Task: Find connections with filter location Anlu with filter topic #Coachingwith filter profile language Spanish with filter current company StartupLanes with filter school Jadavpur University, Kolkata with filter industry Emergency and Relief Services with filter service category Administrative with filter keywords title Shelf Stocker
Action: Mouse moved to (688, 124)
Screenshot: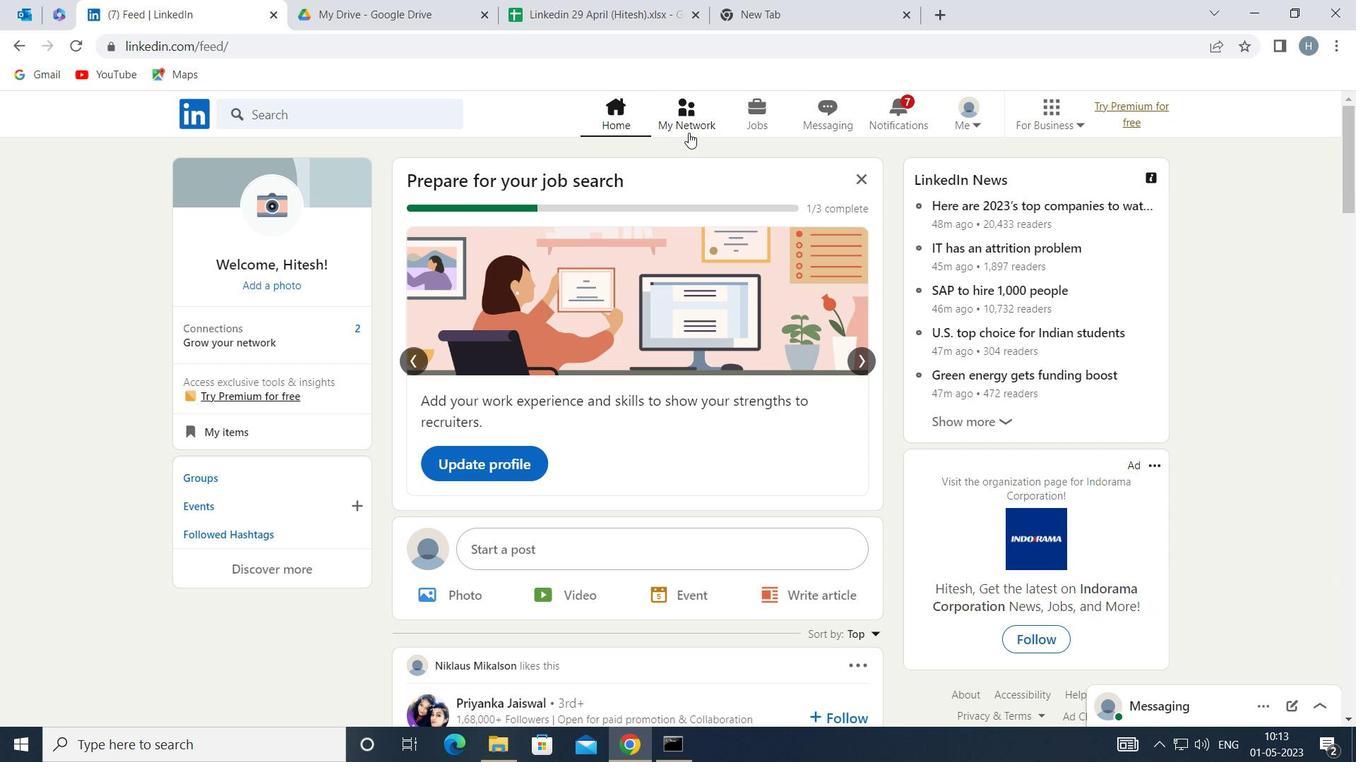 
Action: Mouse pressed left at (688, 124)
Screenshot: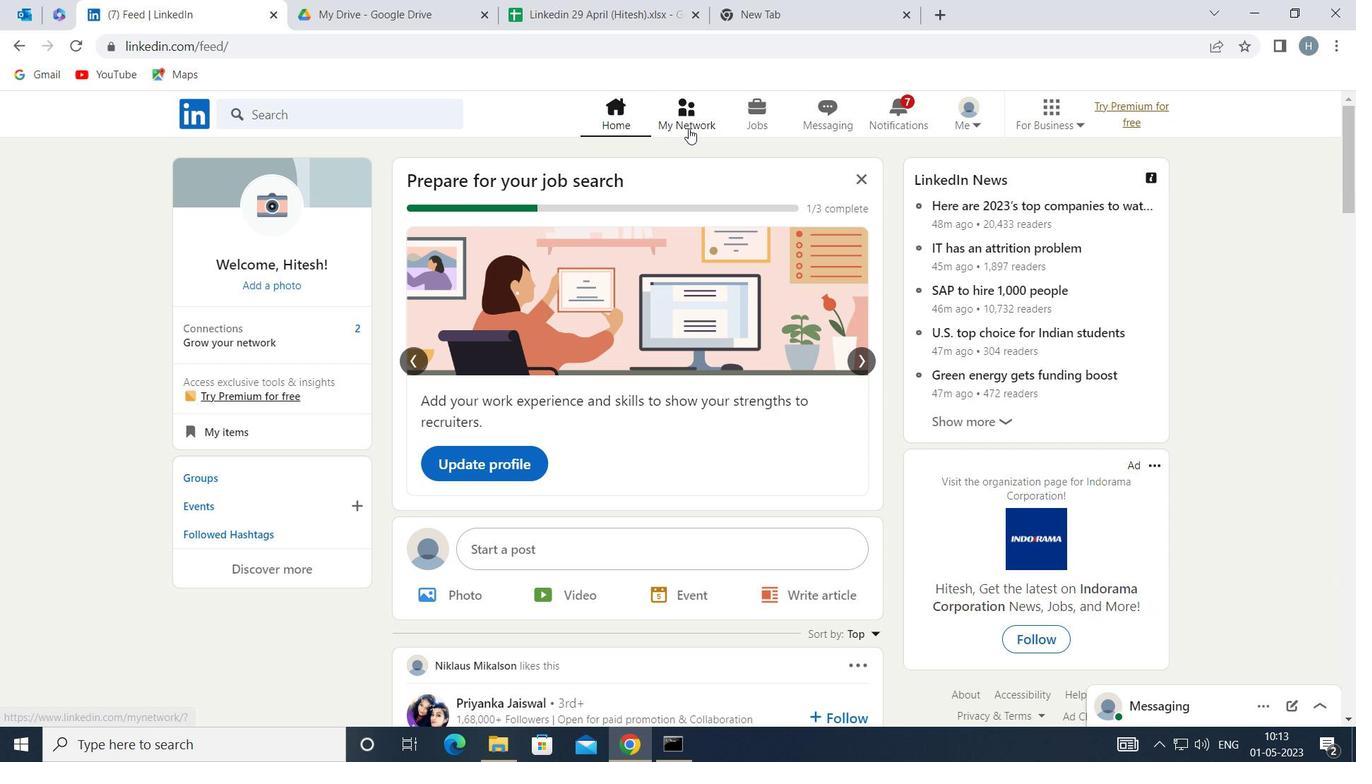 
Action: Mouse moved to (385, 214)
Screenshot: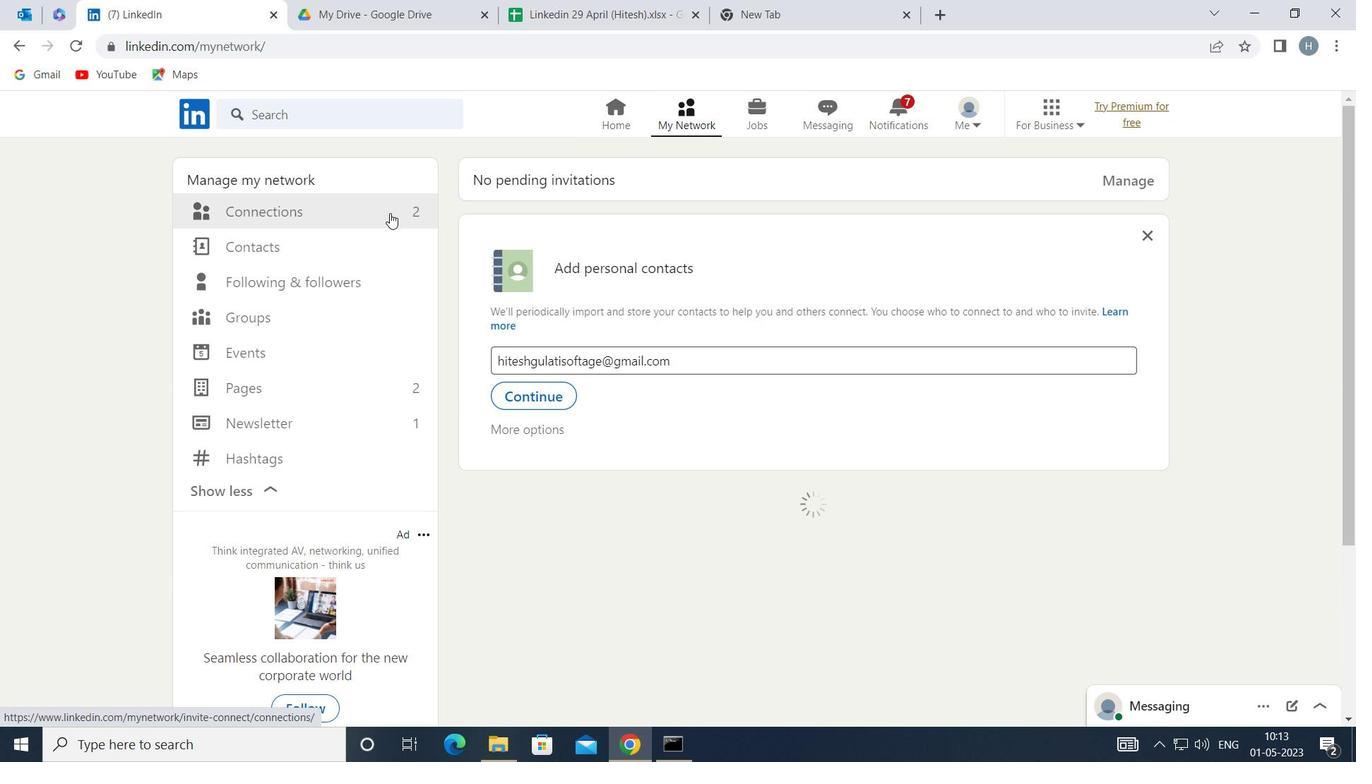 
Action: Mouse pressed left at (385, 214)
Screenshot: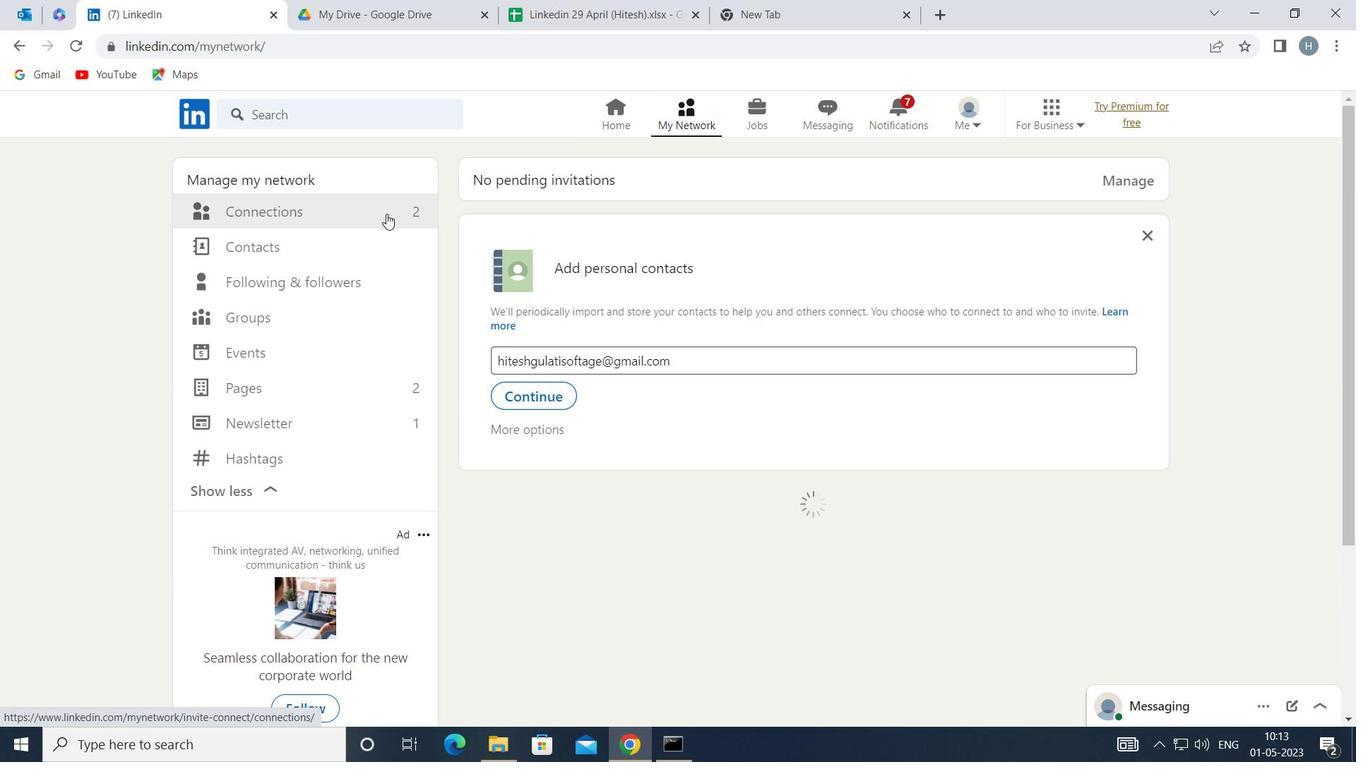 
Action: Mouse moved to (788, 209)
Screenshot: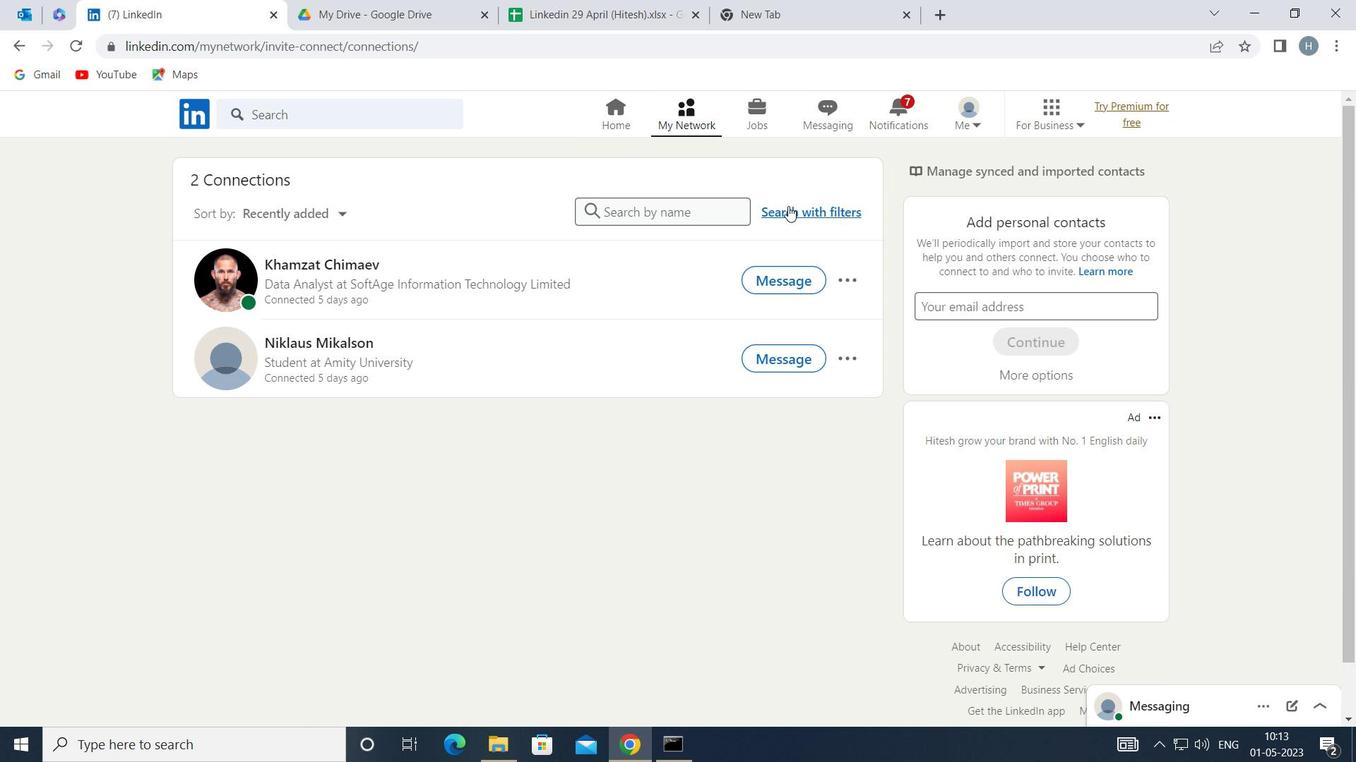 
Action: Mouse pressed left at (788, 209)
Screenshot: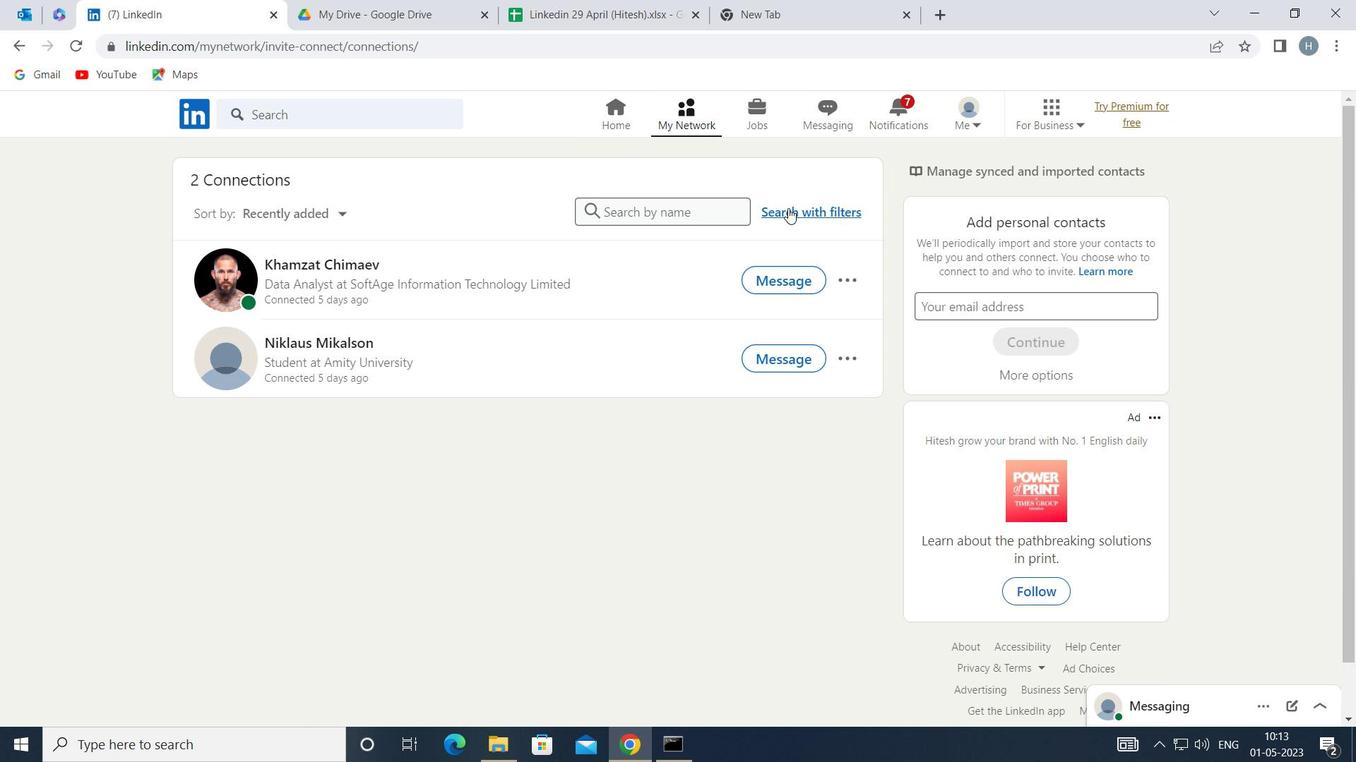 
Action: Mouse moved to (736, 168)
Screenshot: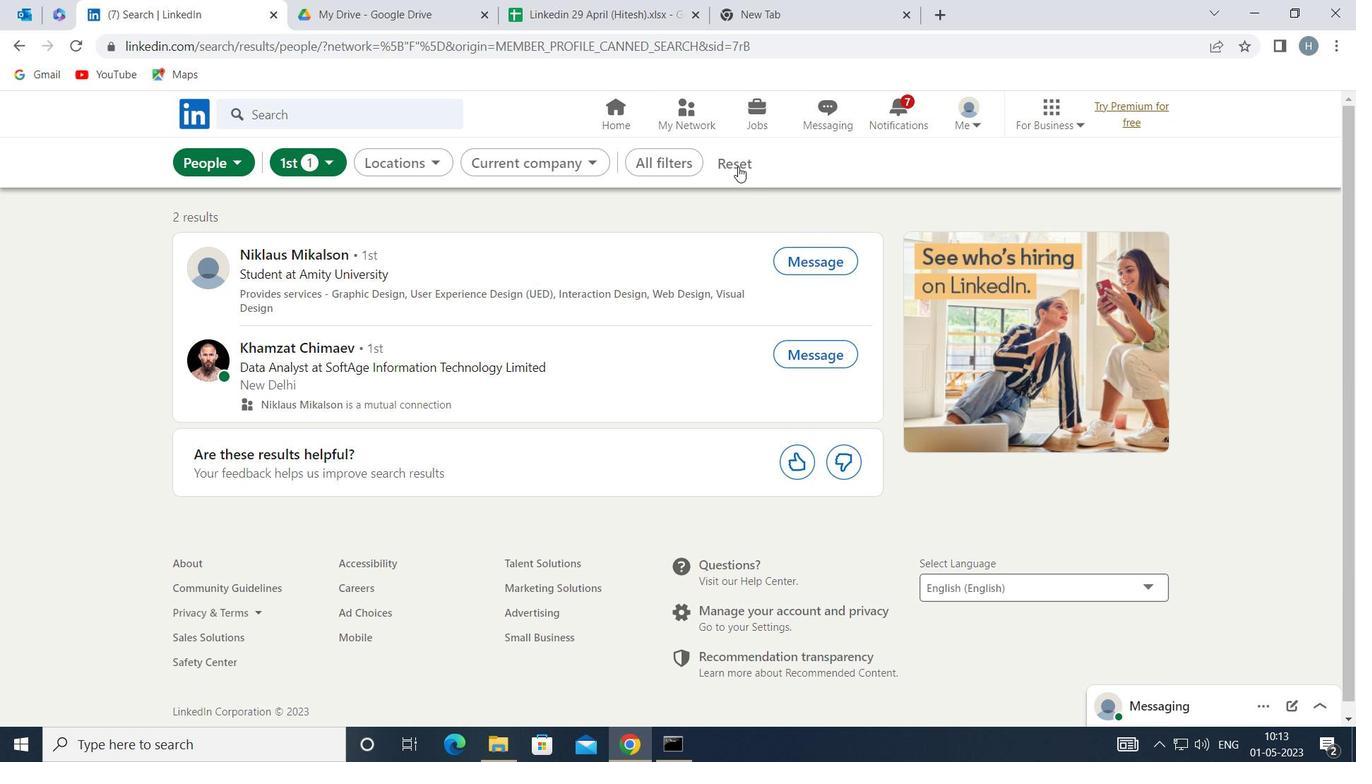 
Action: Mouse pressed left at (736, 168)
Screenshot: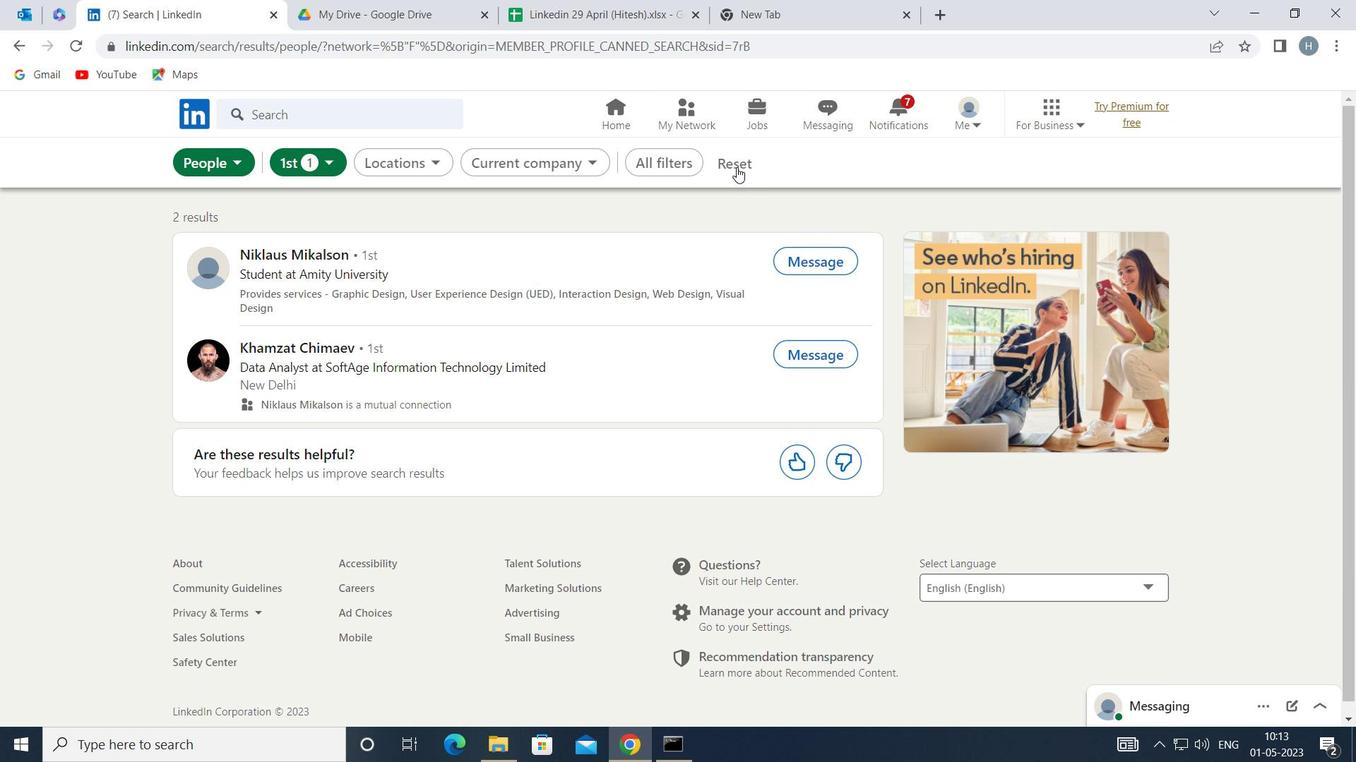 
Action: Mouse moved to (725, 158)
Screenshot: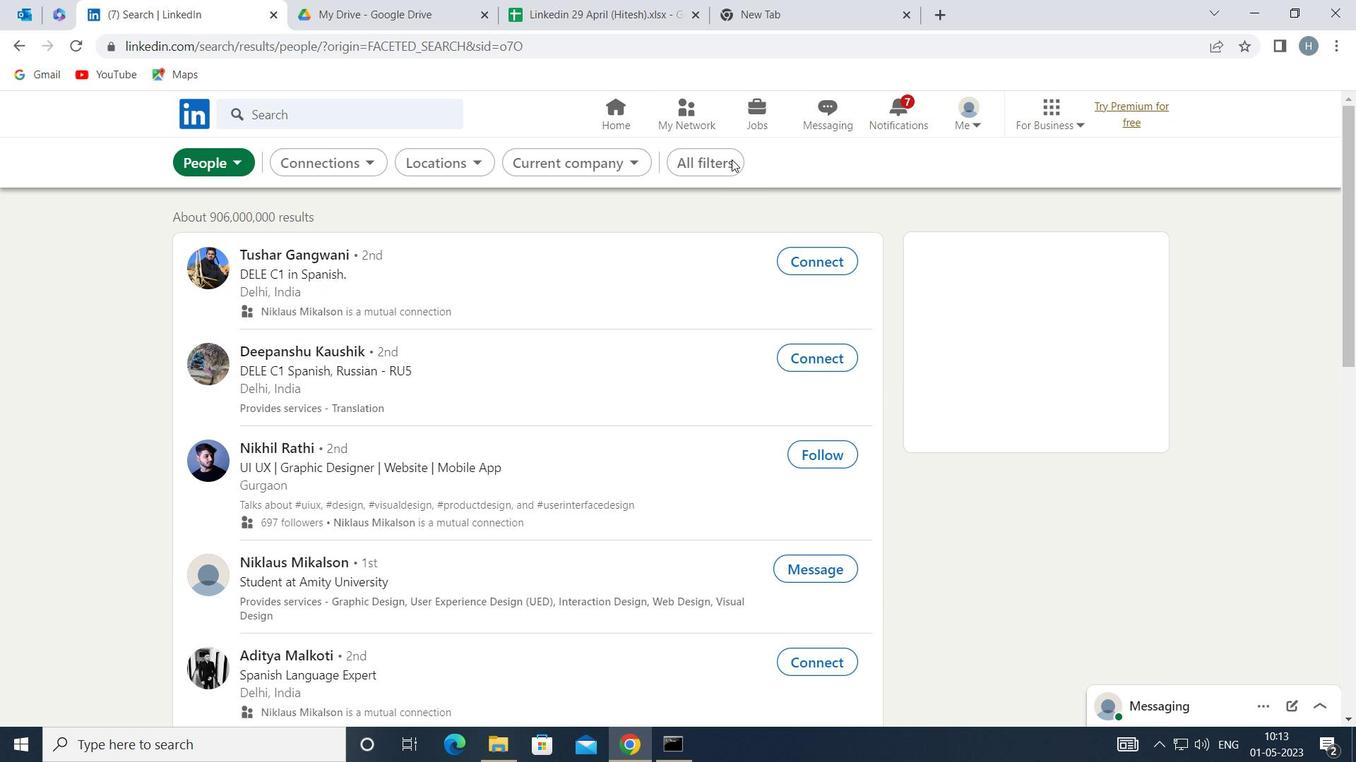 
Action: Mouse pressed left at (725, 158)
Screenshot: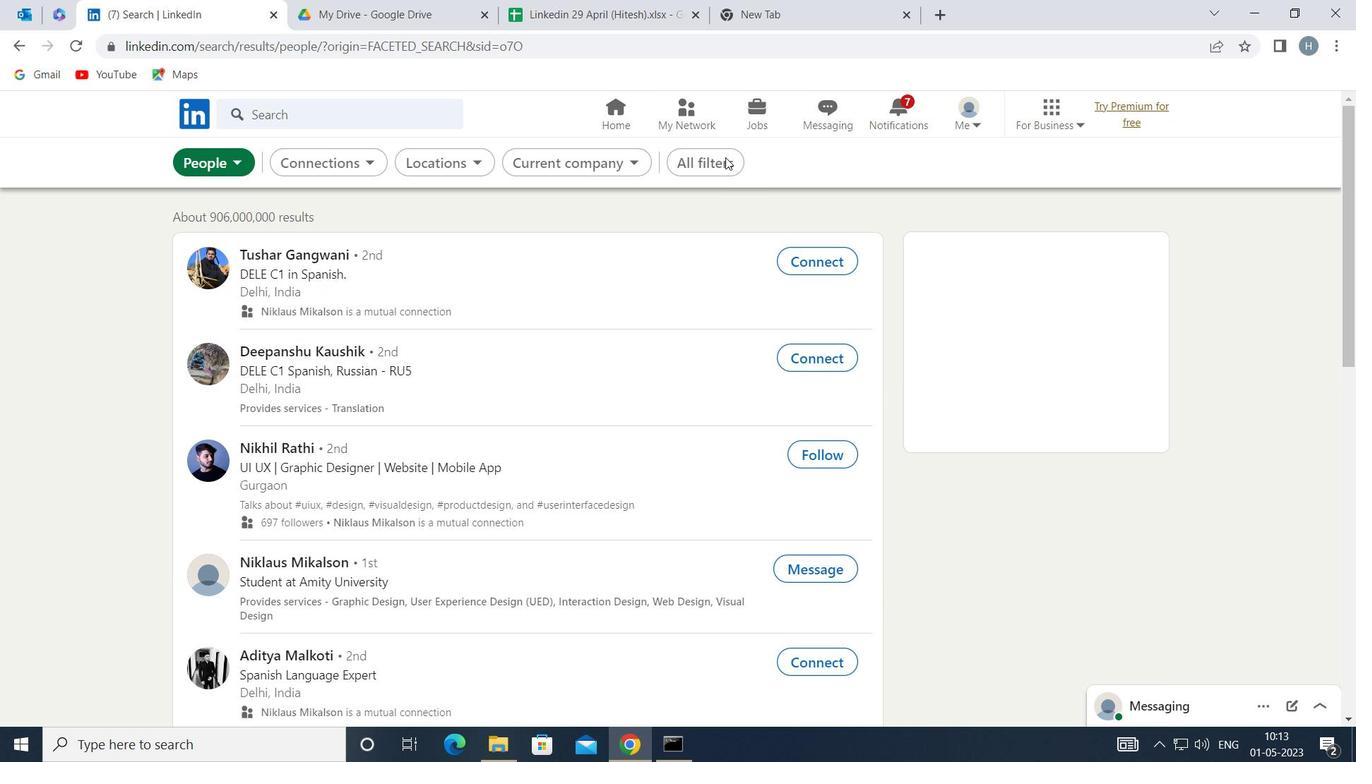
Action: Mouse moved to (1023, 338)
Screenshot: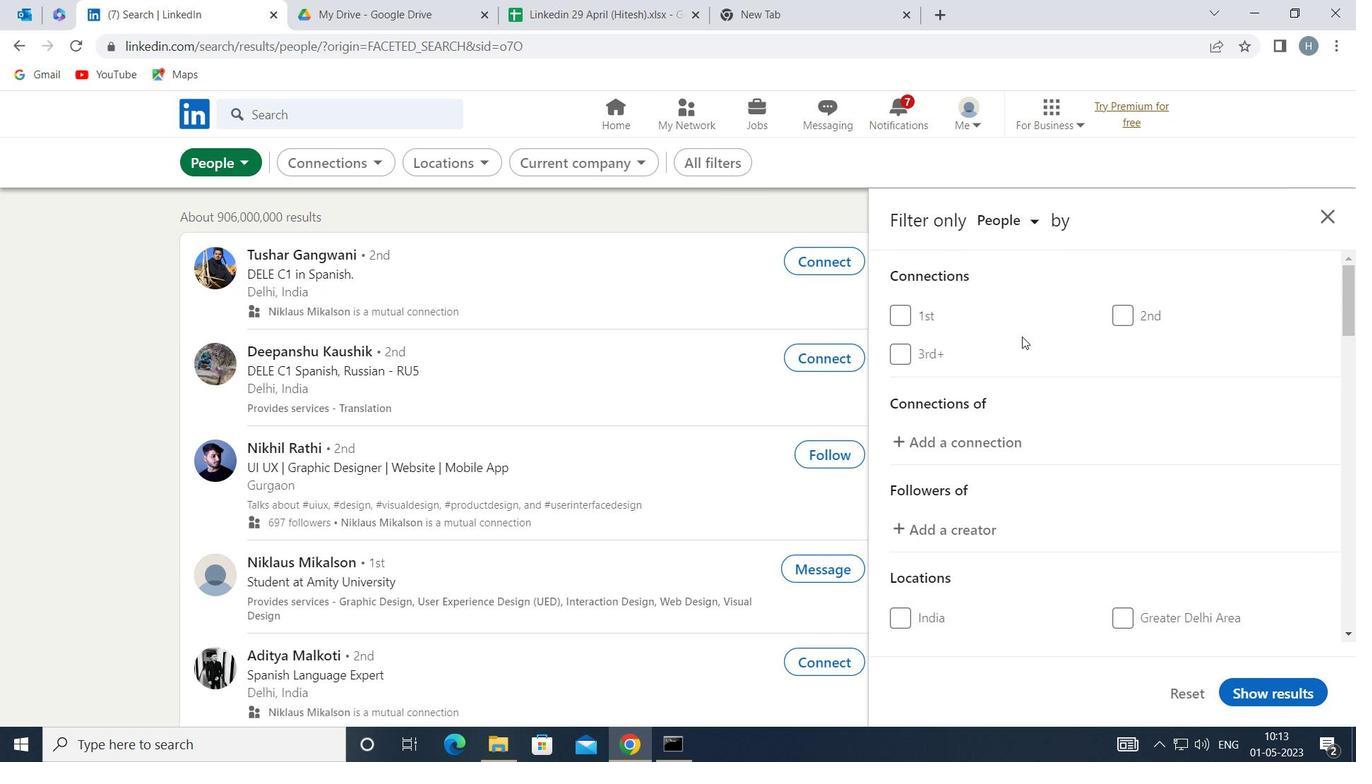 
Action: Mouse scrolled (1023, 337) with delta (0, 0)
Screenshot: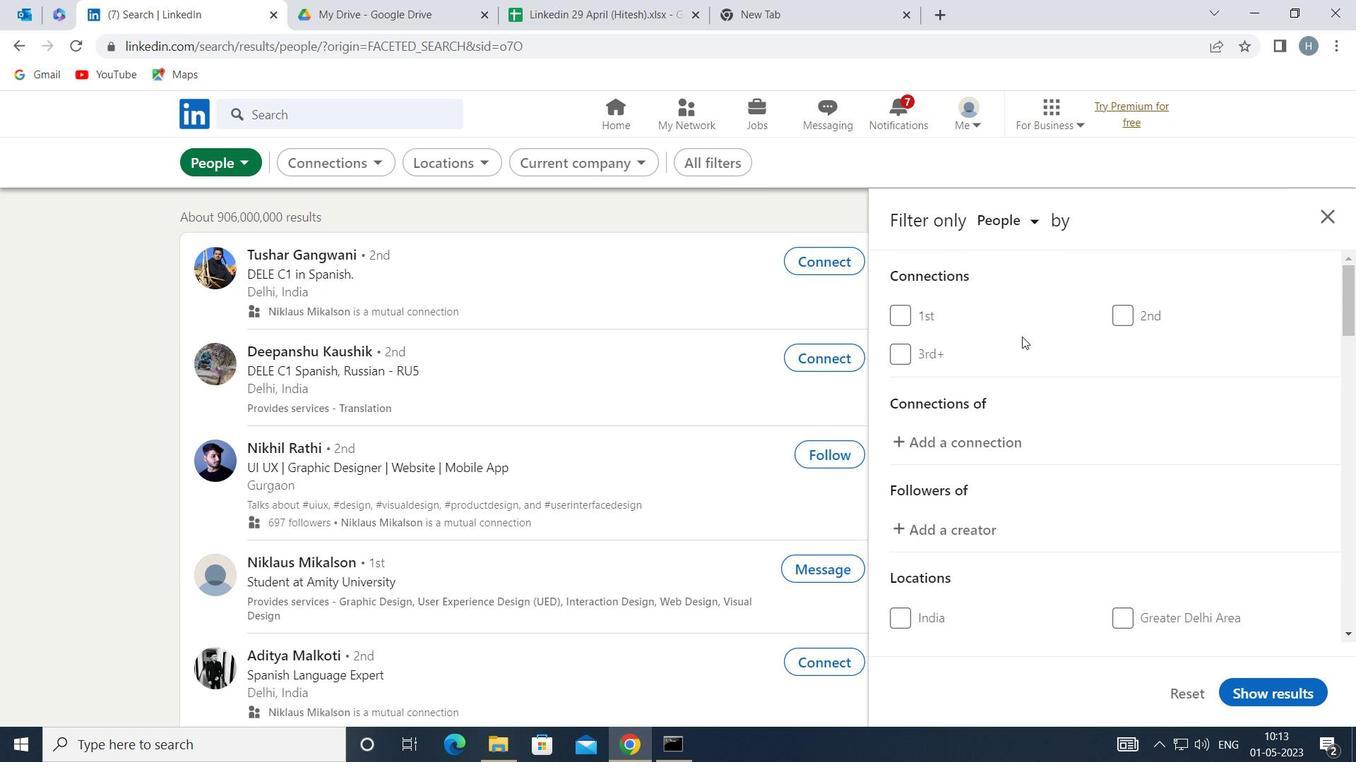 
Action: Mouse moved to (1023, 346)
Screenshot: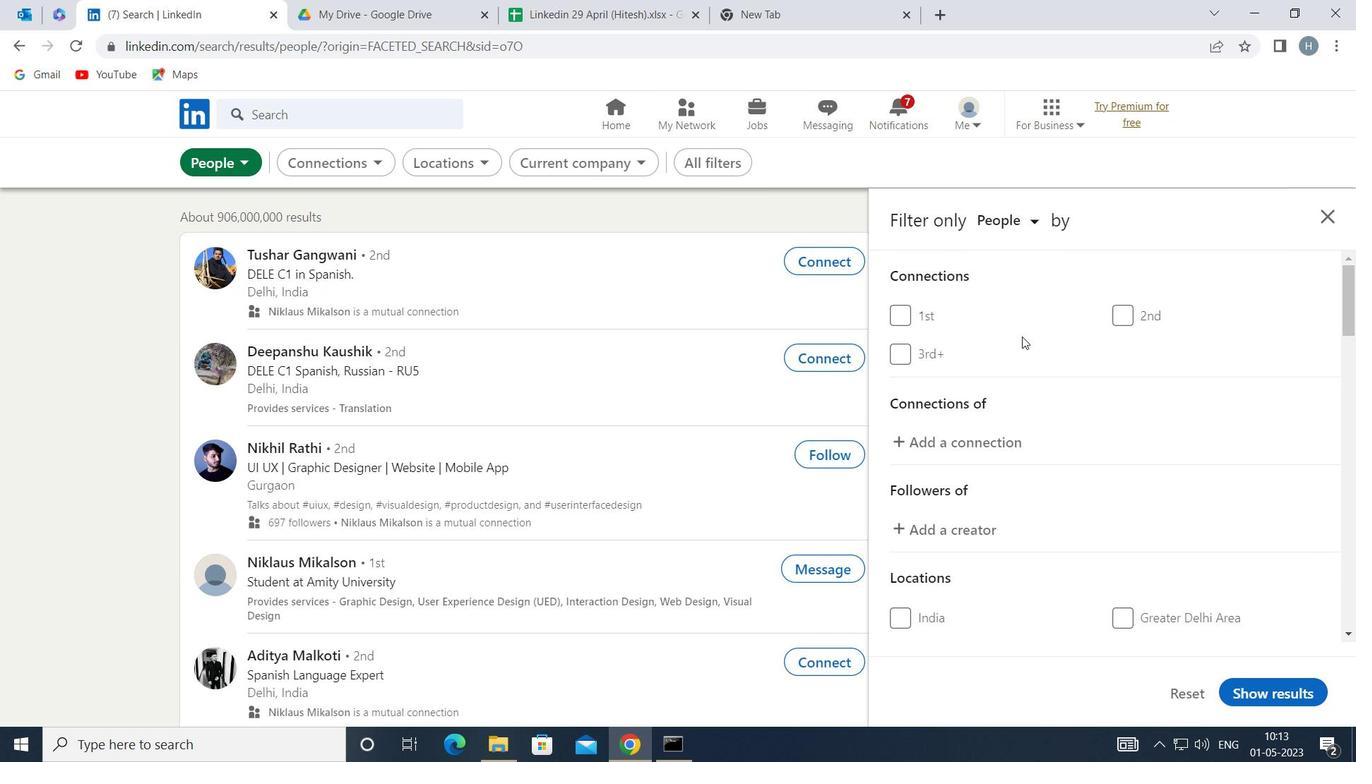 
Action: Mouse scrolled (1023, 345) with delta (0, 0)
Screenshot: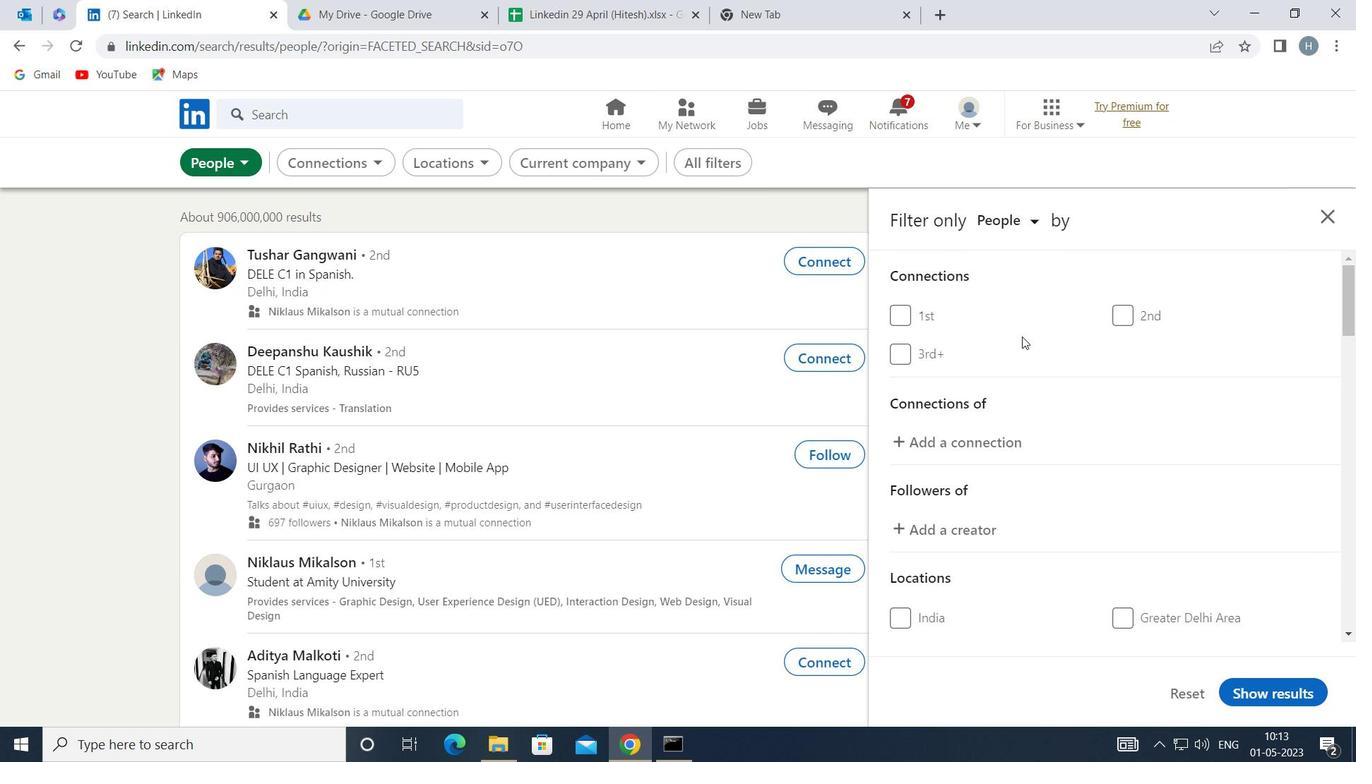 
Action: Mouse moved to (1024, 348)
Screenshot: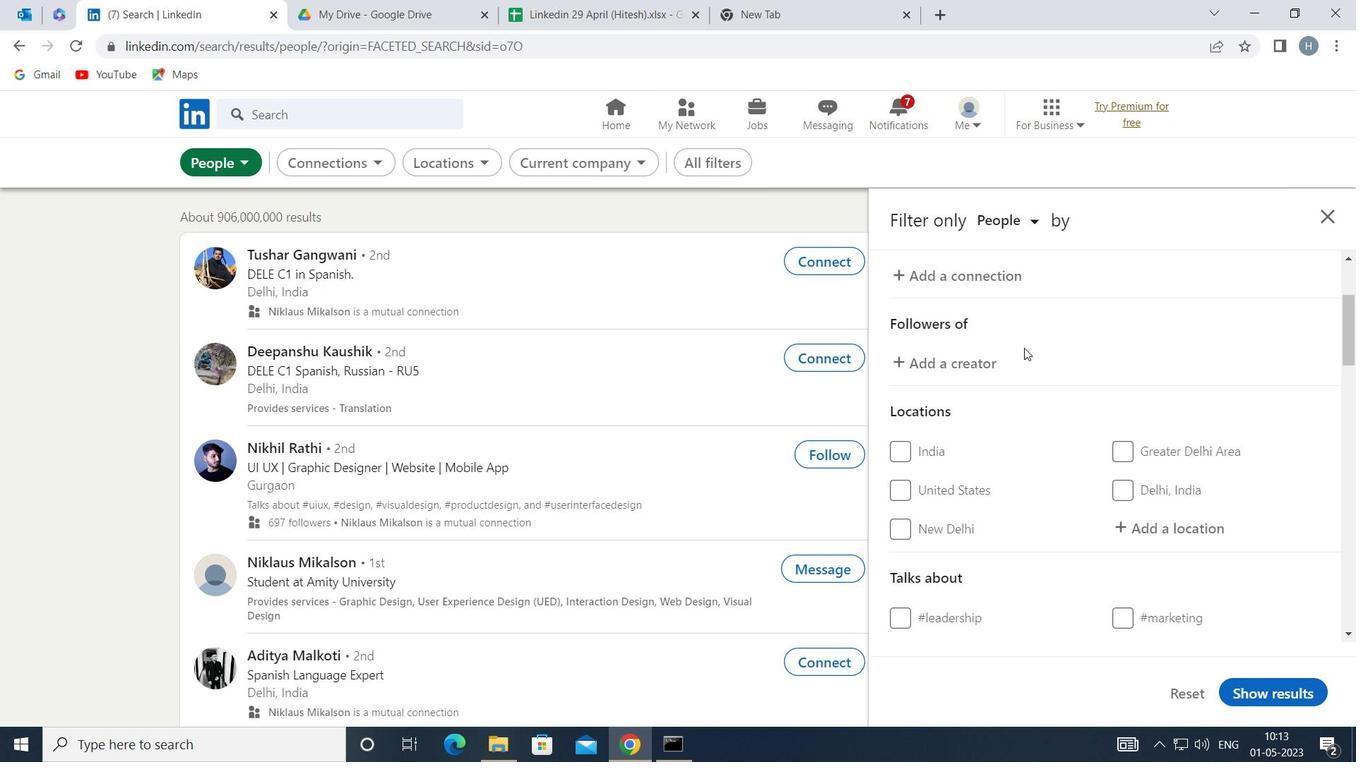 
Action: Mouse scrolled (1024, 348) with delta (0, 0)
Screenshot: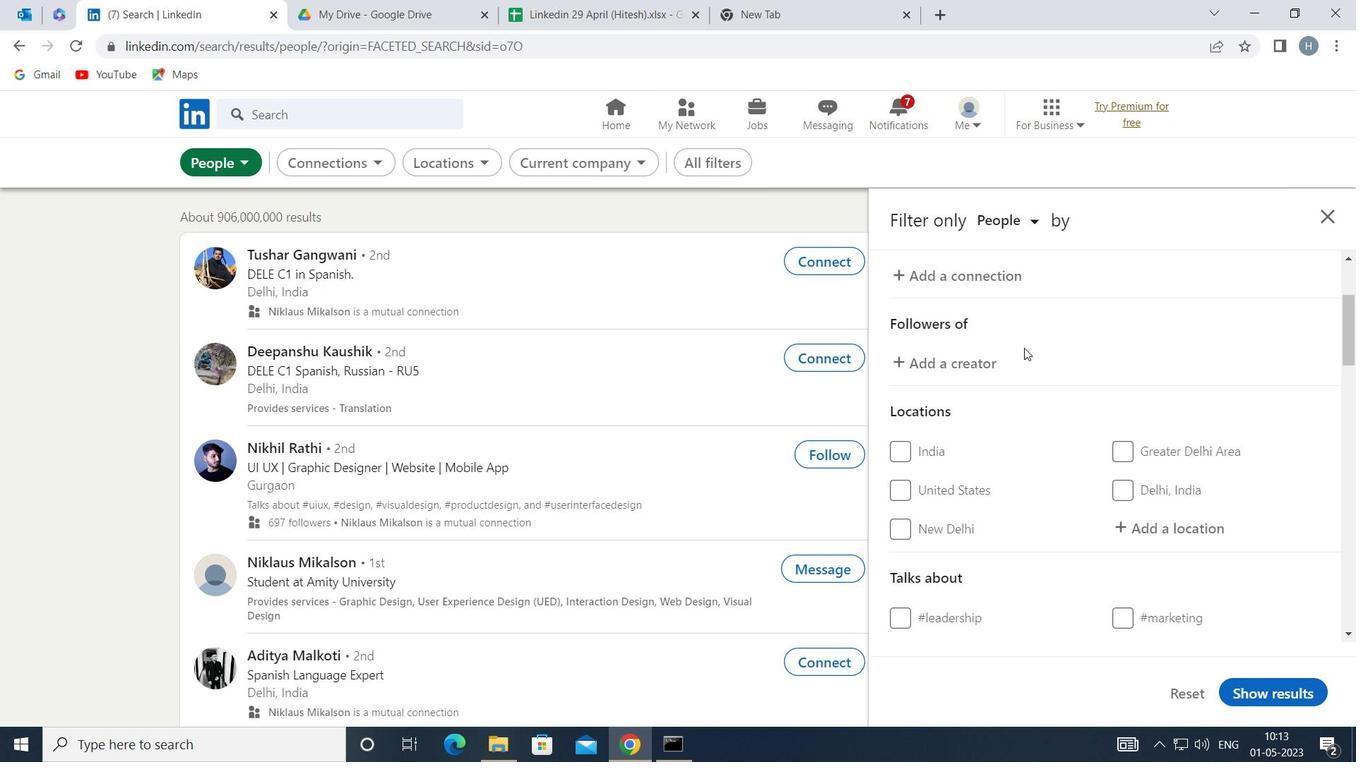 
Action: Mouse moved to (1178, 430)
Screenshot: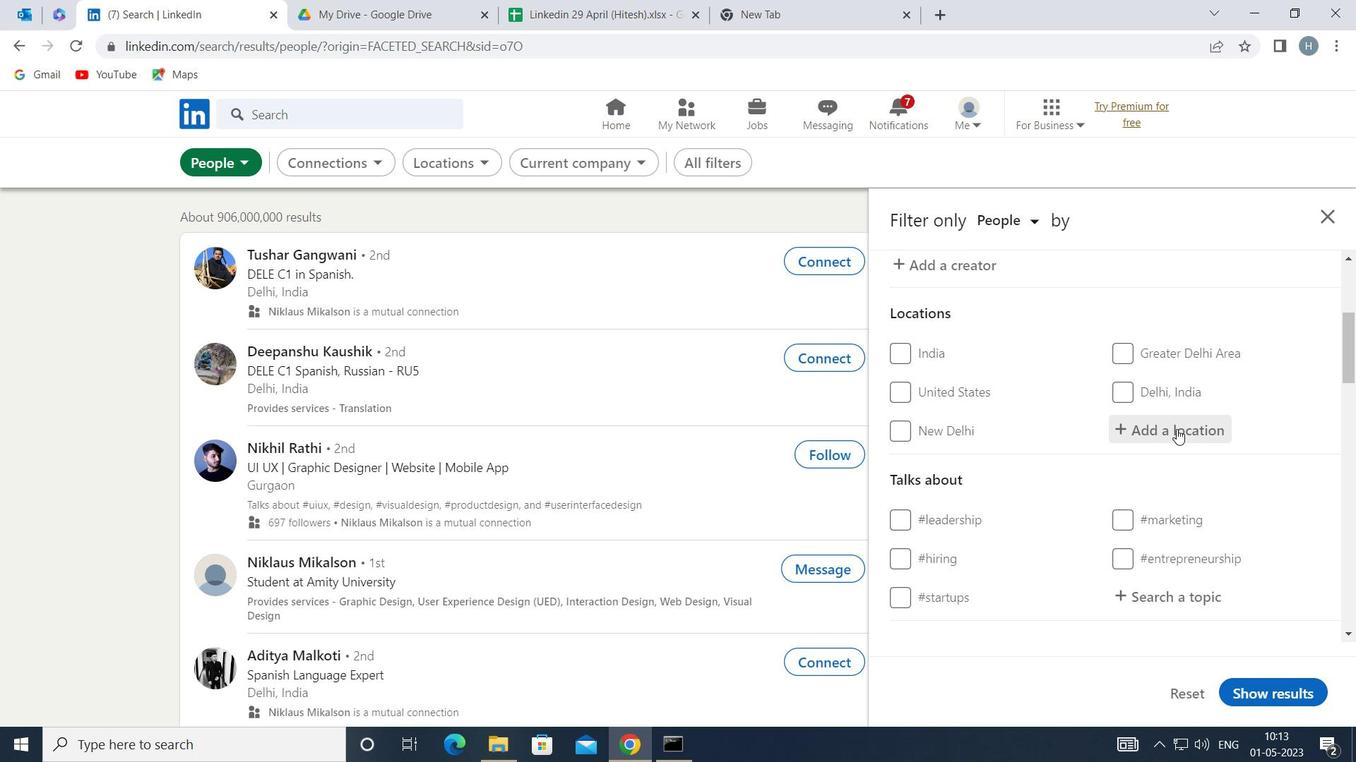 
Action: Mouse pressed left at (1178, 430)
Screenshot: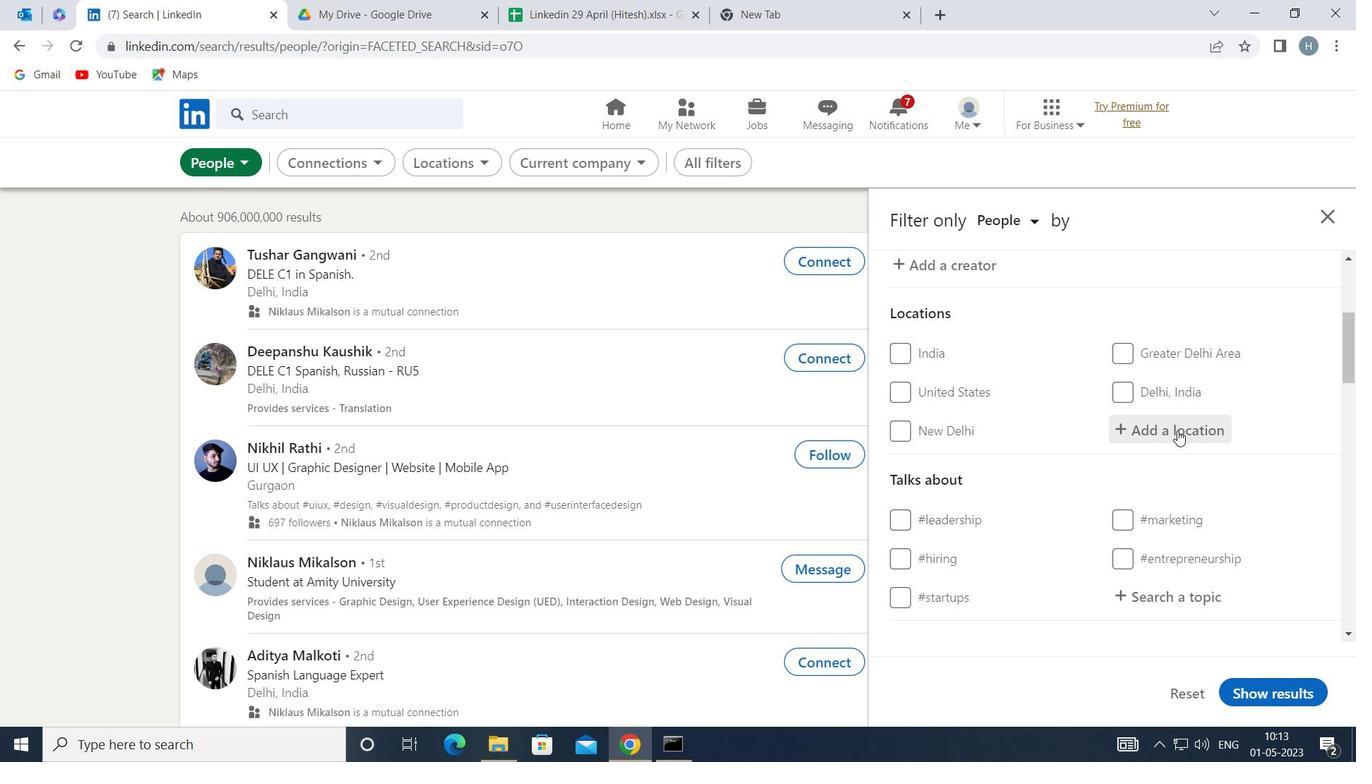 
Action: Key pressed <Key.shift>ANLU
Screenshot: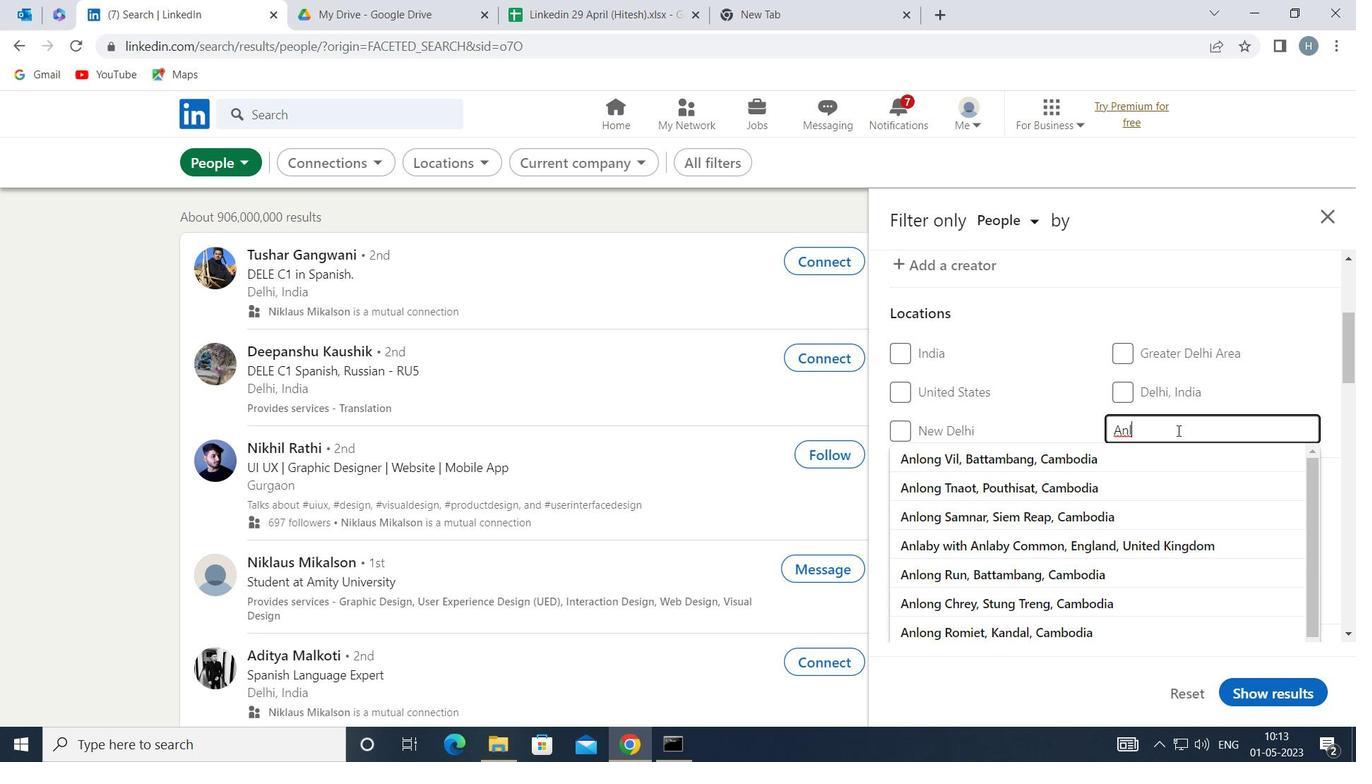 
Action: Mouse moved to (1186, 482)
Screenshot: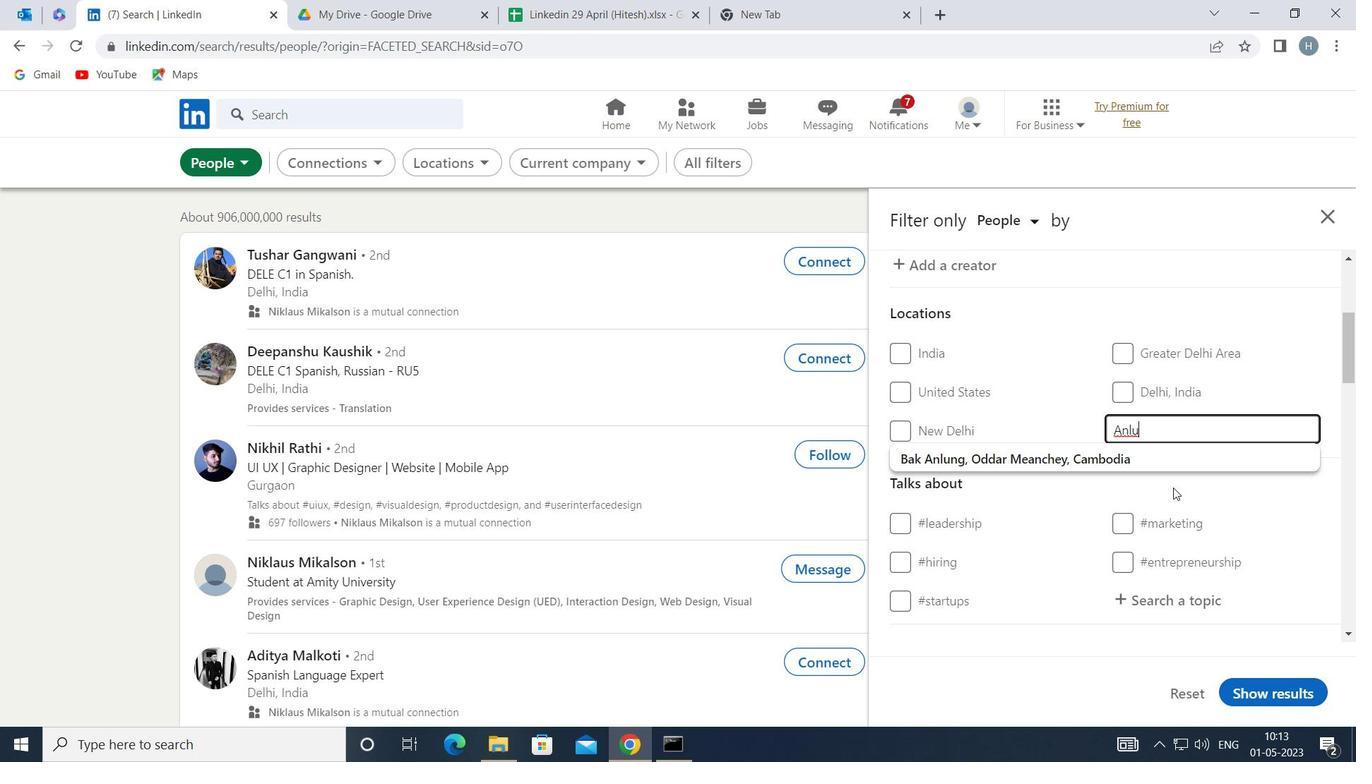 
Action: Key pressed <Key.enter>
Screenshot: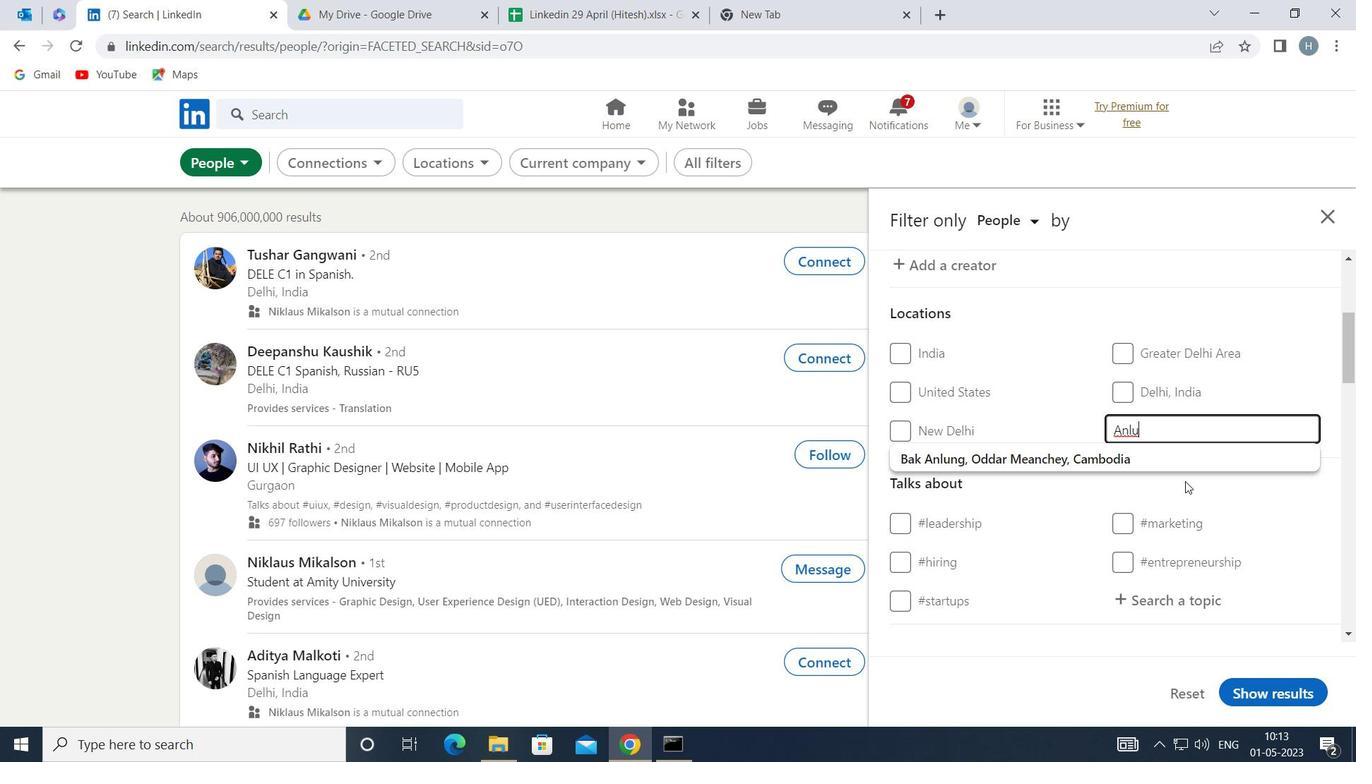 
Action: Mouse moved to (1161, 501)
Screenshot: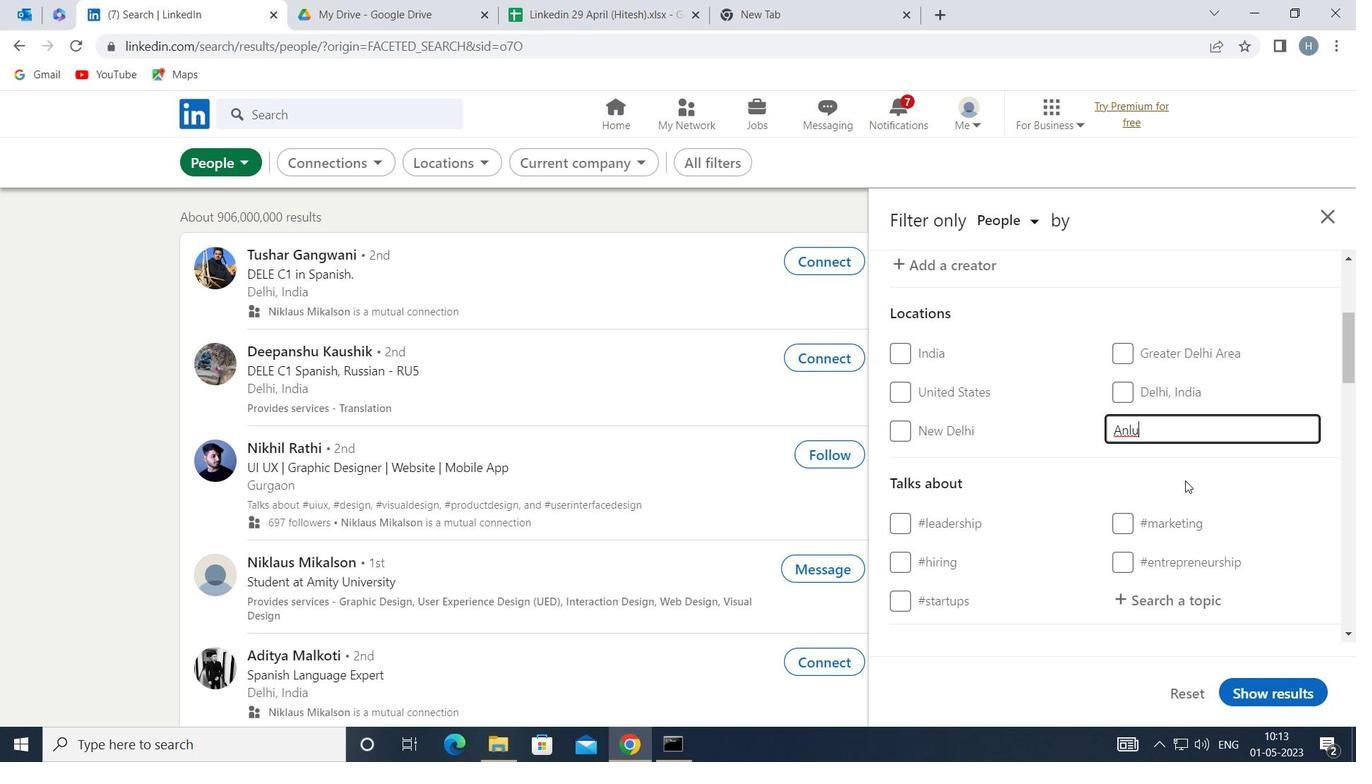 
Action: Mouse scrolled (1161, 500) with delta (0, 0)
Screenshot: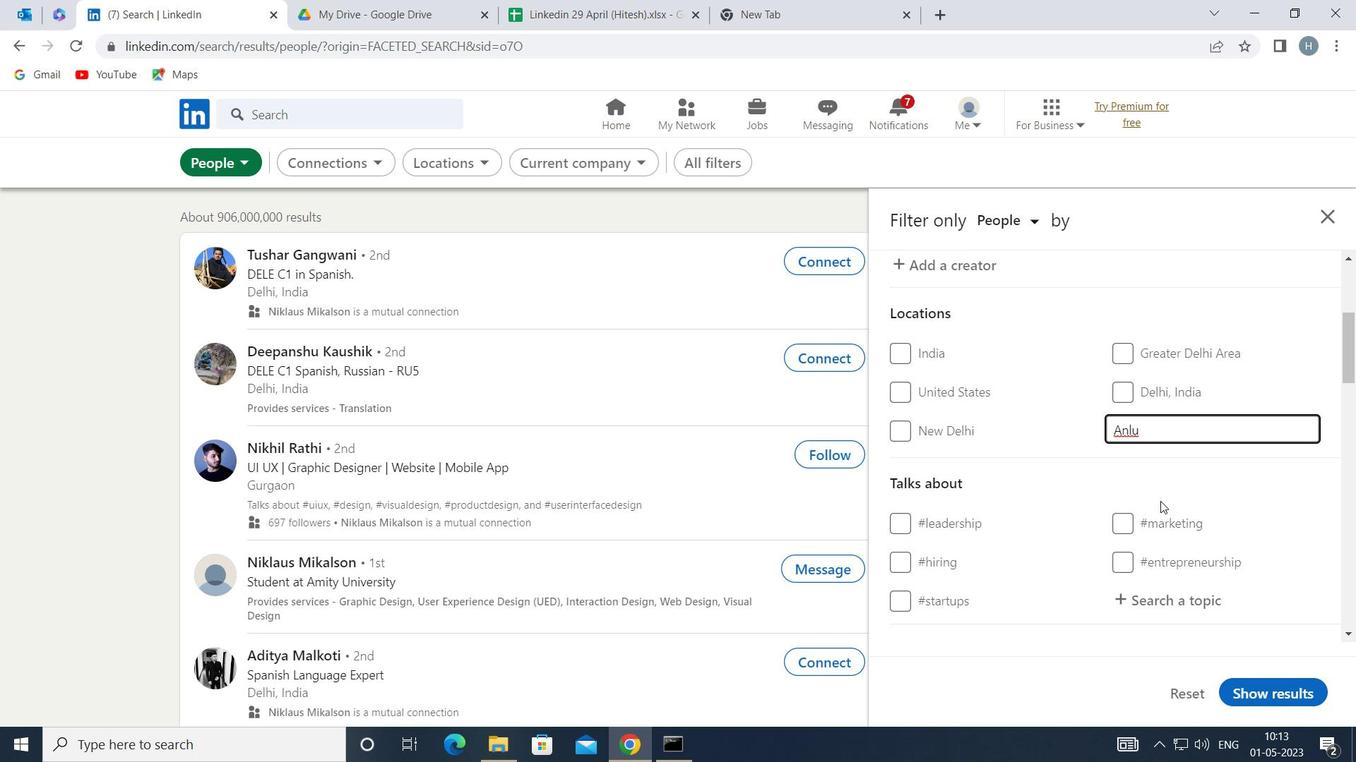 
Action: Mouse scrolled (1161, 500) with delta (0, 0)
Screenshot: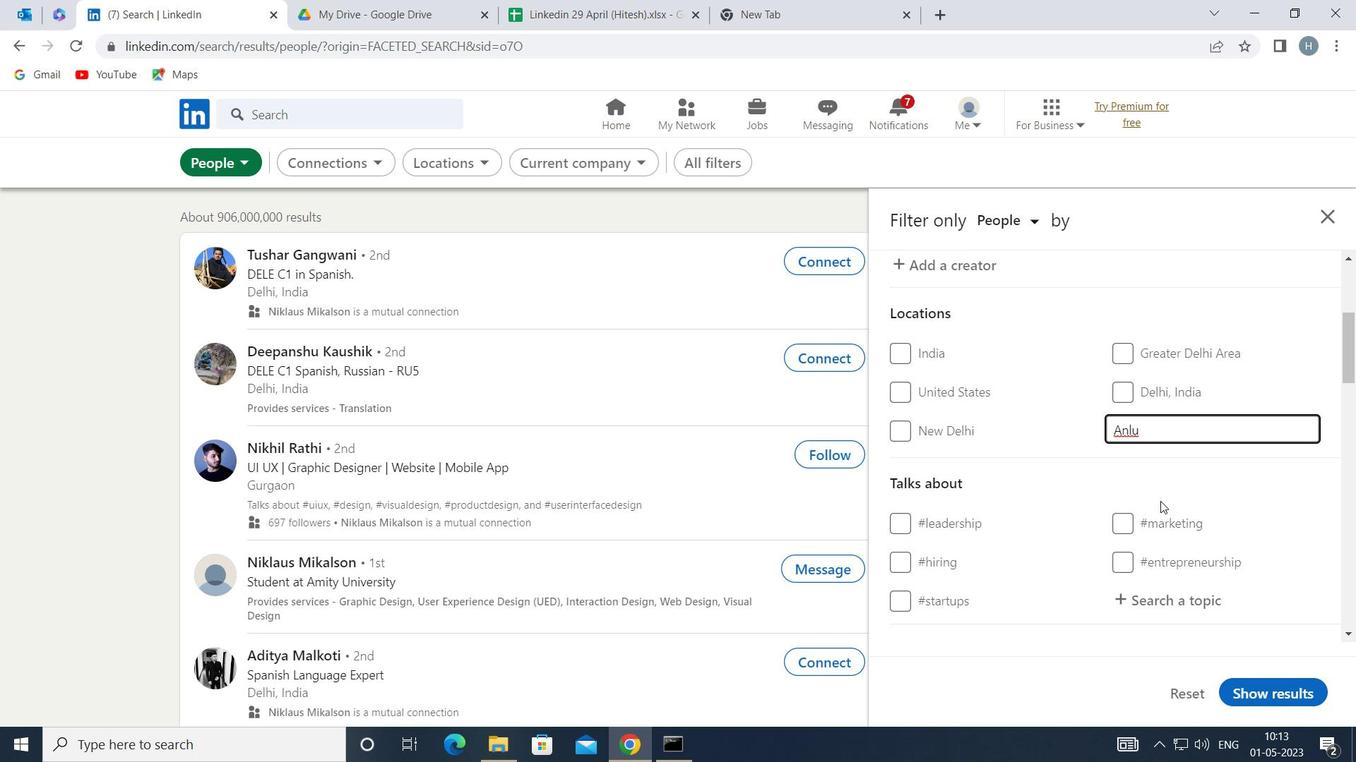 
Action: Mouse moved to (1182, 418)
Screenshot: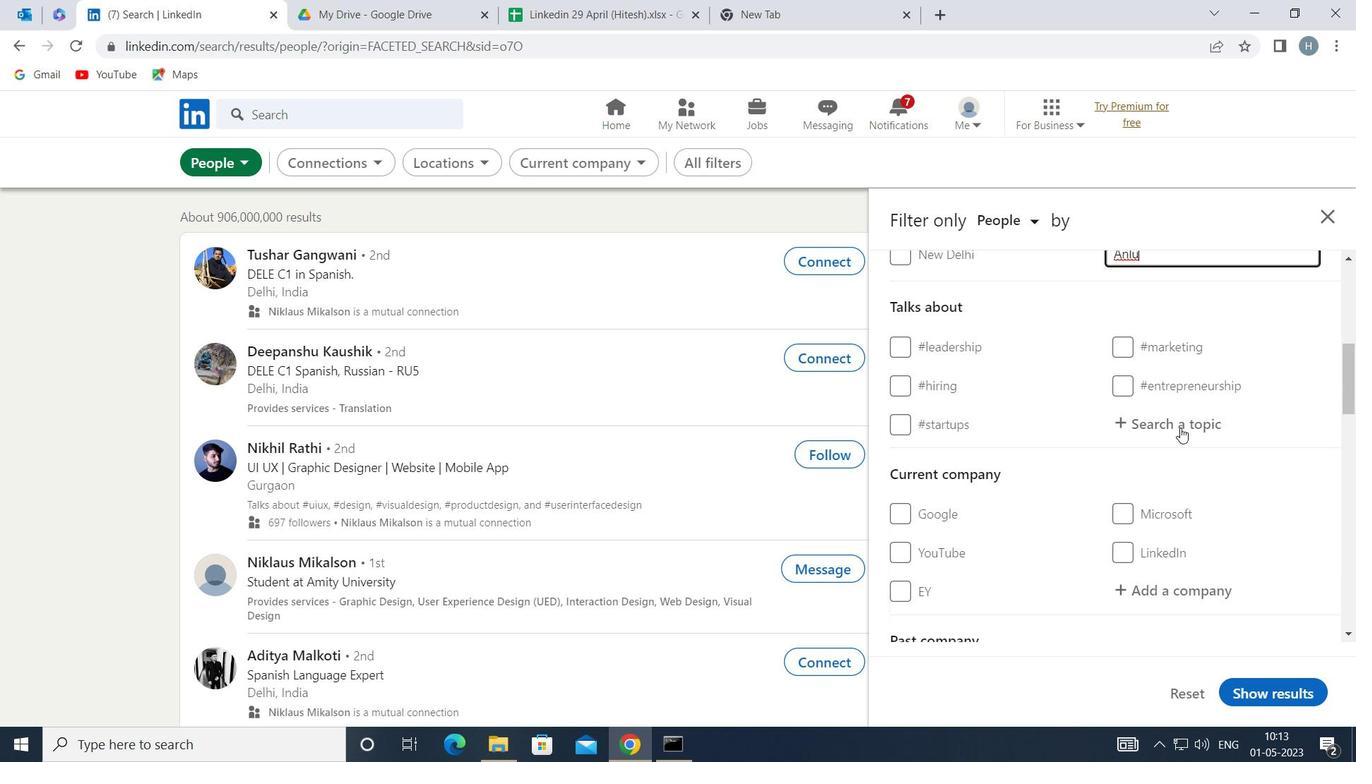 
Action: Mouse pressed left at (1182, 418)
Screenshot: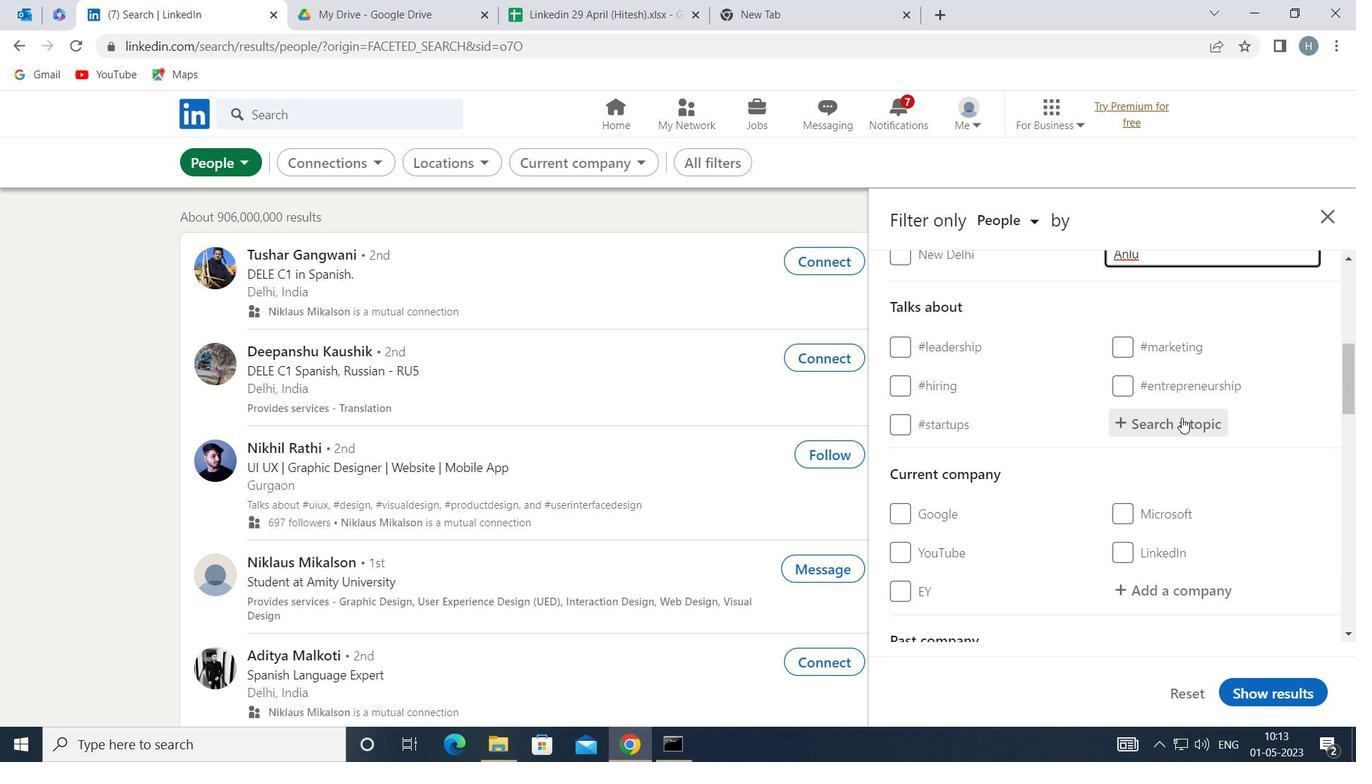 
Action: Key pressed <Key.shift>COACHIN
Screenshot: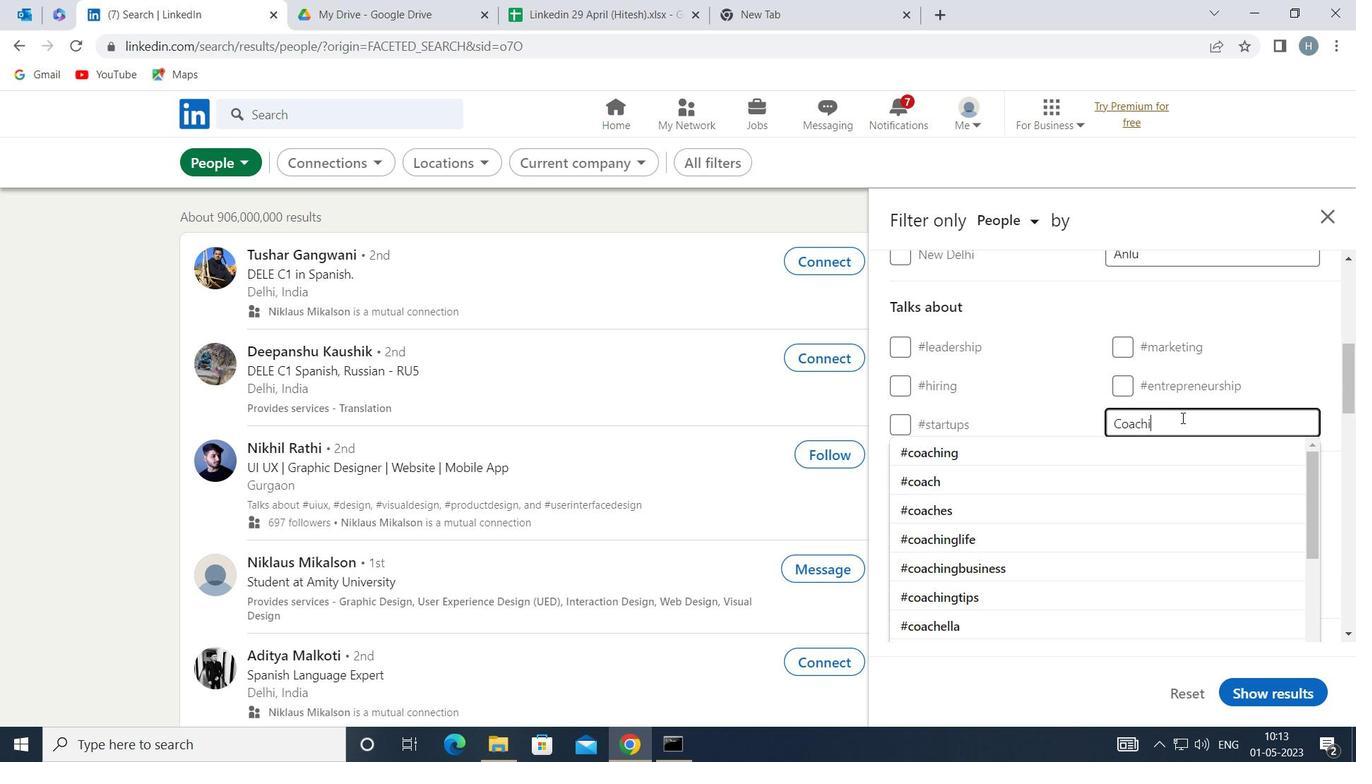 
Action: Mouse moved to (1088, 451)
Screenshot: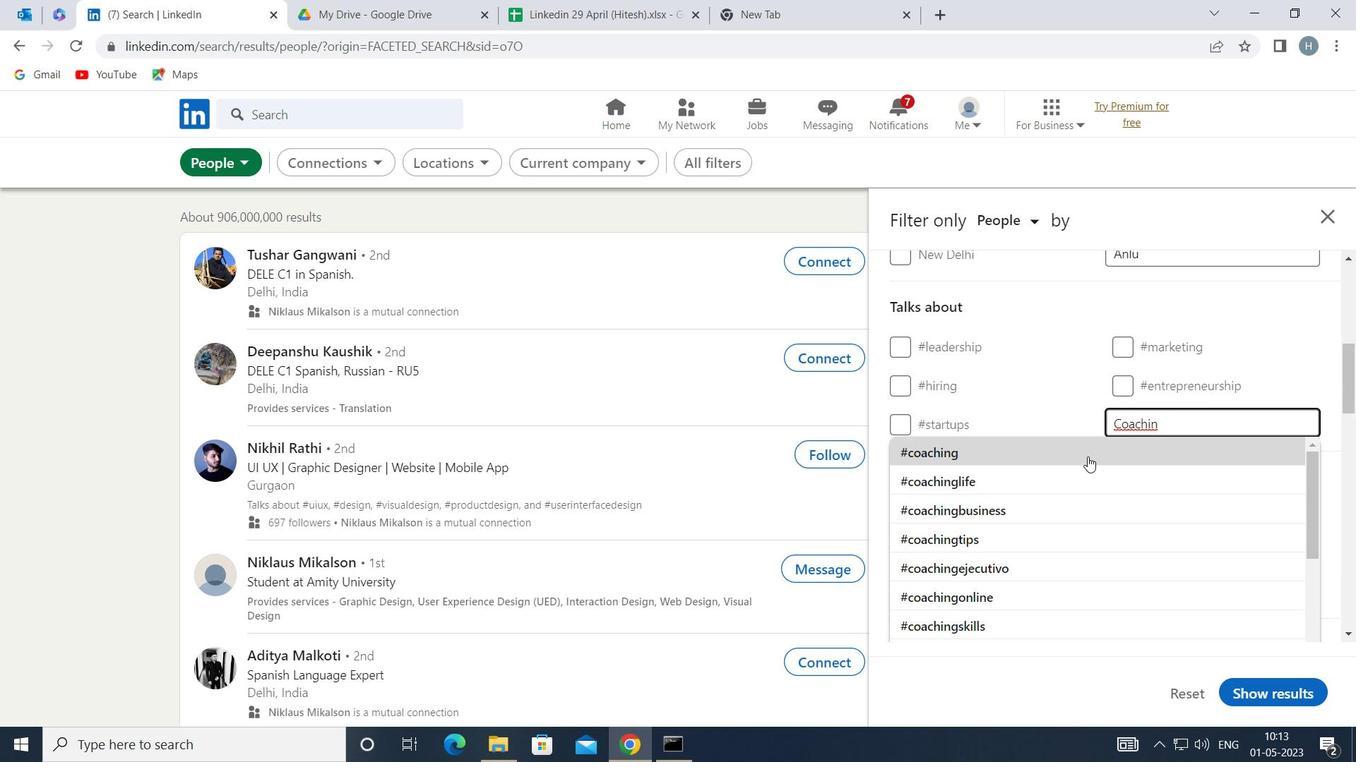
Action: Mouse pressed left at (1088, 451)
Screenshot: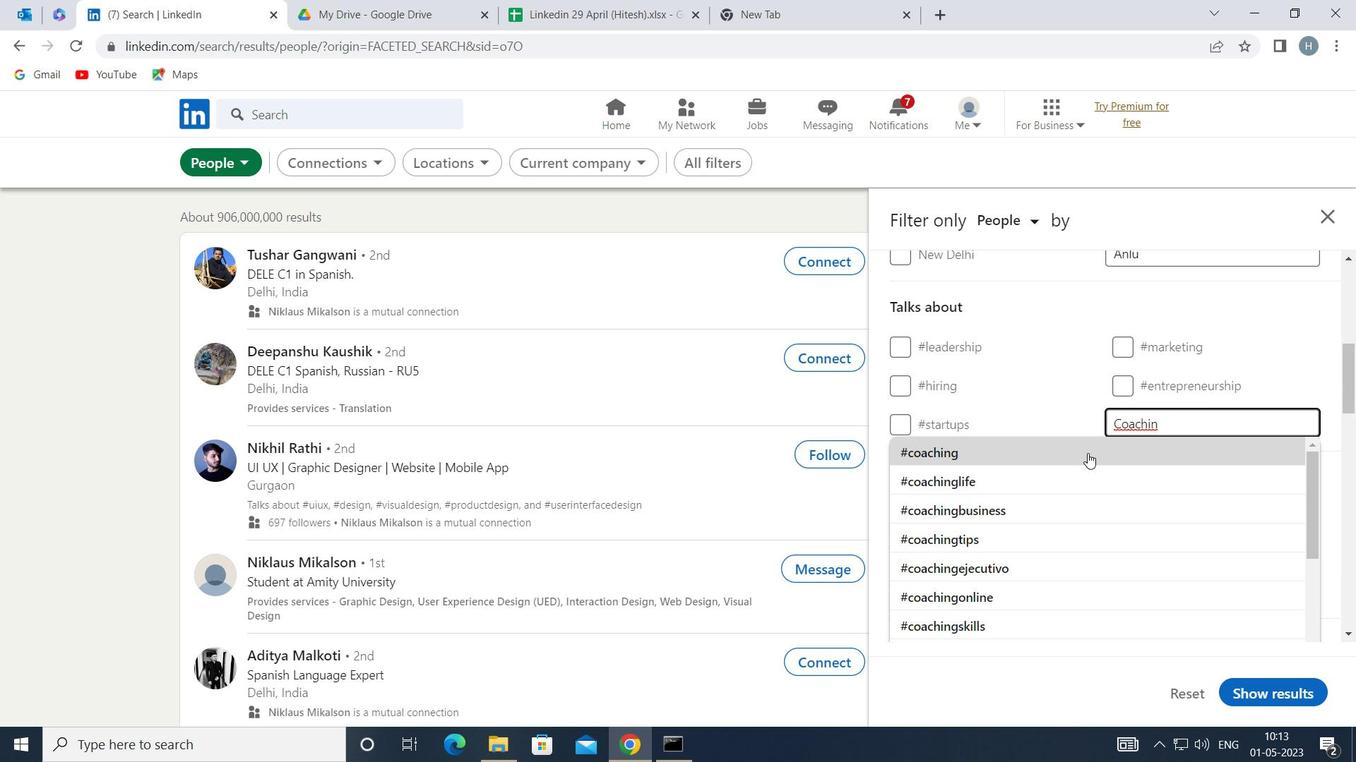 
Action: Mouse scrolled (1088, 450) with delta (0, 0)
Screenshot: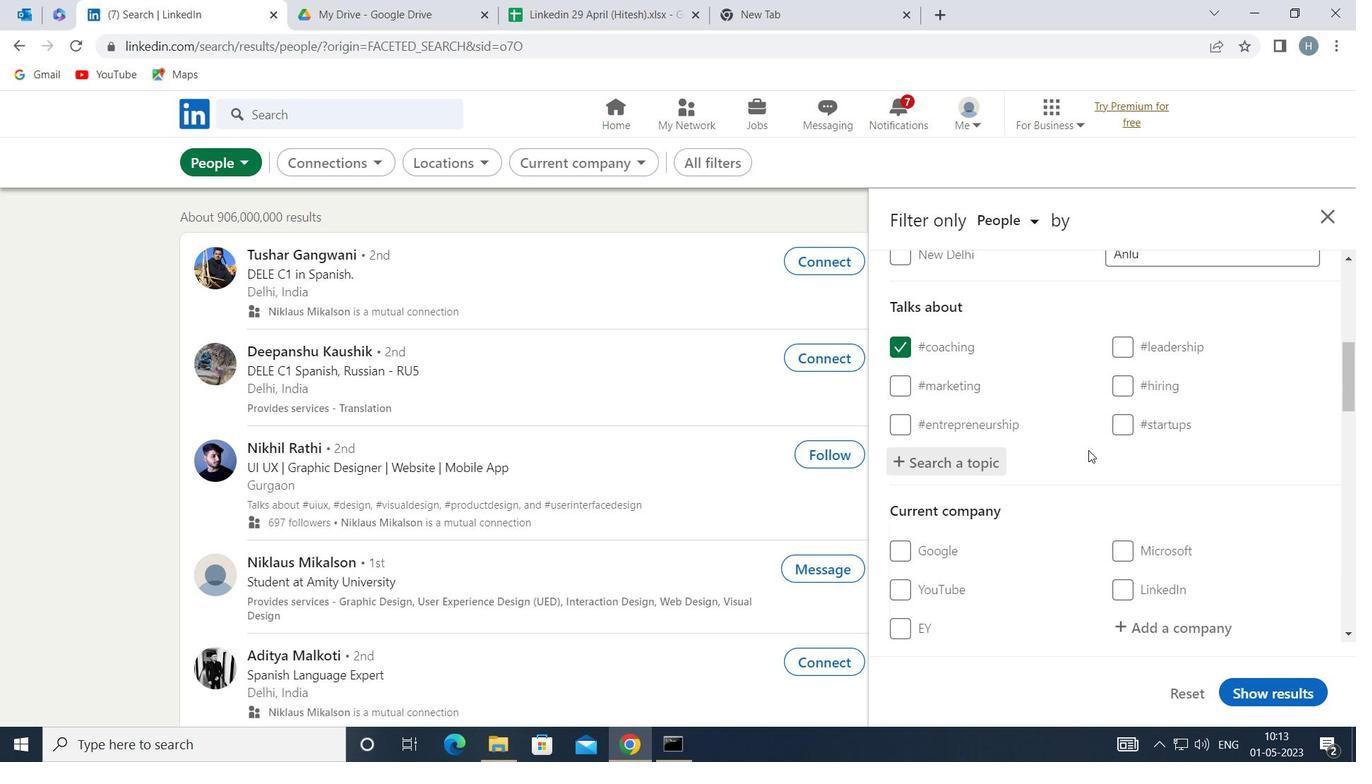 
Action: Mouse scrolled (1088, 450) with delta (0, 0)
Screenshot: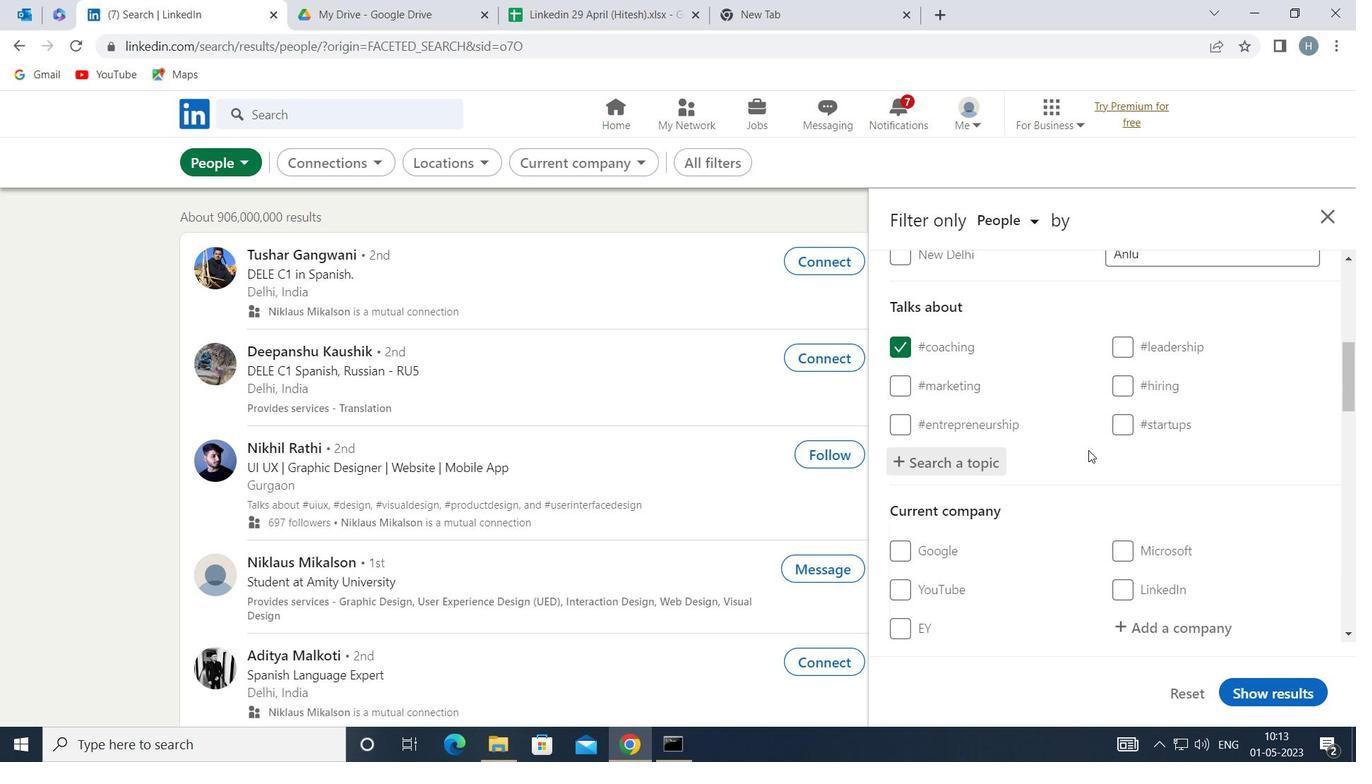 
Action: Mouse scrolled (1088, 450) with delta (0, 0)
Screenshot: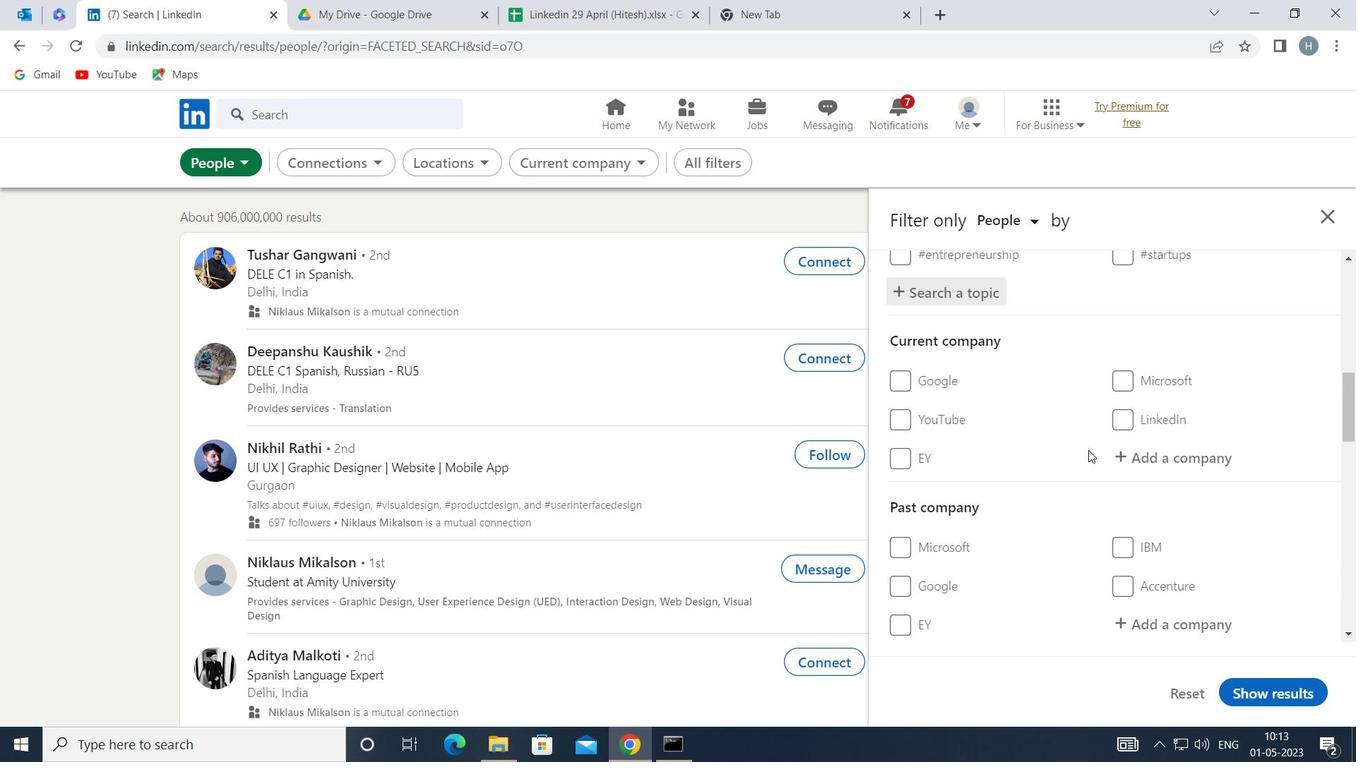 
Action: Mouse scrolled (1088, 450) with delta (0, 0)
Screenshot: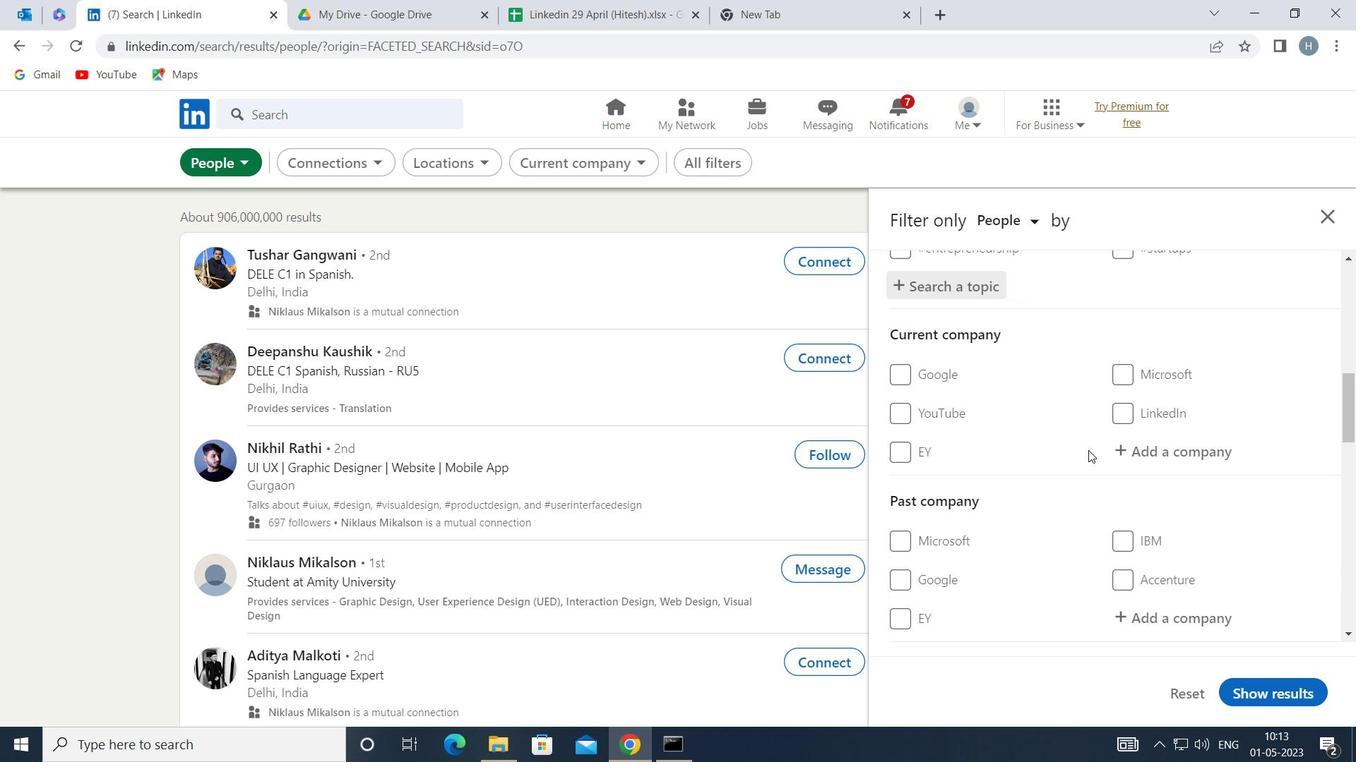 
Action: Mouse moved to (1087, 449)
Screenshot: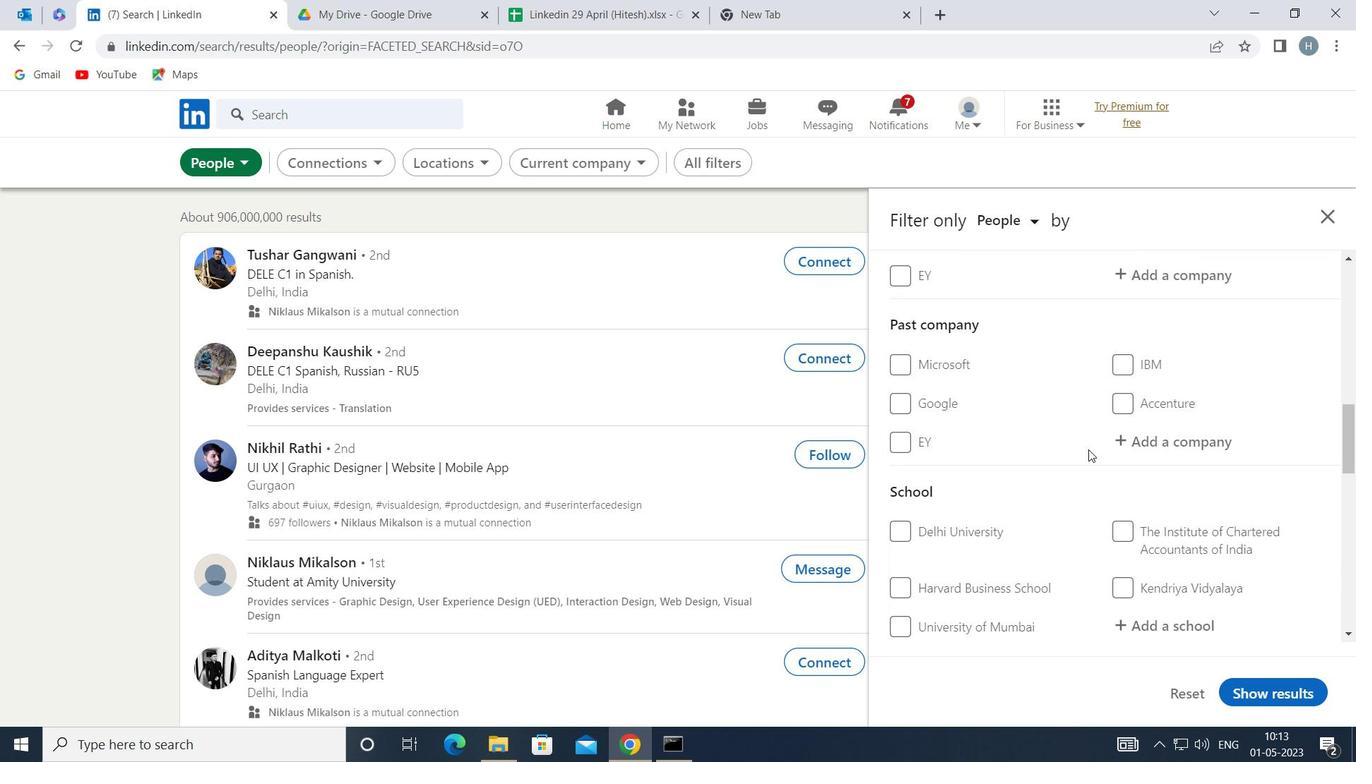 
Action: Mouse scrolled (1087, 449) with delta (0, 0)
Screenshot: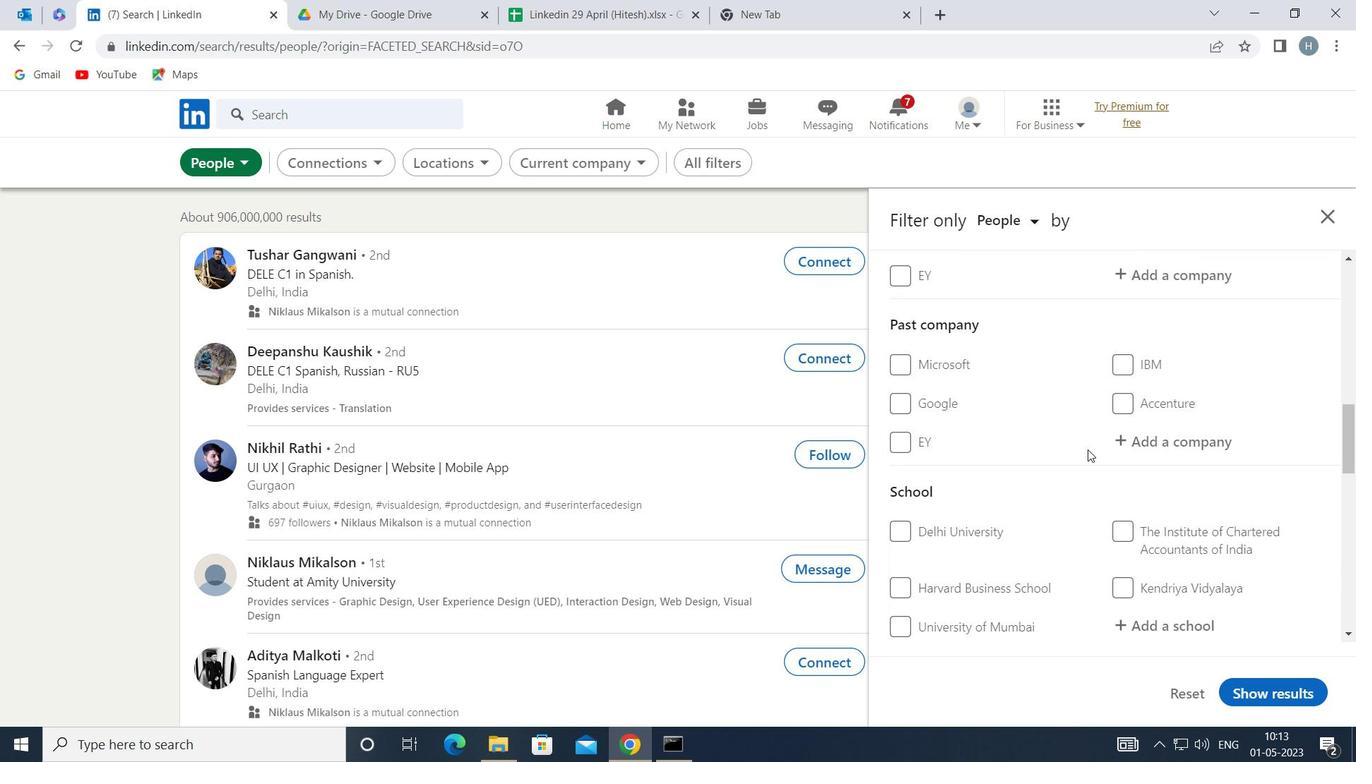 
Action: Mouse moved to (1087, 449)
Screenshot: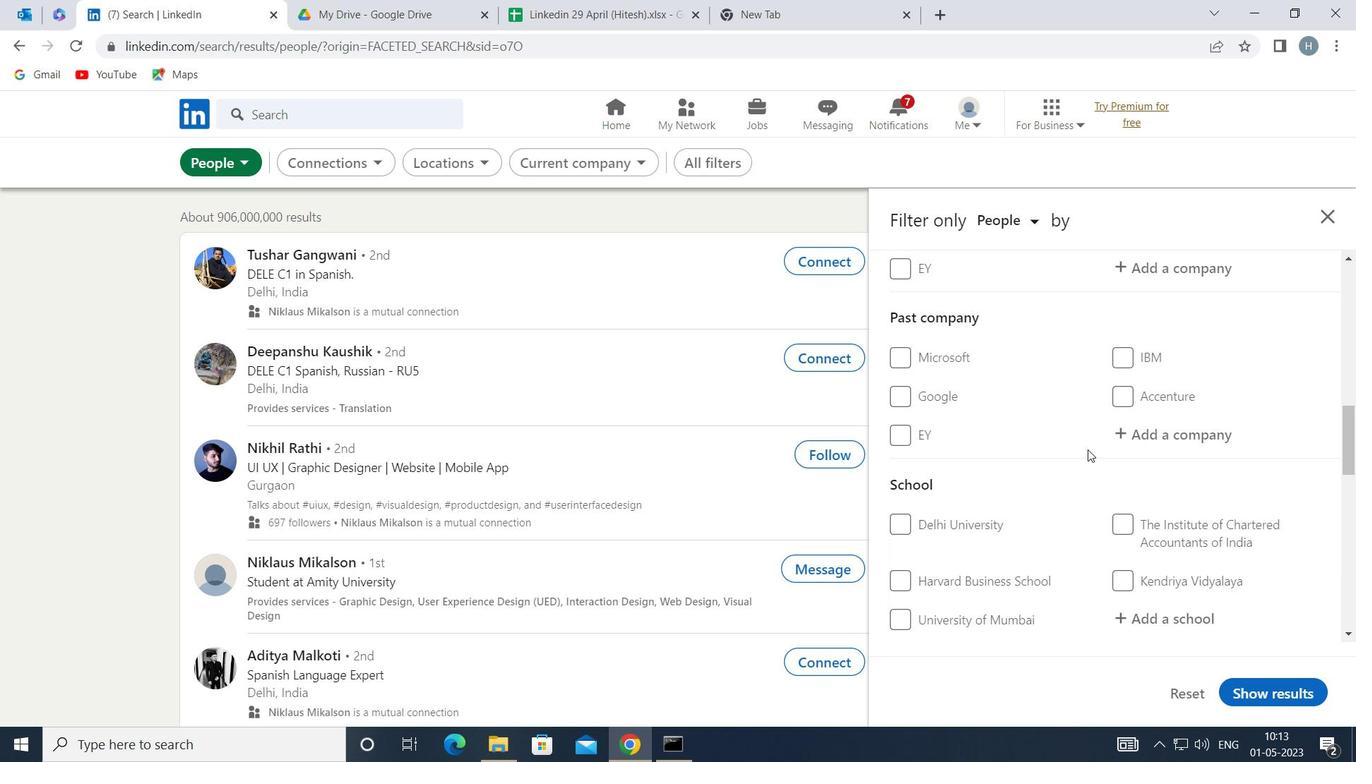 
Action: Mouse scrolled (1087, 448) with delta (0, 0)
Screenshot: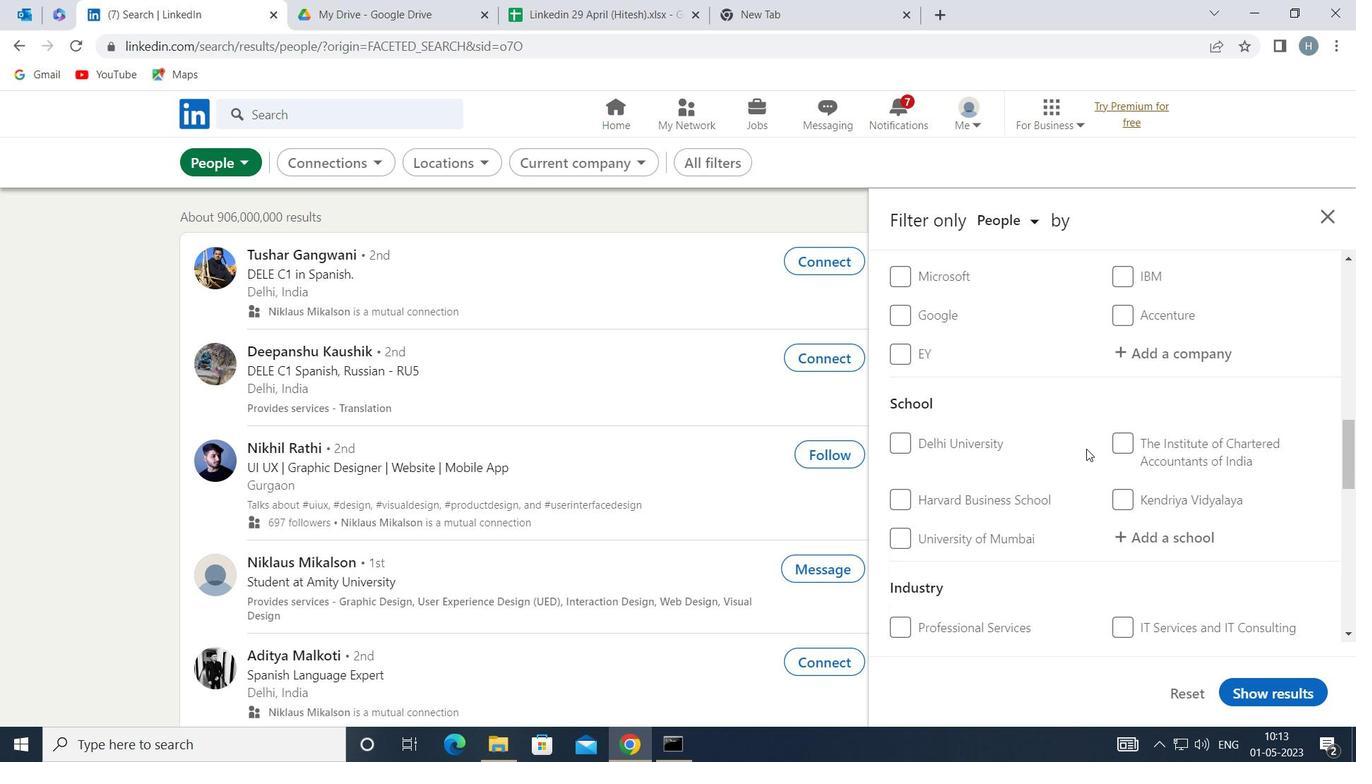 
Action: Mouse moved to (1083, 452)
Screenshot: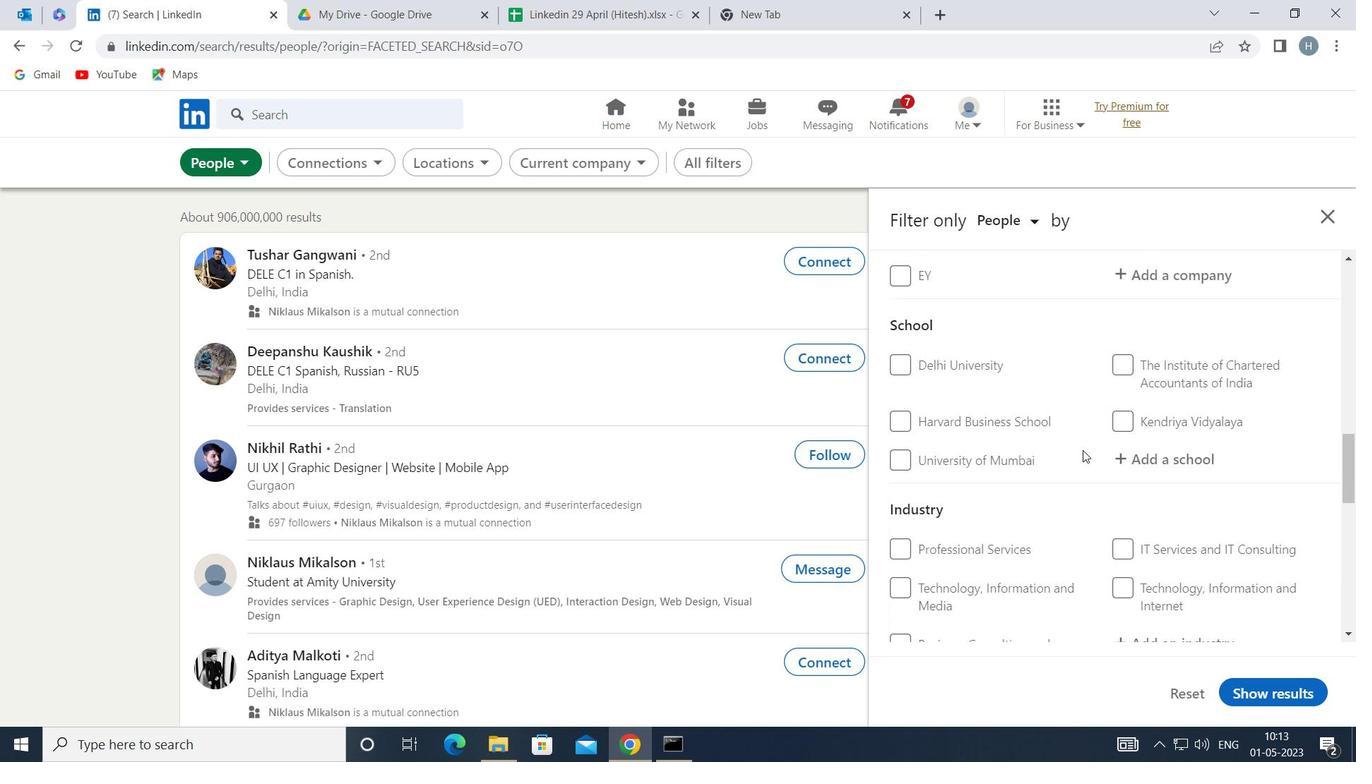 
Action: Mouse scrolled (1083, 451) with delta (0, 0)
Screenshot: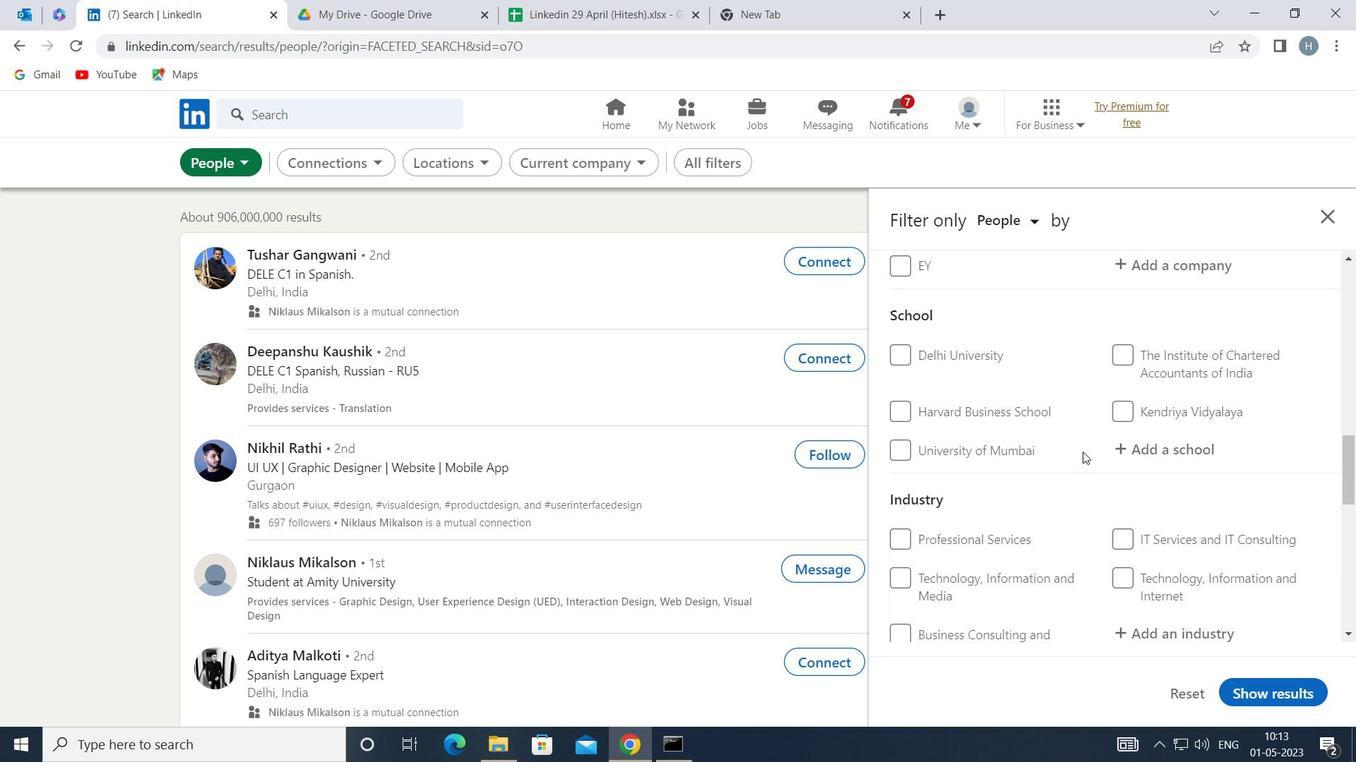 
Action: Mouse scrolled (1083, 451) with delta (0, 0)
Screenshot: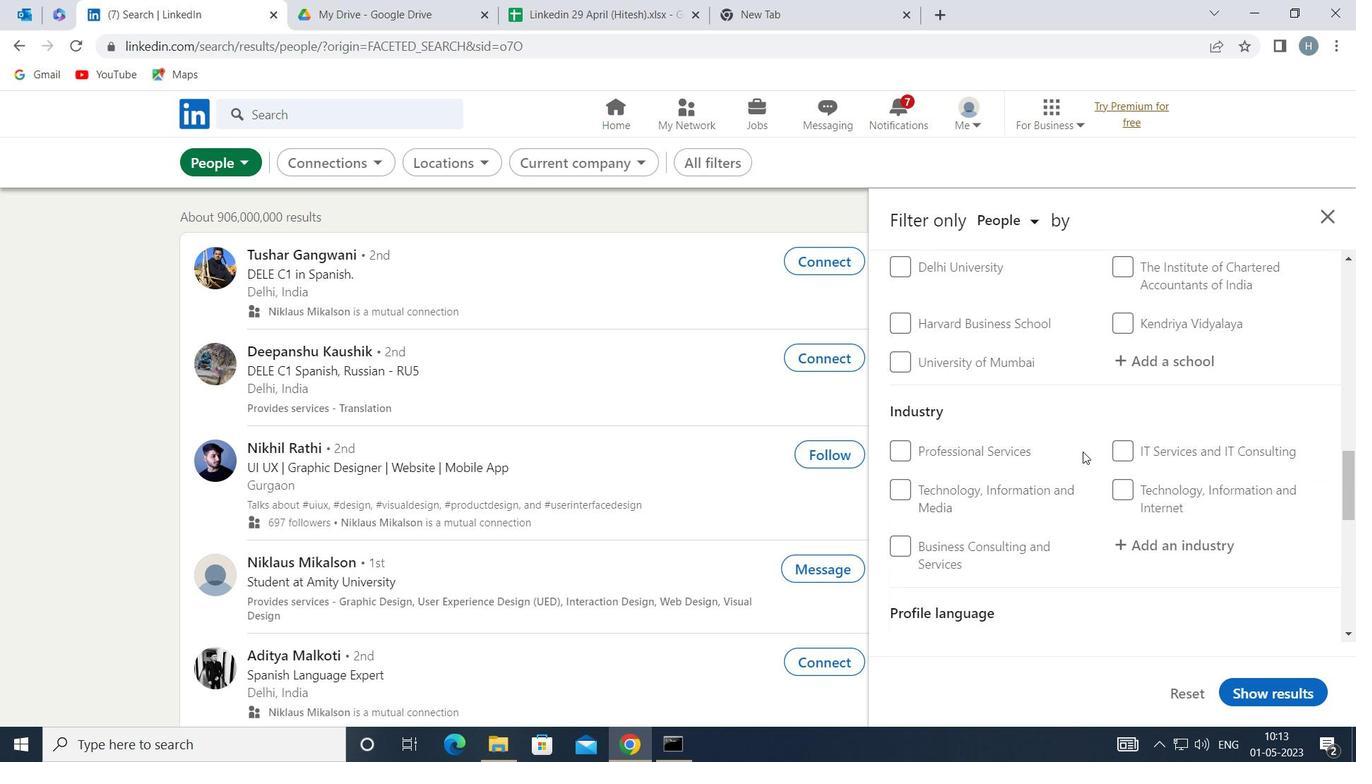 
Action: Mouse scrolled (1083, 451) with delta (0, 0)
Screenshot: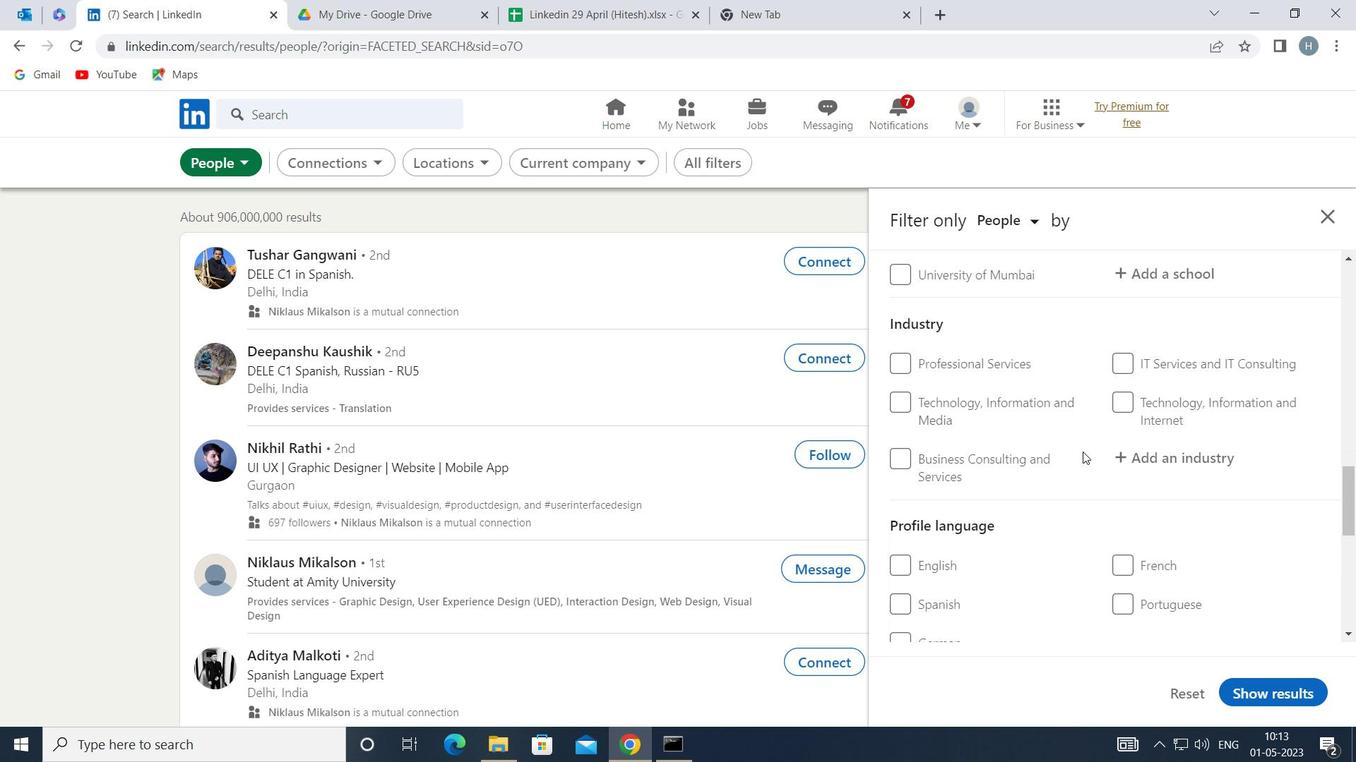 
Action: Mouse moved to (919, 511)
Screenshot: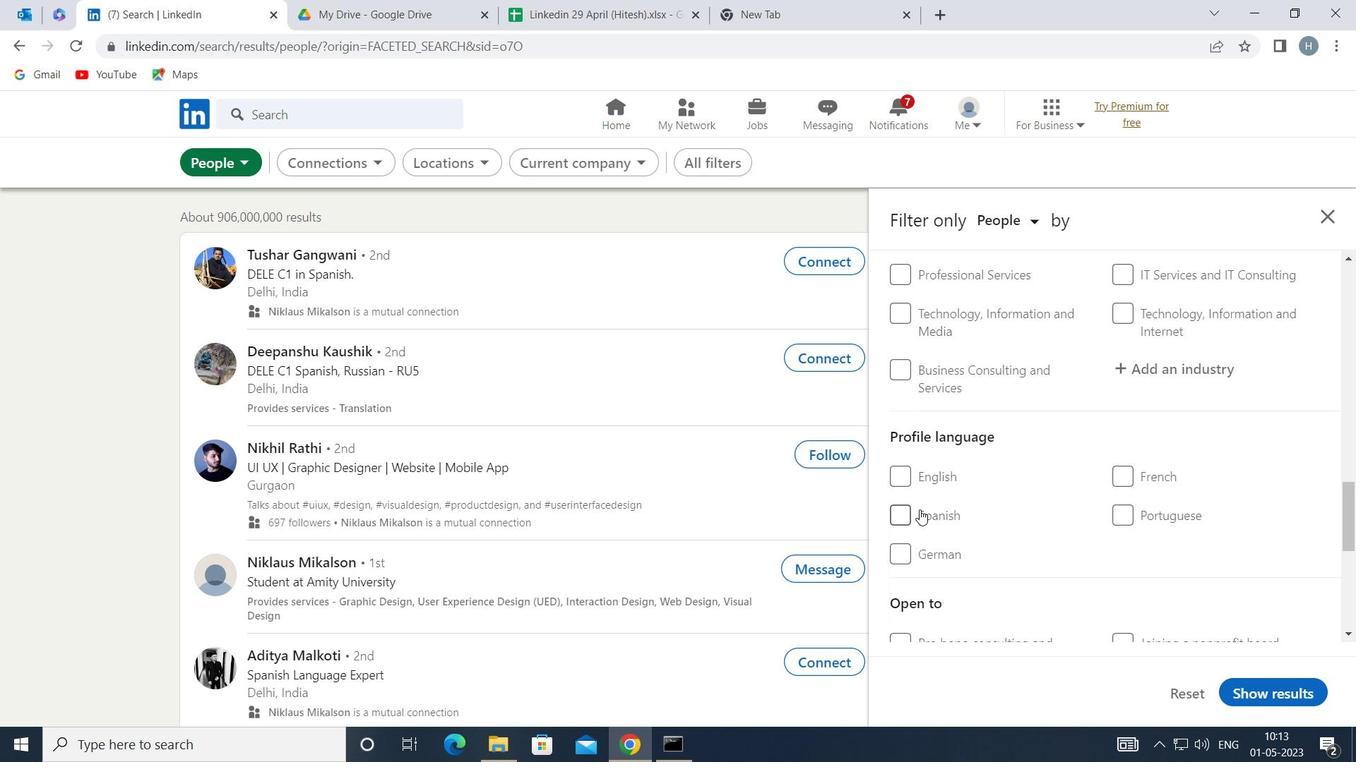 
Action: Mouse pressed left at (919, 511)
Screenshot: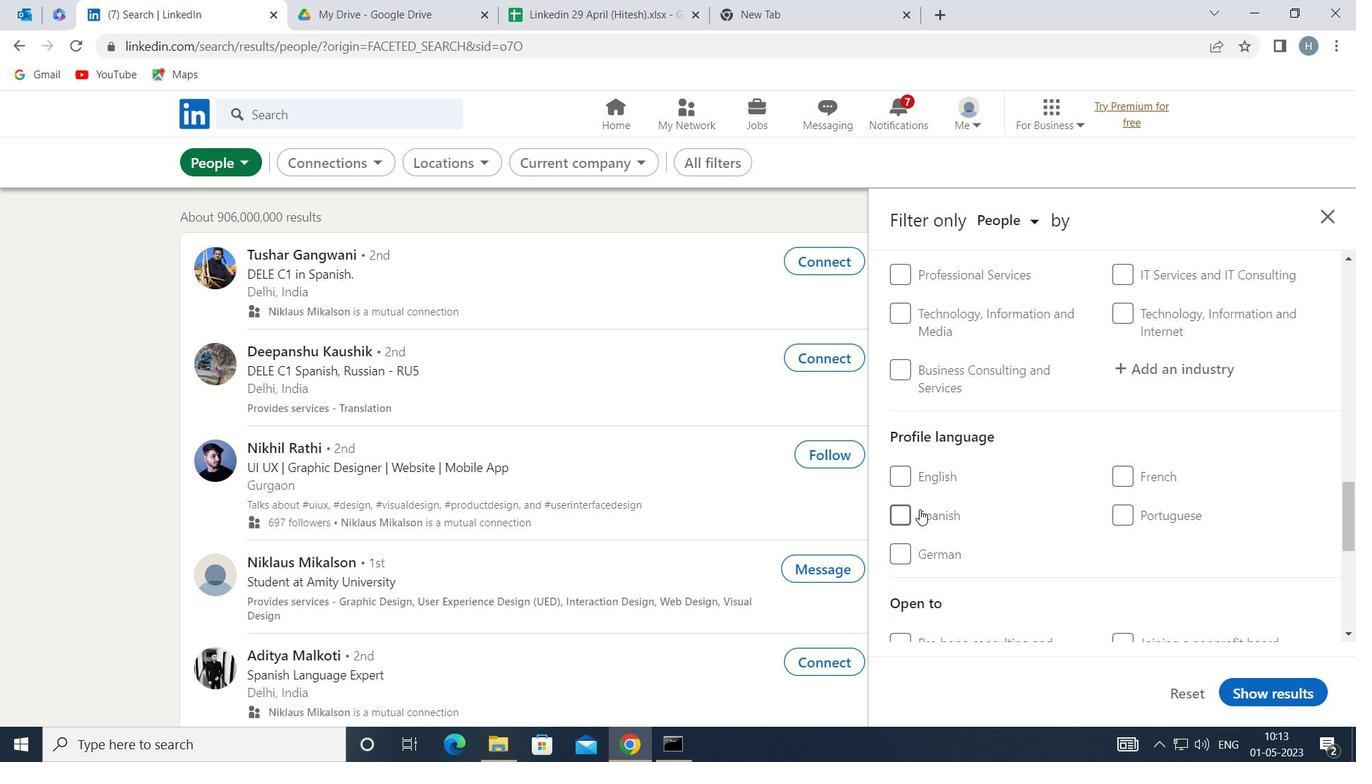 
Action: Mouse moved to (1003, 507)
Screenshot: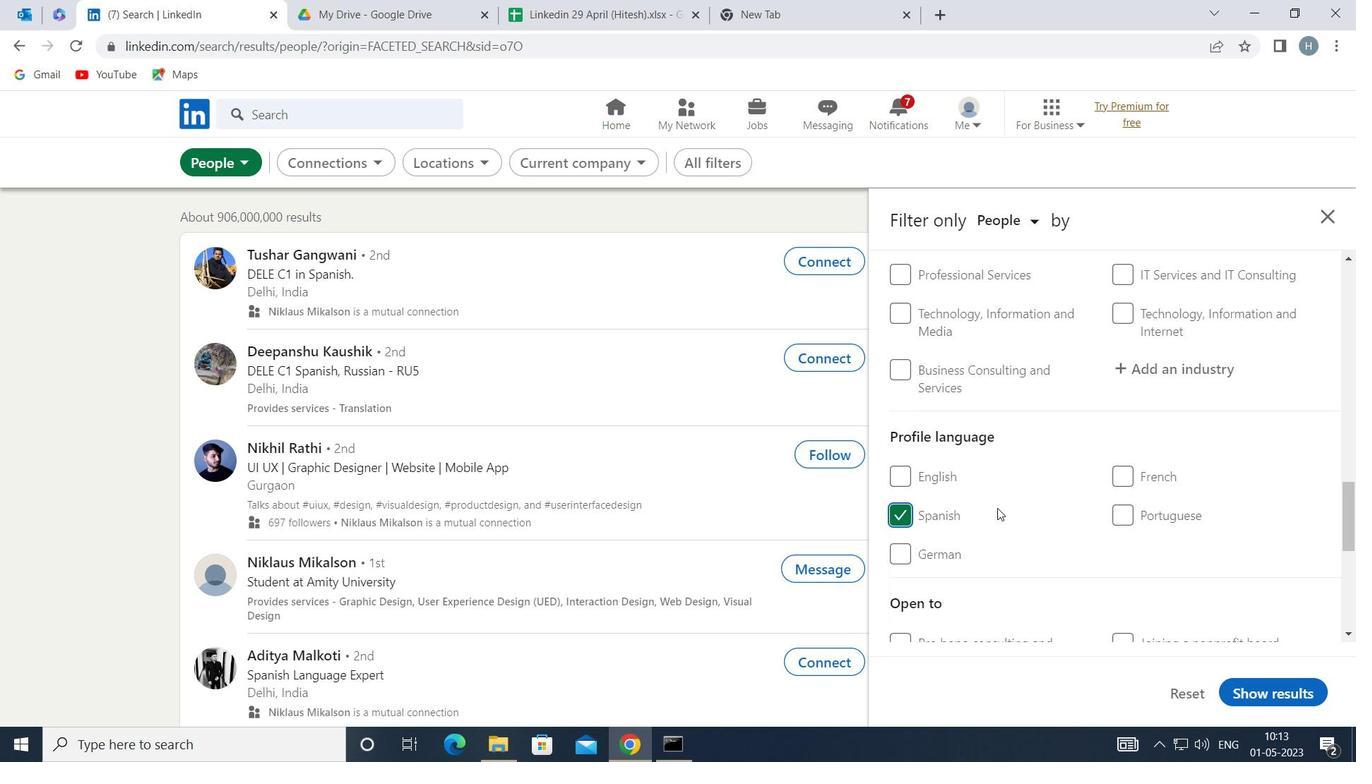 
Action: Mouse scrolled (1003, 508) with delta (0, 0)
Screenshot: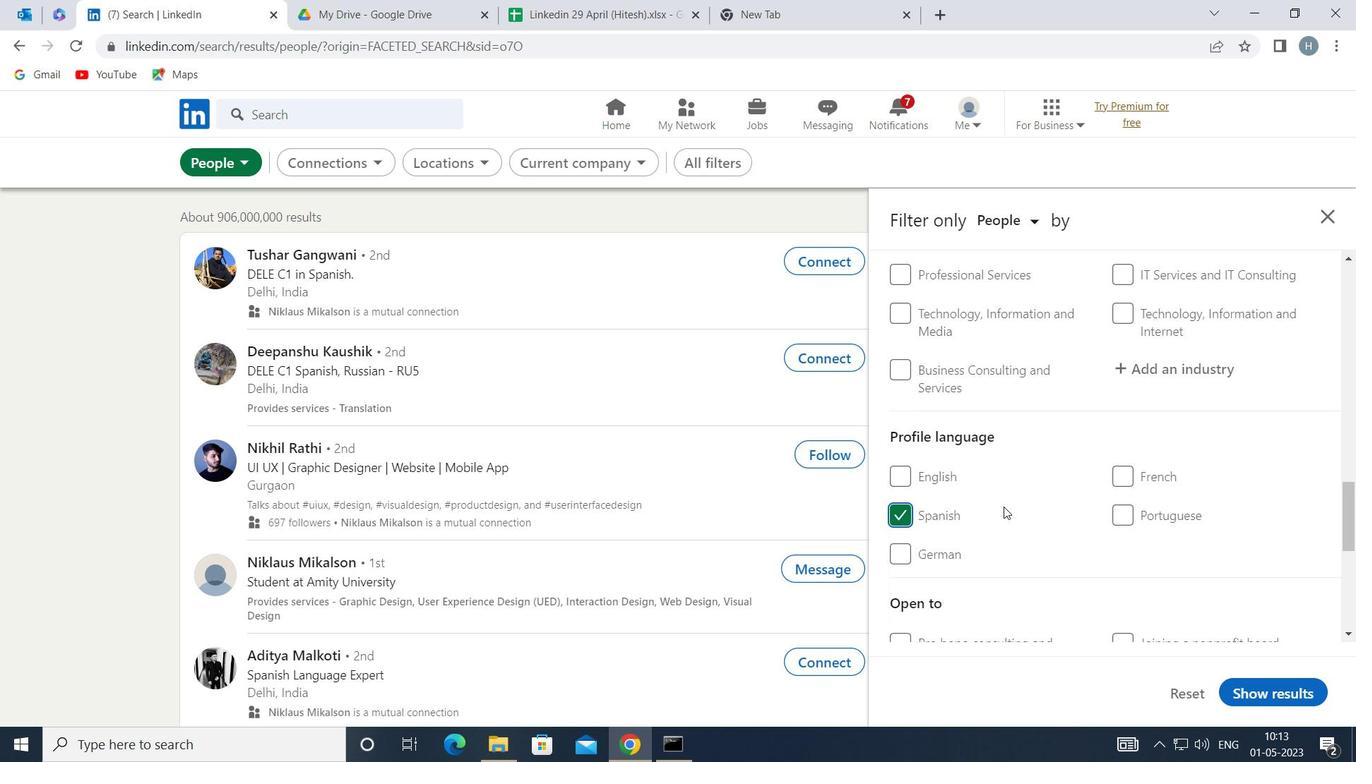 
Action: Mouse moved to (1009, 502)
Screenshot: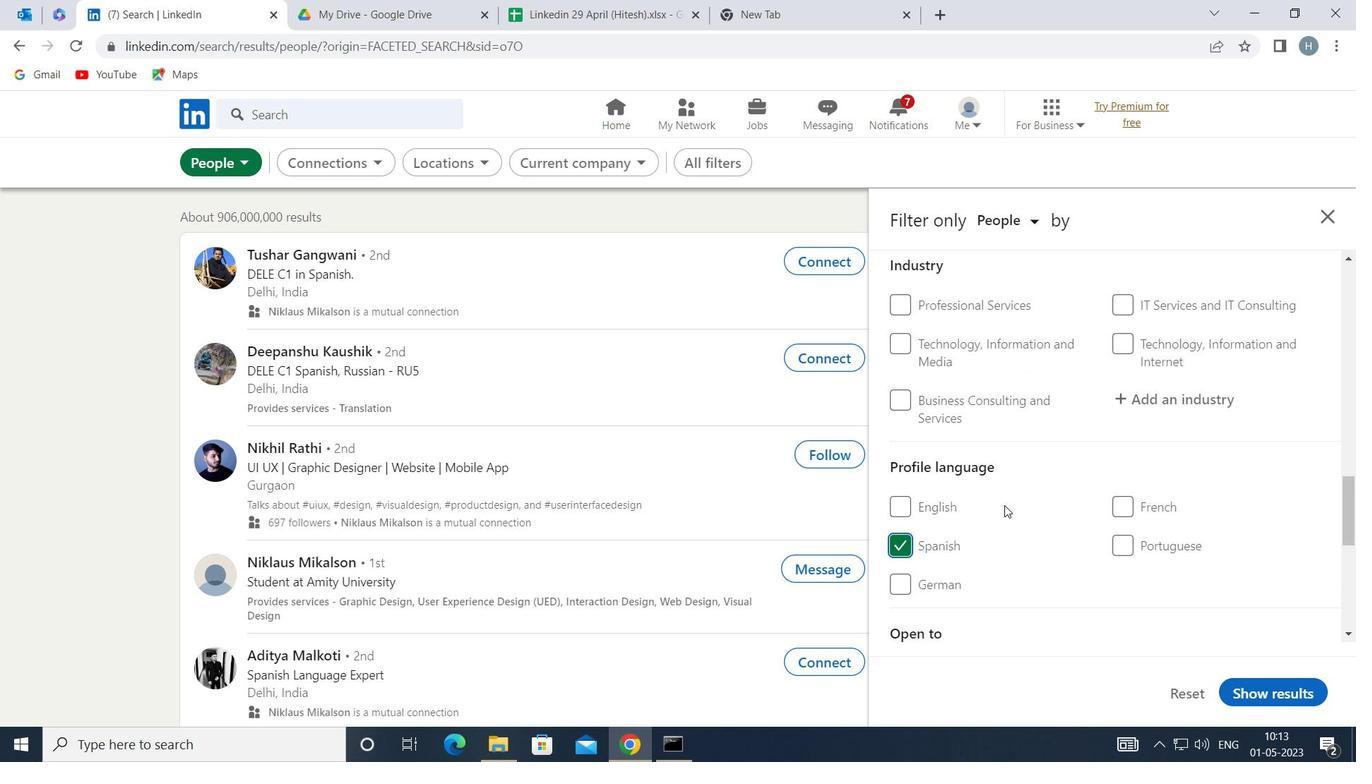 
Action: Mouse scrolled (1009, 502) with delta (0, 0)
Screenshot: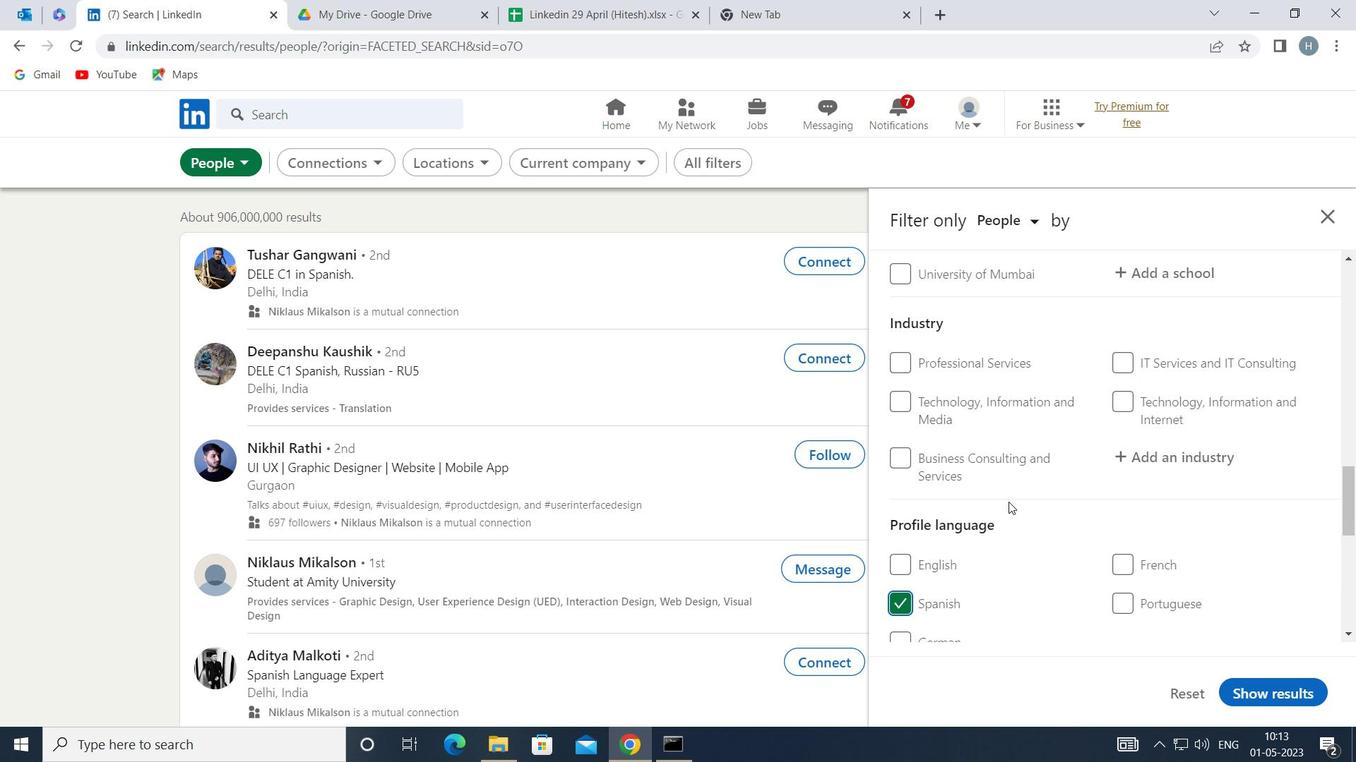 
Action: Mouse moved to (1010, 502)
Screenshot: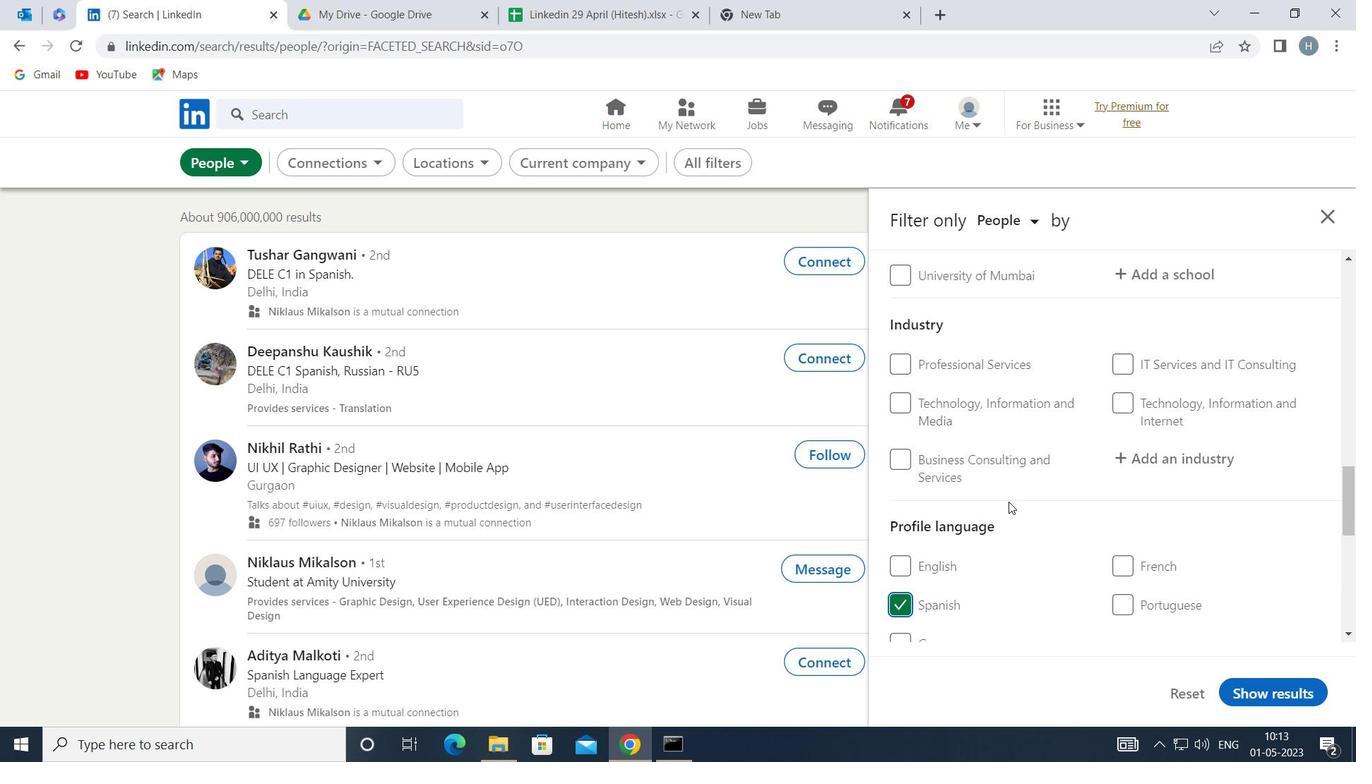 
Action: Mouse scrolled (1010, 502) with delta (0, 0)
Screenshot: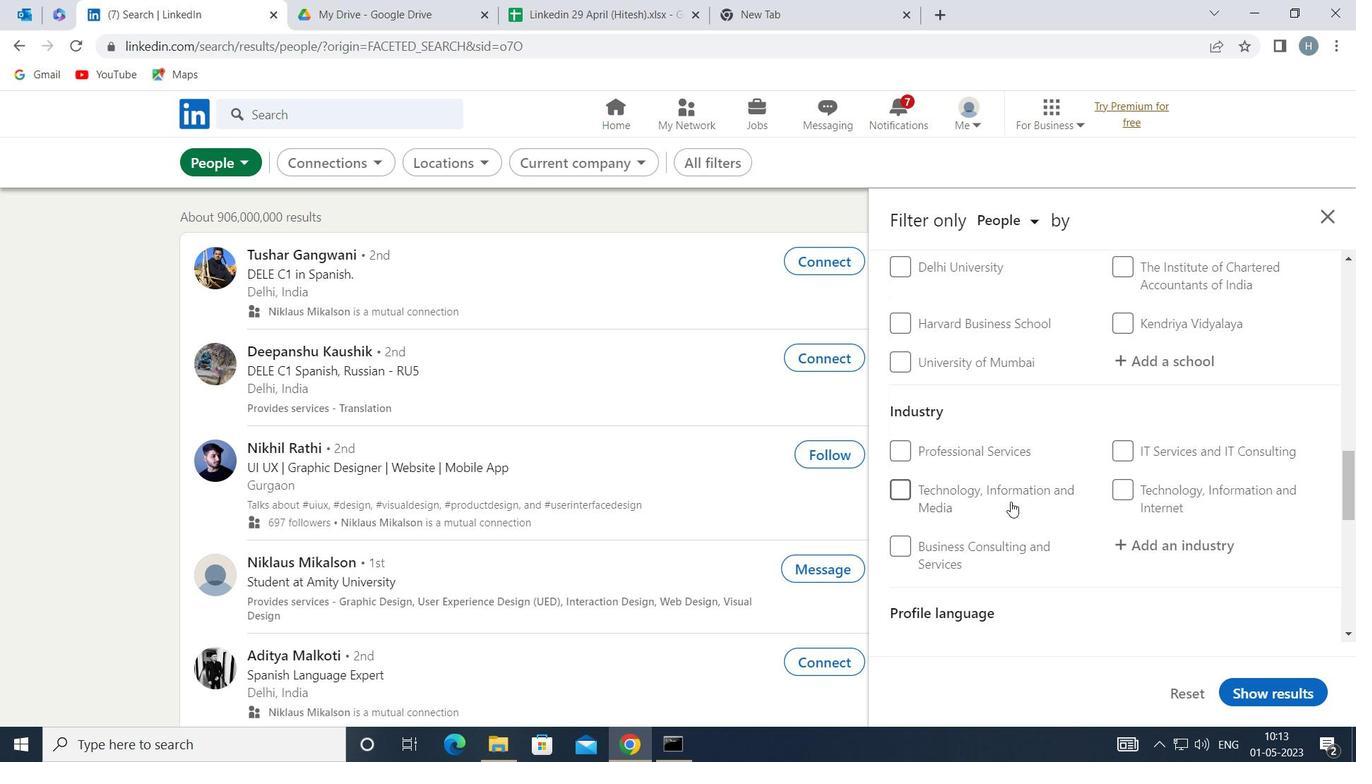 
Action: Mouse scrolled (1010, 502) with delta (0, 0)
Screenshot: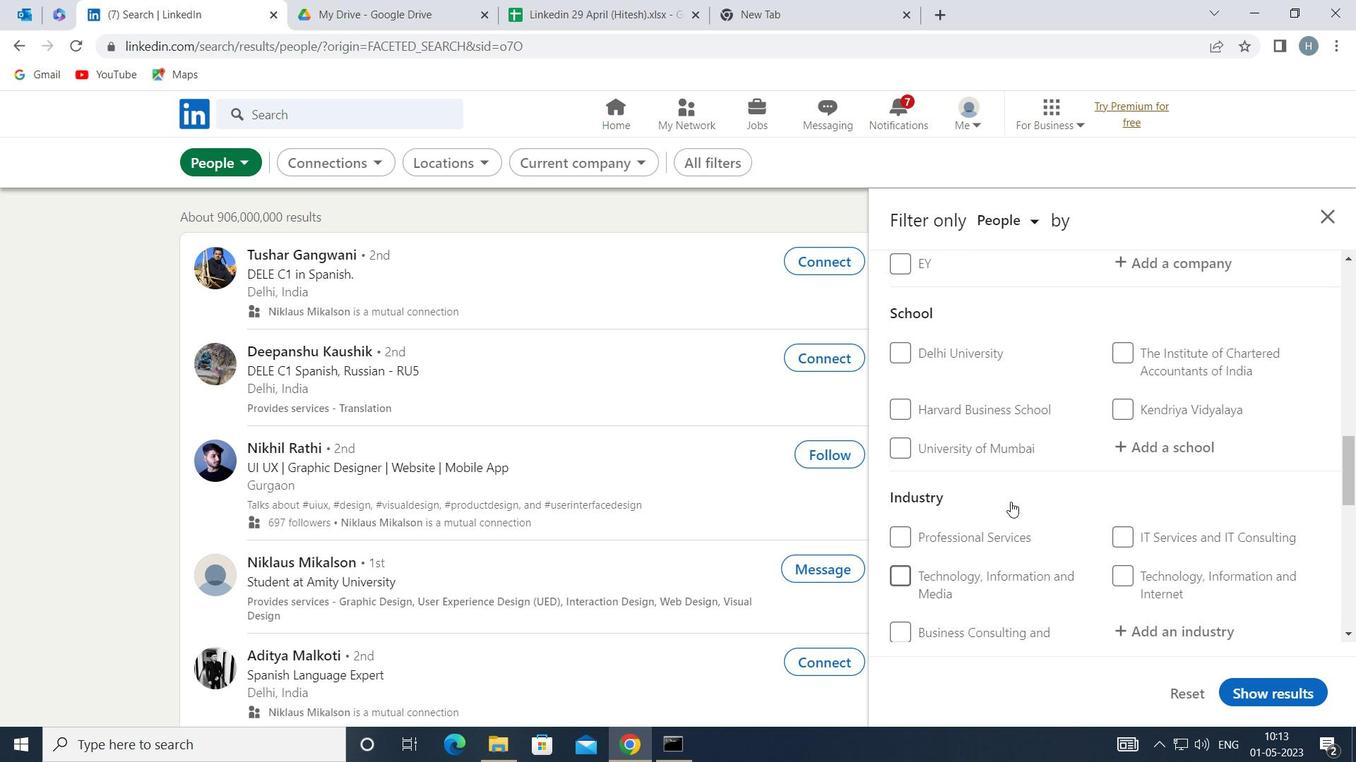 
Action: Mouse scrolled (1010, 502) with delta (0, 0)
Screenshot: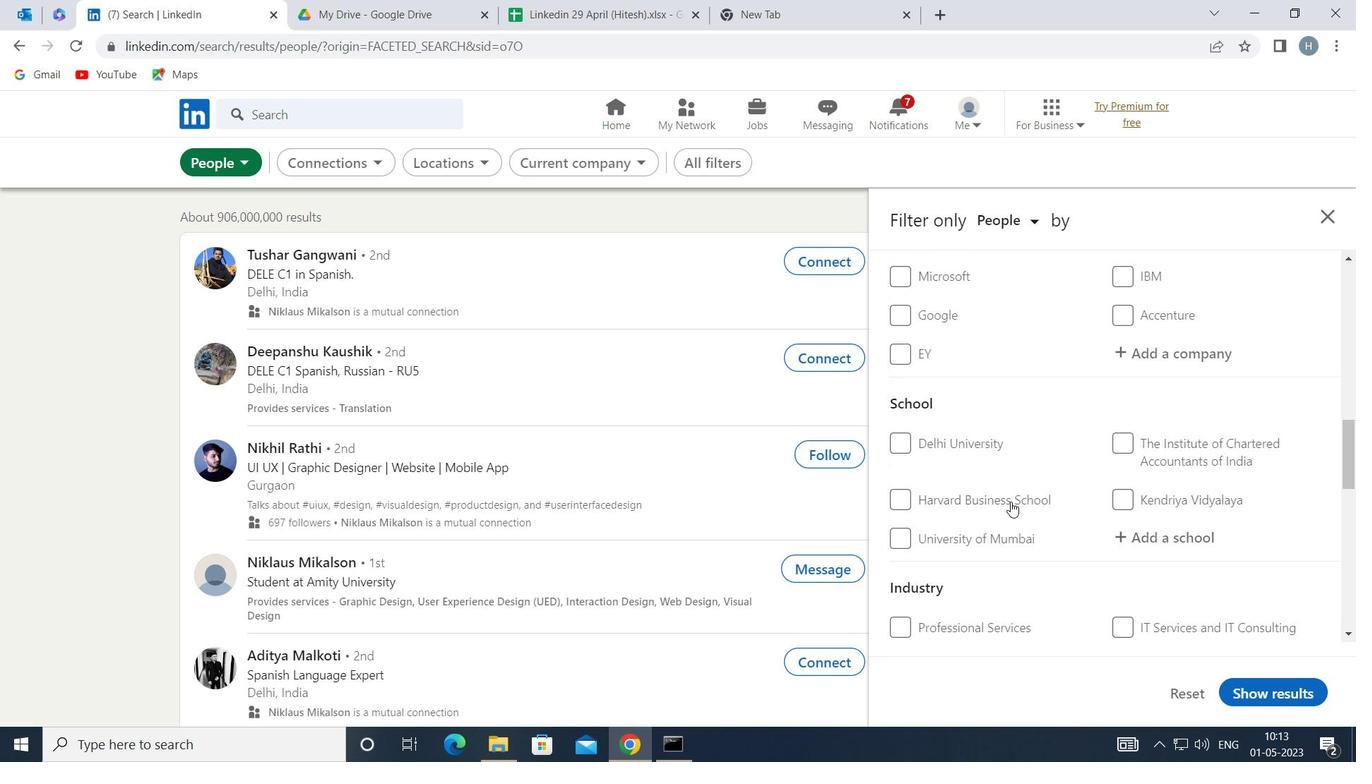 
Action: Mouse scrolled (1010, 502) with delta (0, 0)
Screenshot: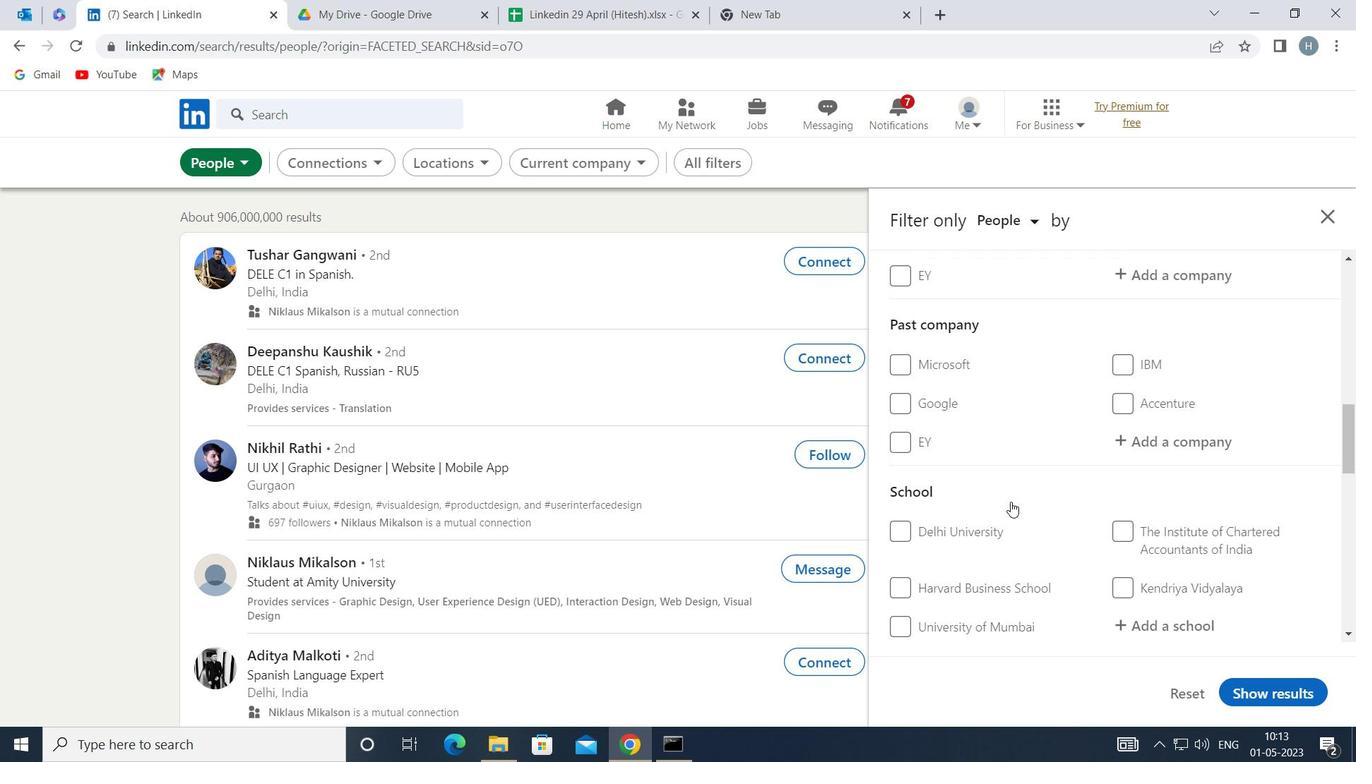 
Action: Mouse scrolled (1010, 502) with delta (0, 0)
Screenshot: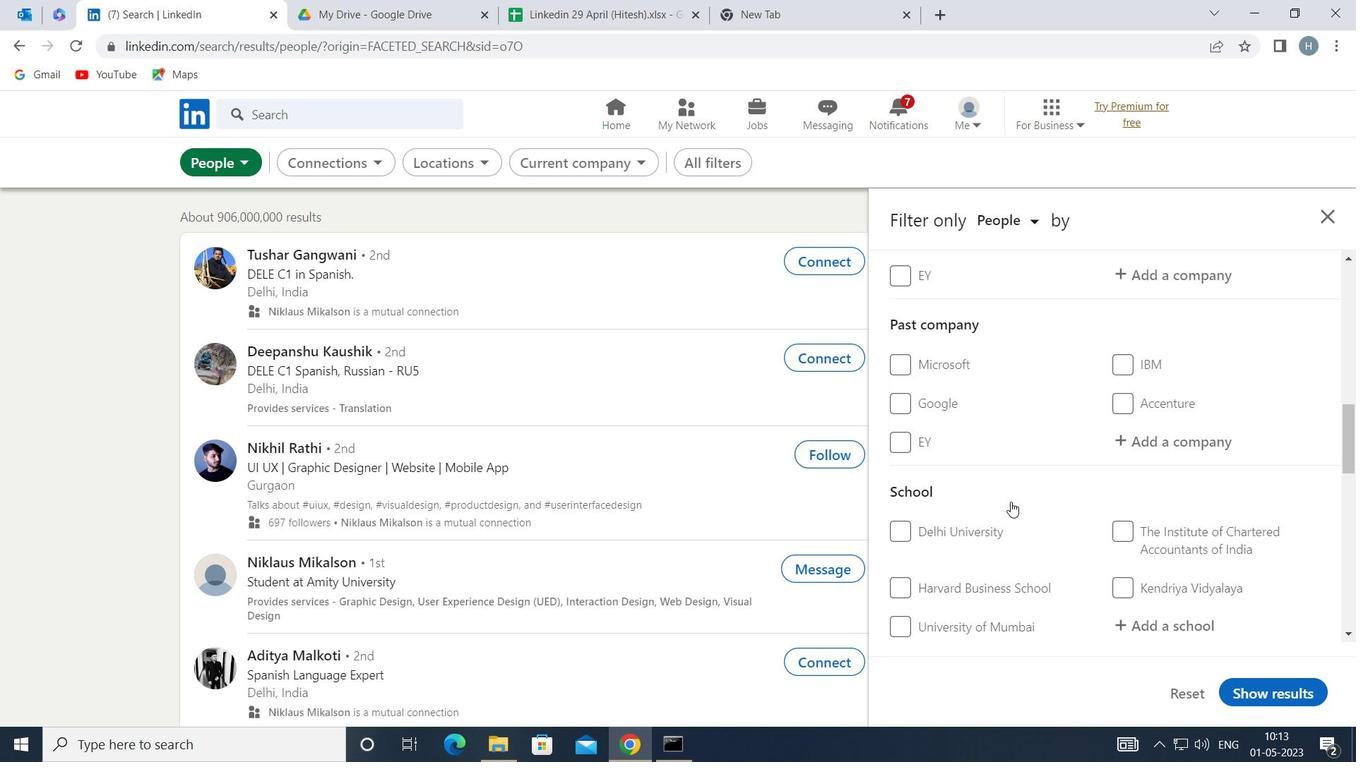 
Action: Mouse scrolled (1010, 502) with delta (0, 0)
Screenshot: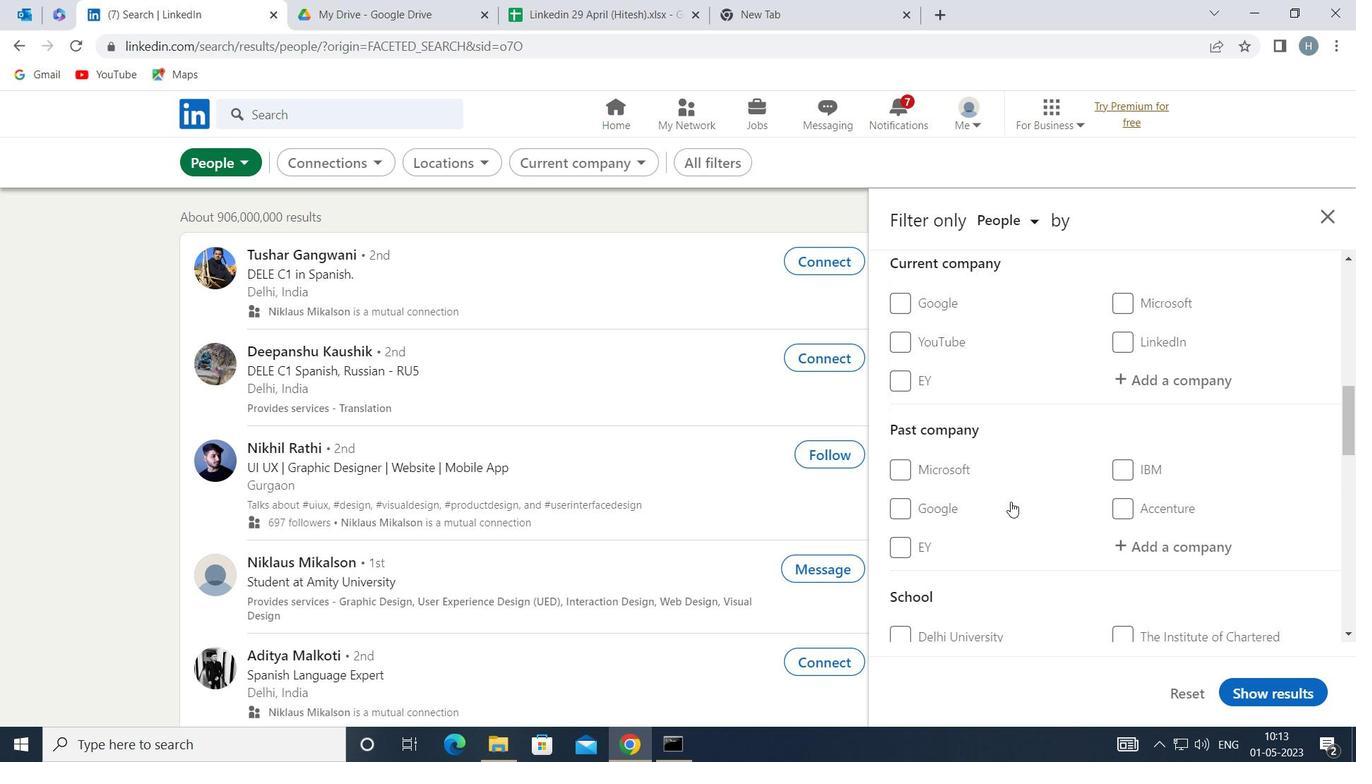 
Action: Mouse scrolled (1010, 502) with delta (0, 0)
Screenshot: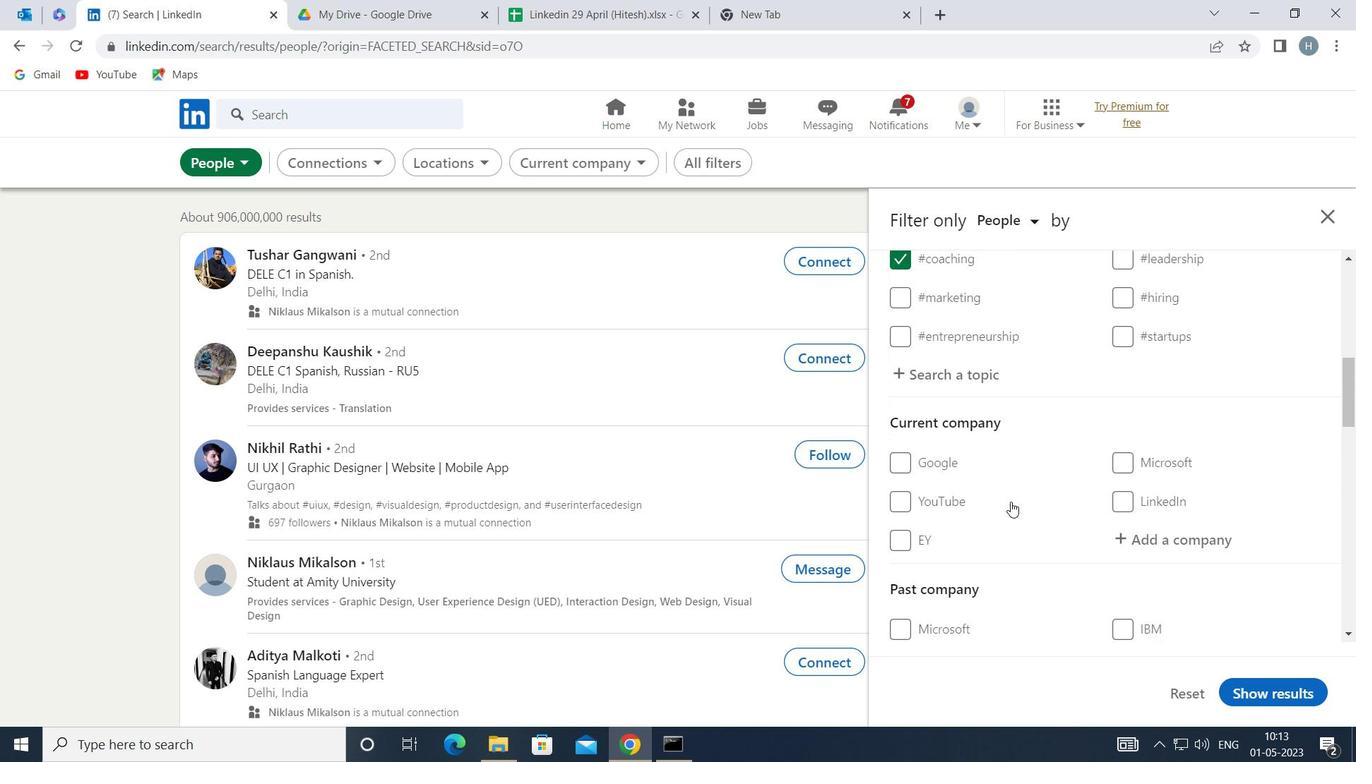 
Action: Mouse moved to (1035, 501)
Screenshot: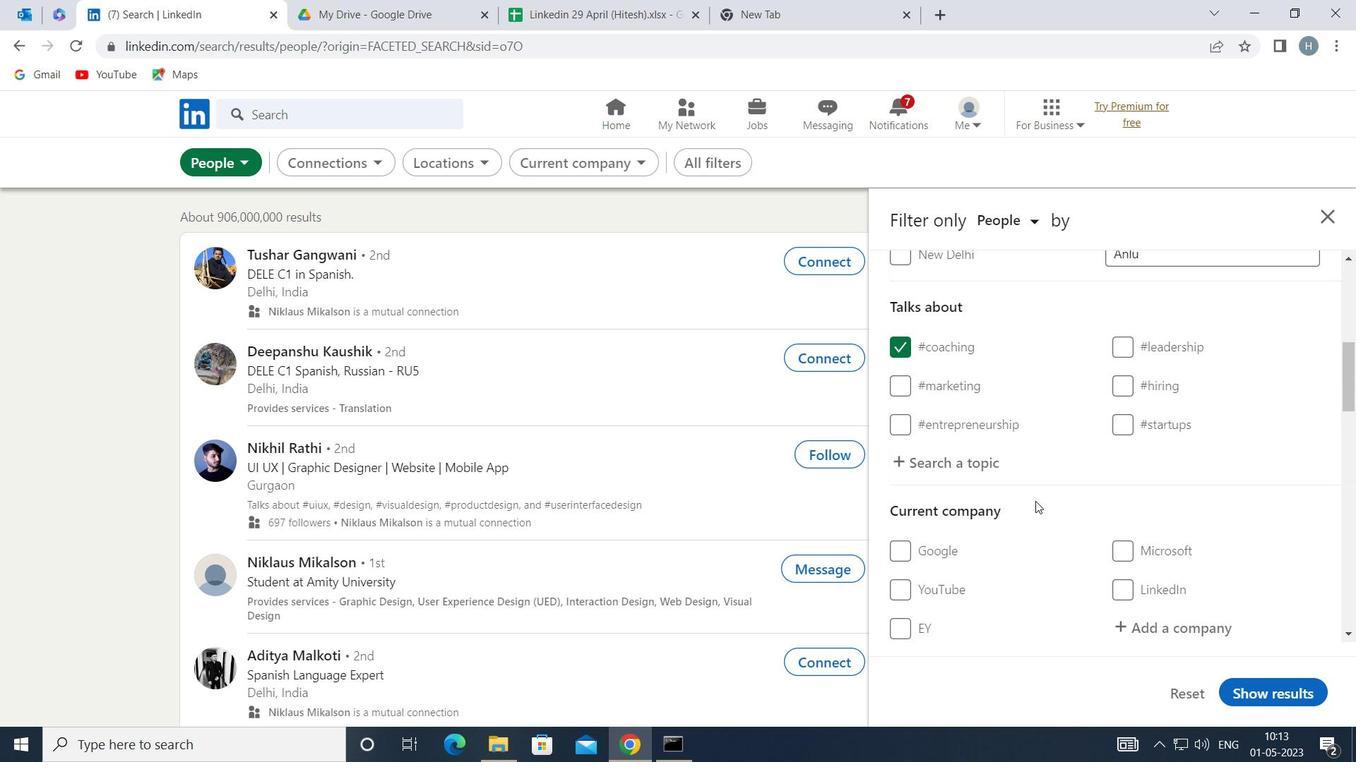
Action: Mouse scrolled (1035, 500) with delta (0, 0)
Screenshot: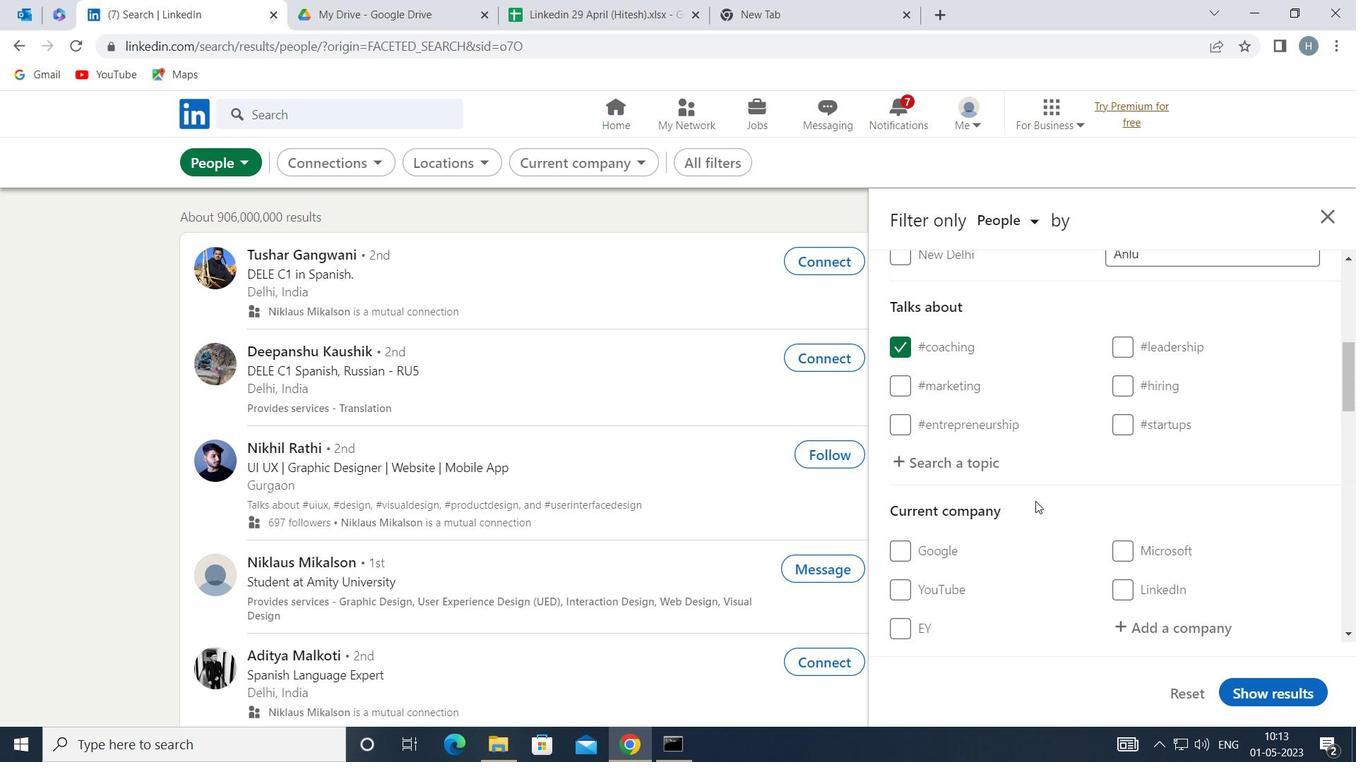 
Action: Mouse moved to (1146, 540)
Screenshot: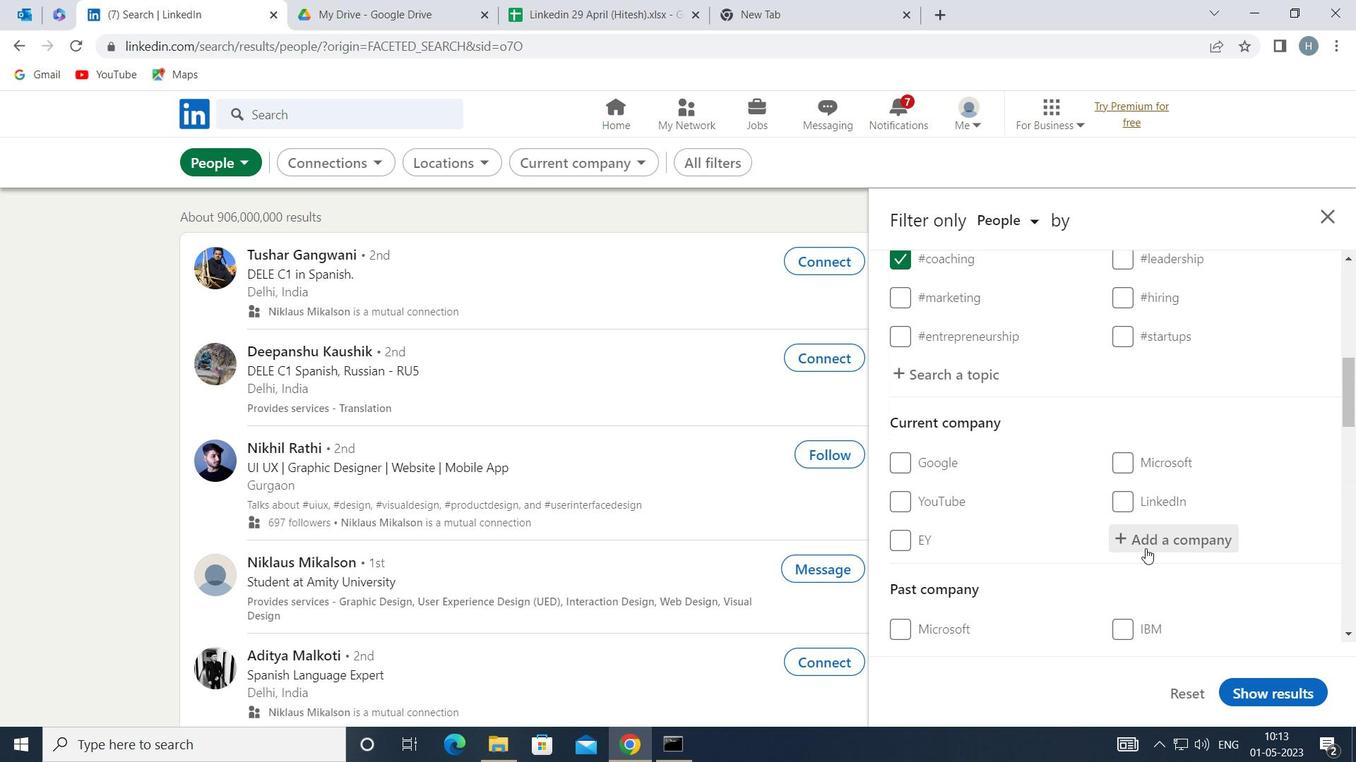 
Action: Mouse pressed left at (1146, 540)
Screenshot: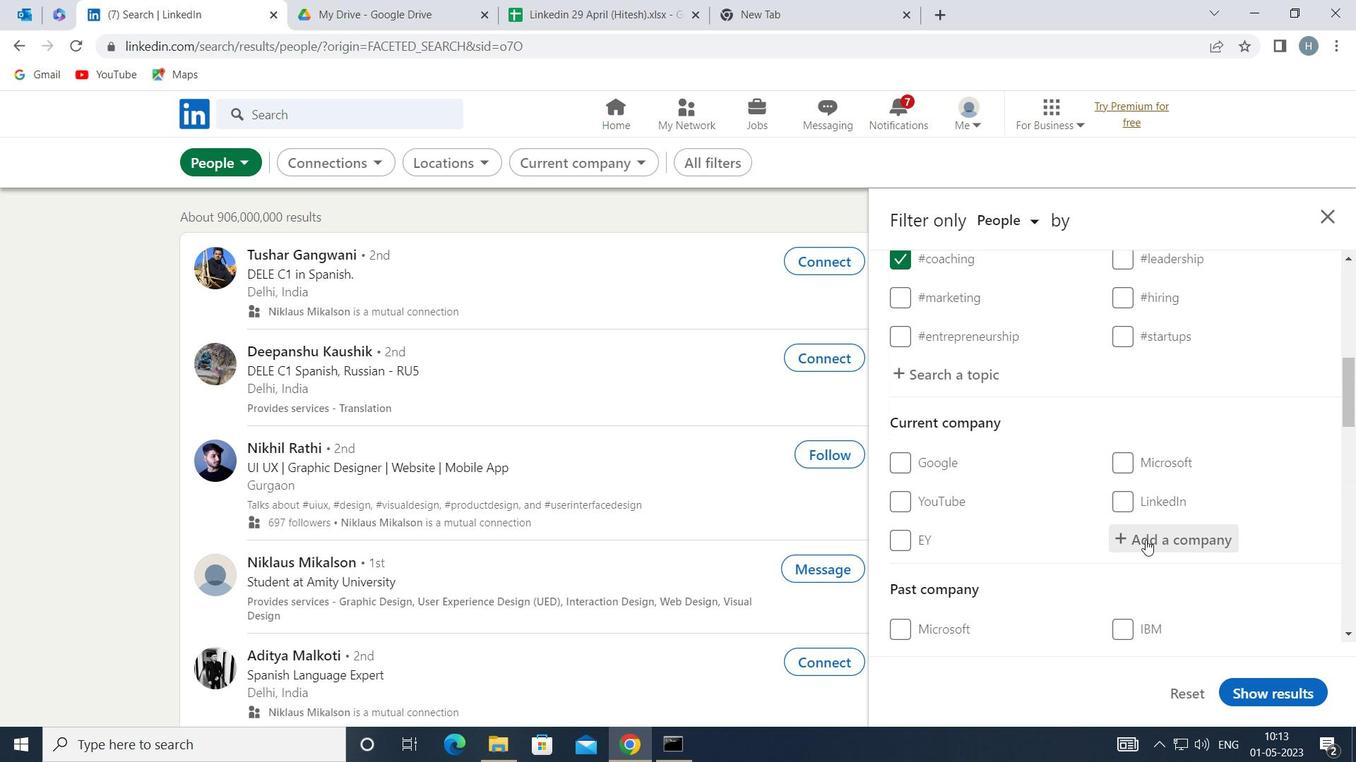
Action: Mouse moved to (1145, 537)
Screenshot: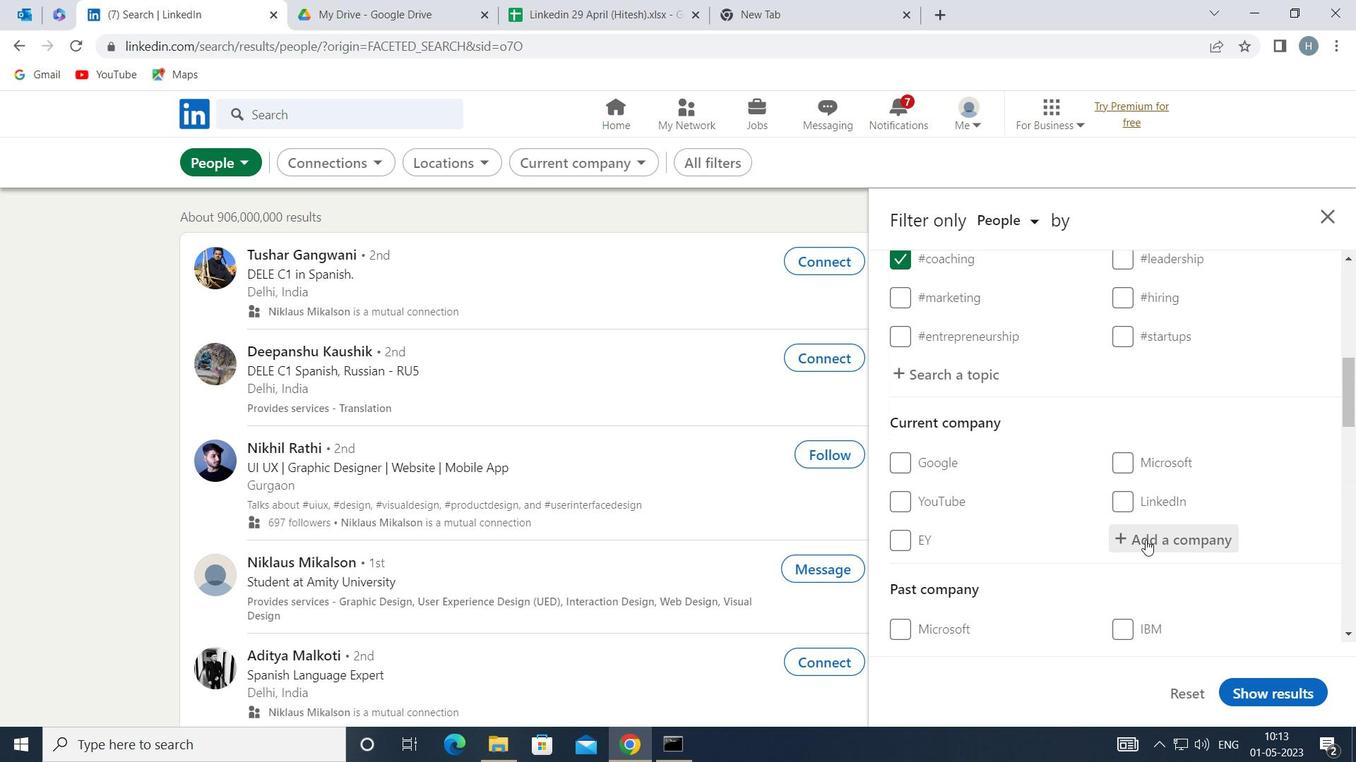 
Action: Key pressed <Key.shift>STARTUP<Key.shift><Key.shift><Key.shift><Key.shift><Key.shift><Key.shift><Key.shift><Key.shift><Key.shift><Key.shift><Key.shift><Key.shift><Key.shift><Key.shift><Key.shift><Key.shift><Key.shift><Key.shift><Key.shift><Key.shift><Key.shift><Key.shift><Key.shift><Key.shift><Key.shift><Key.shift><Key.shift><Key.shift><Key.shift><Key.shift><Key.shift><Key.shift><Key.shift><Key.shift><Key.shift><Key.shift><Key.shift><Key.shift><Key.shift><Key.shift><Key.shift><Key.shift><Key.shift>LAN
Screenshot: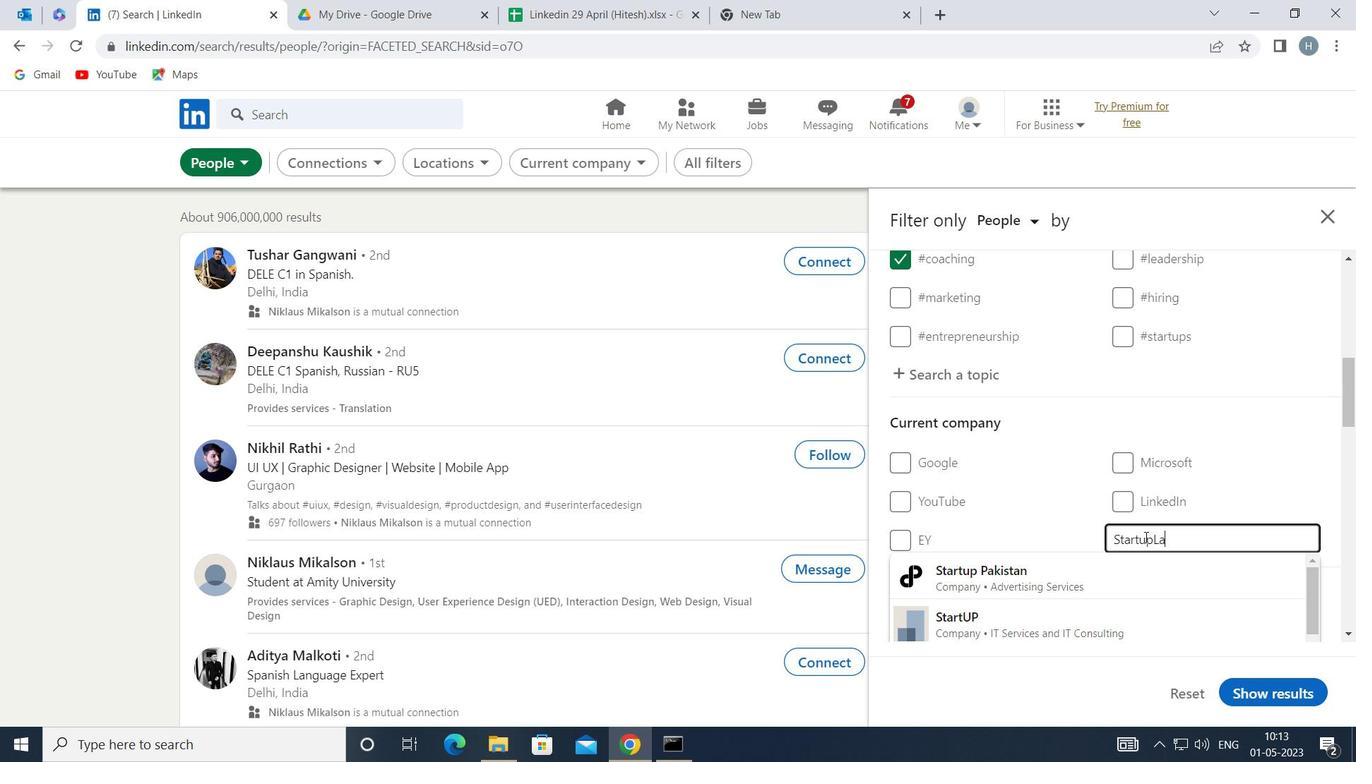 
Action: Mouse moved to (1057, 583)
Screenshot: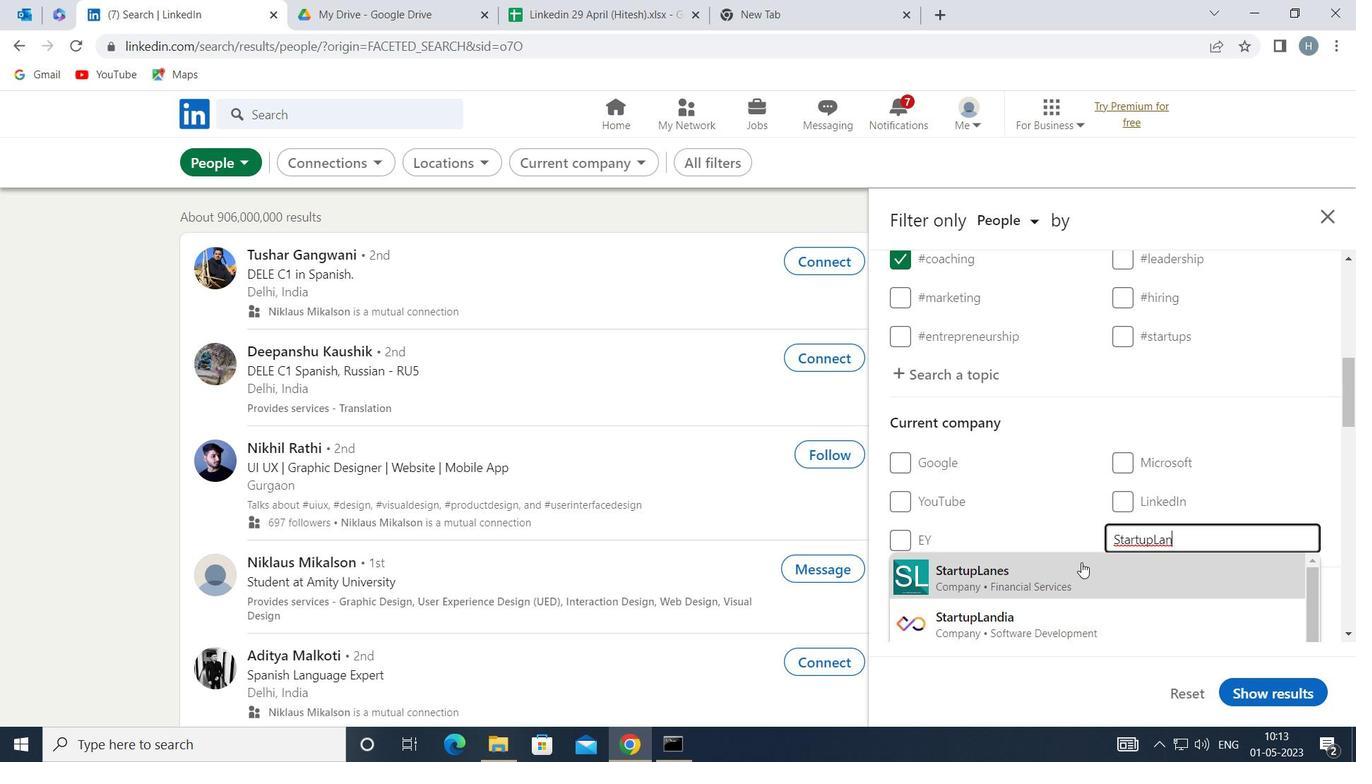 
Action: Mouse pressed left at (1057, 583)
Screenshot: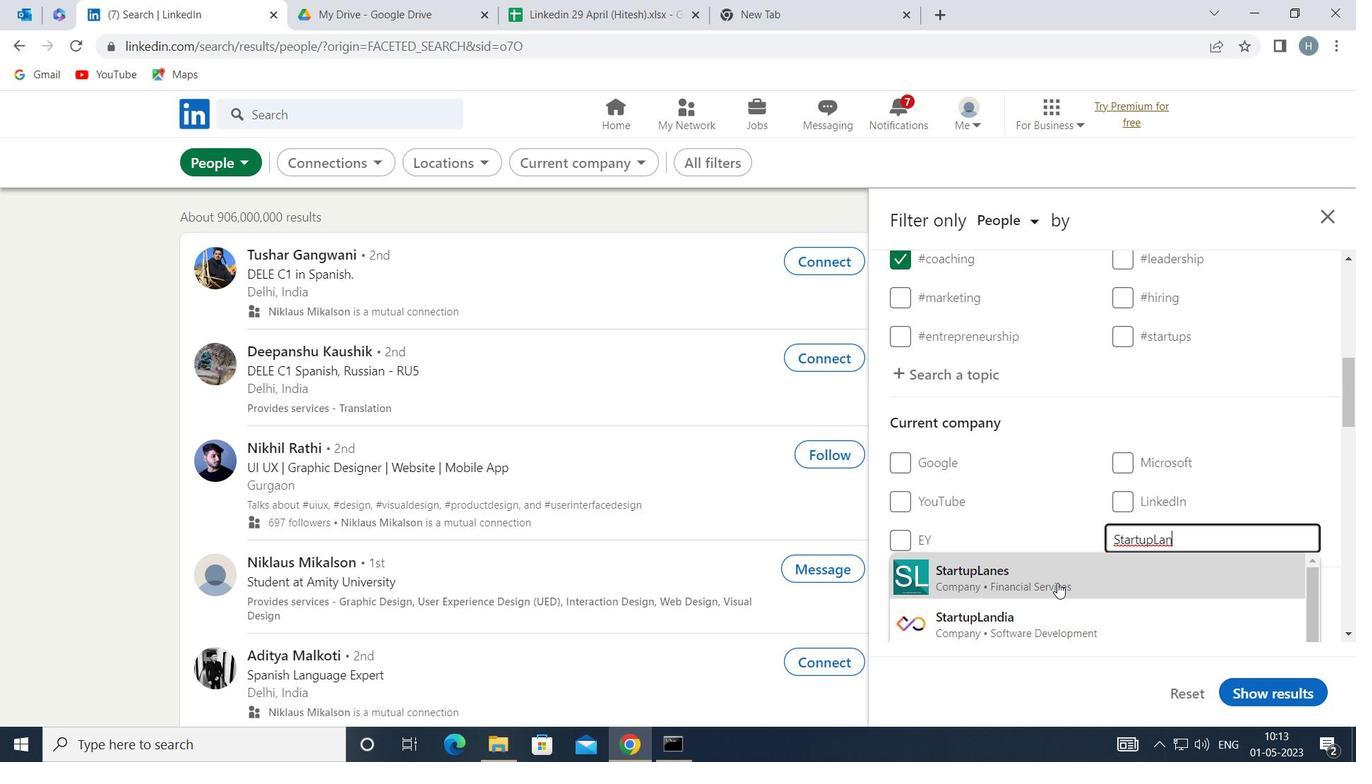 
Action: Mouse moved to (1020, 548)
Screenshot: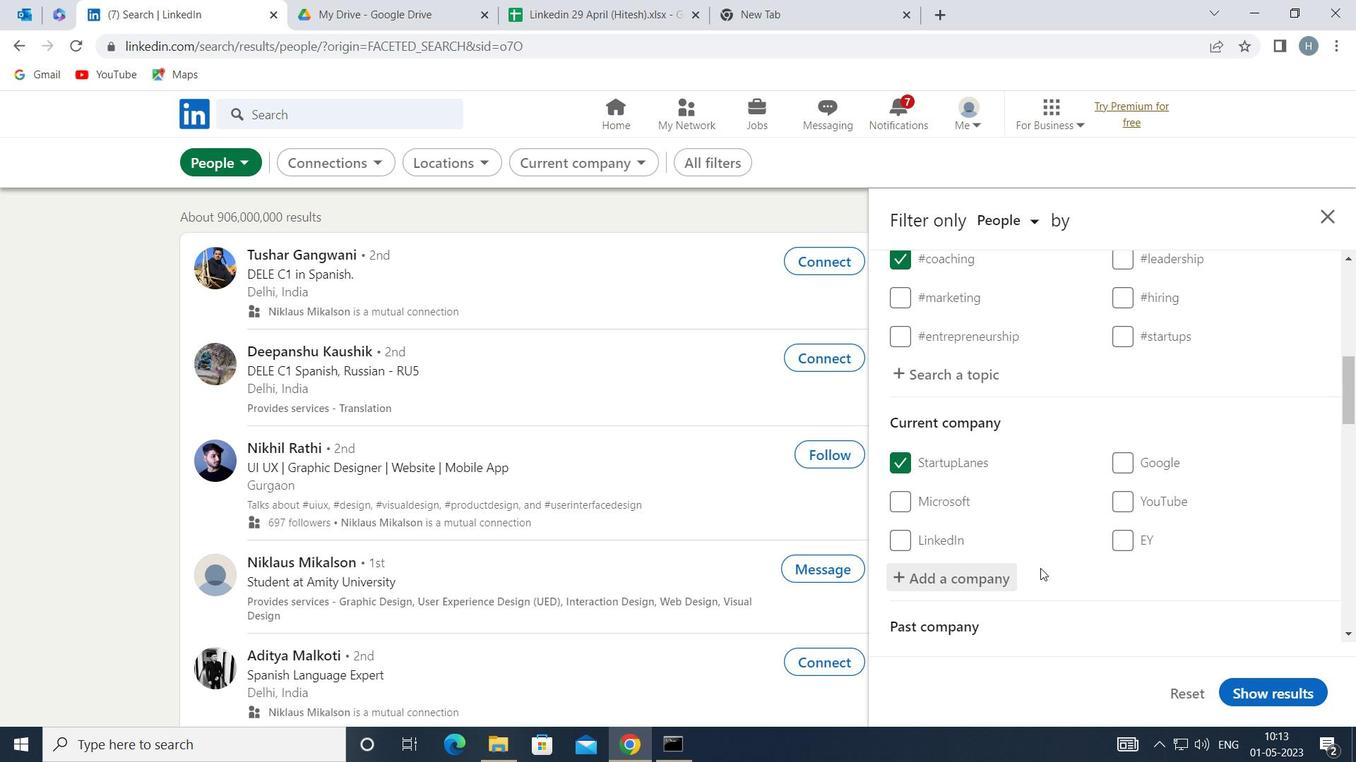 
Action: Mouse scrolled (1020, 547) with delta (0, 0)
Screenshot: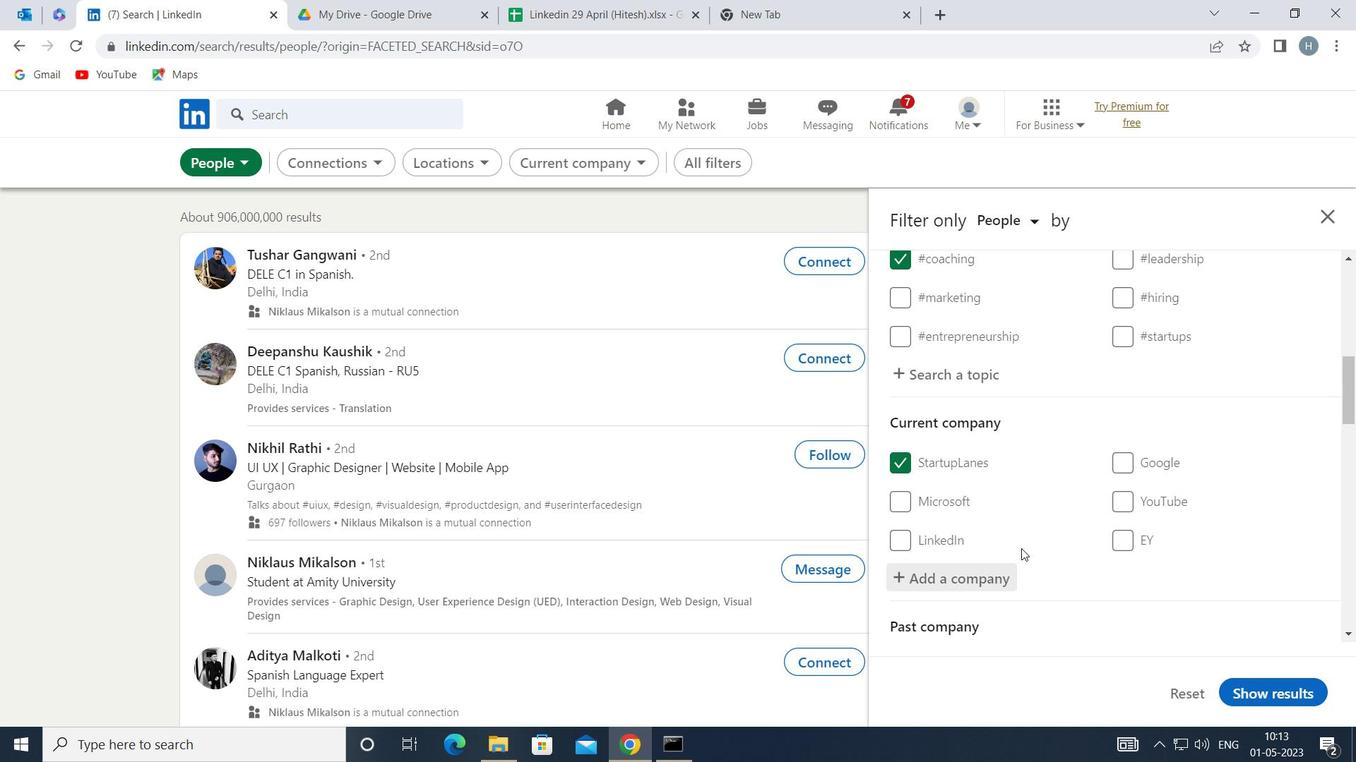 
Action: Mouse scrolled (1020, 547) with delta (0, 0)
Screenshot: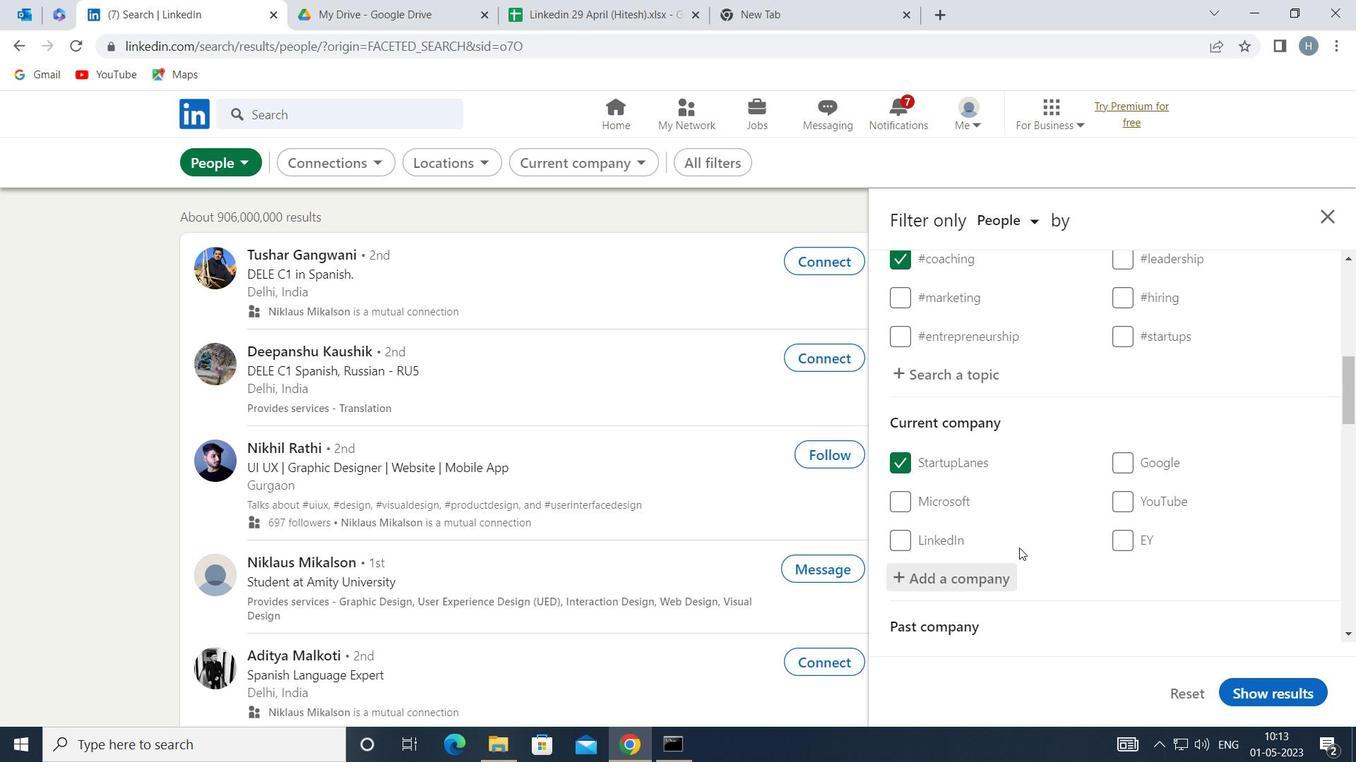 
Action: Mouse scrolled (1020, 547) with delta (0, 0)
Screenshot: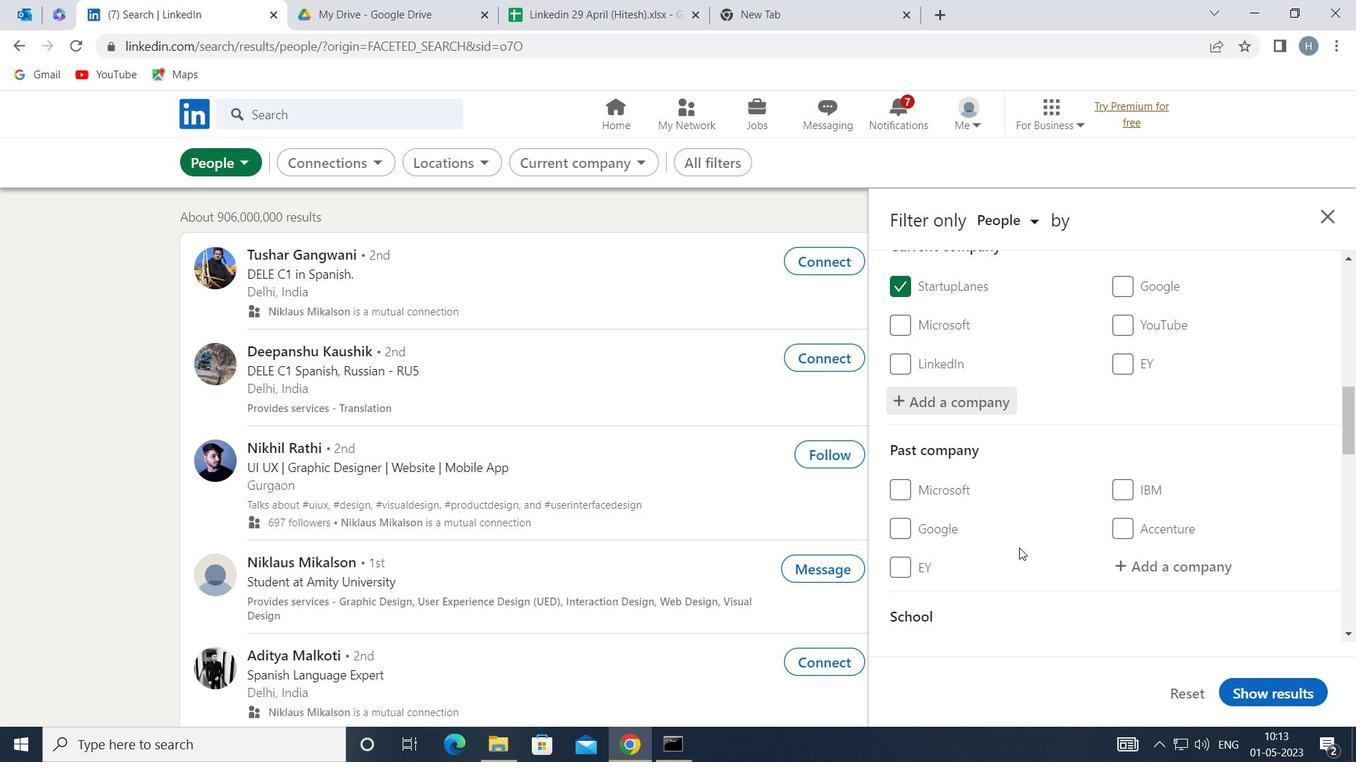 
Action: Mouse moved to (1106, 521)
Screenshot: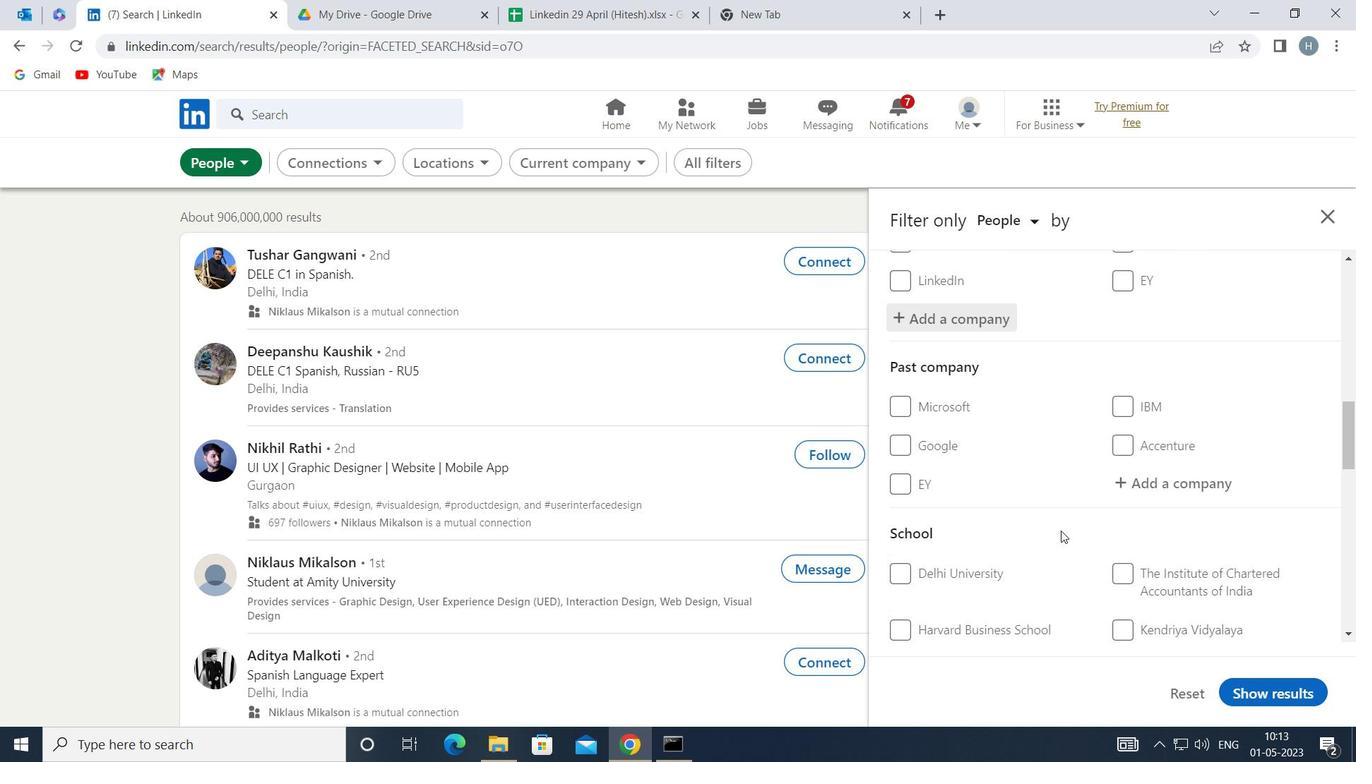 
Action: Mouse scrolled (1106, 520) with delta (0, 0)
Screenshot: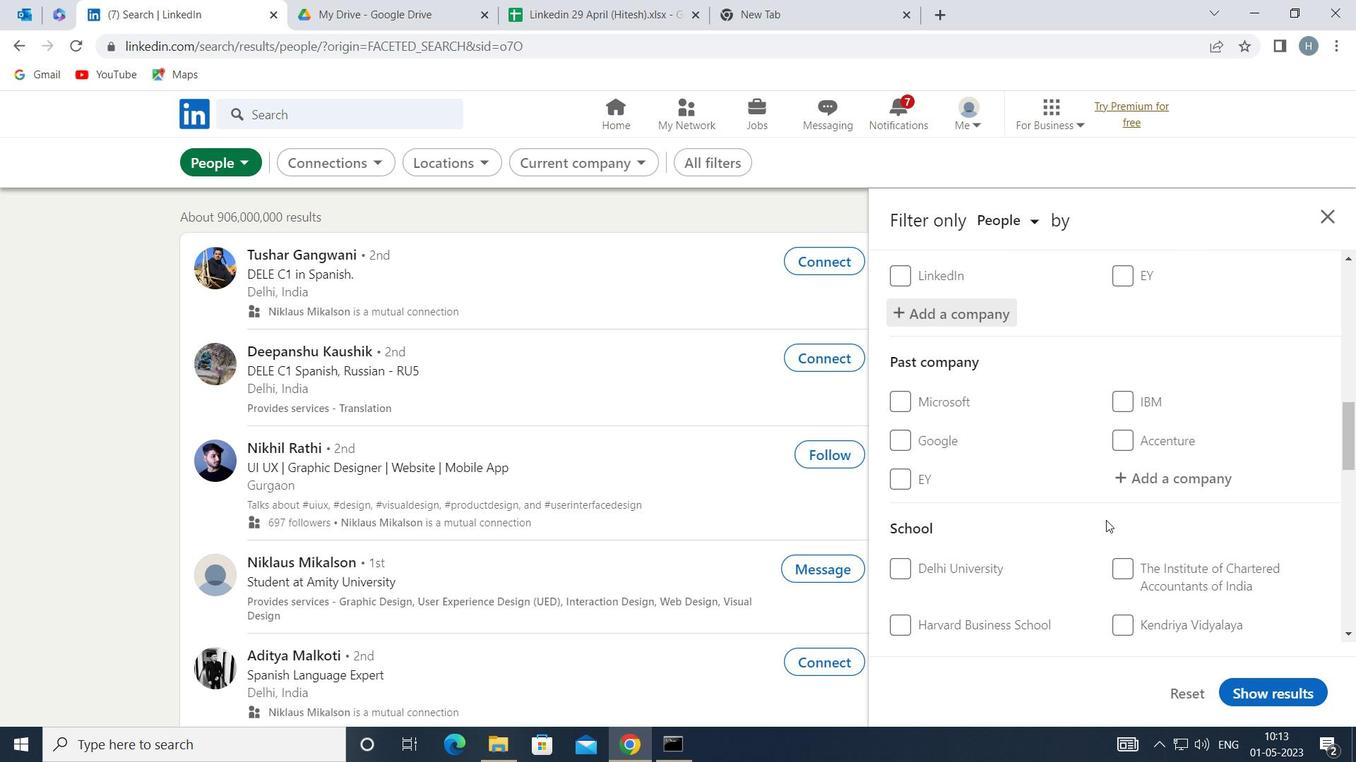 
Action: Mouse scrolled (1106, 520) with delta (0, 0)
Screenshot: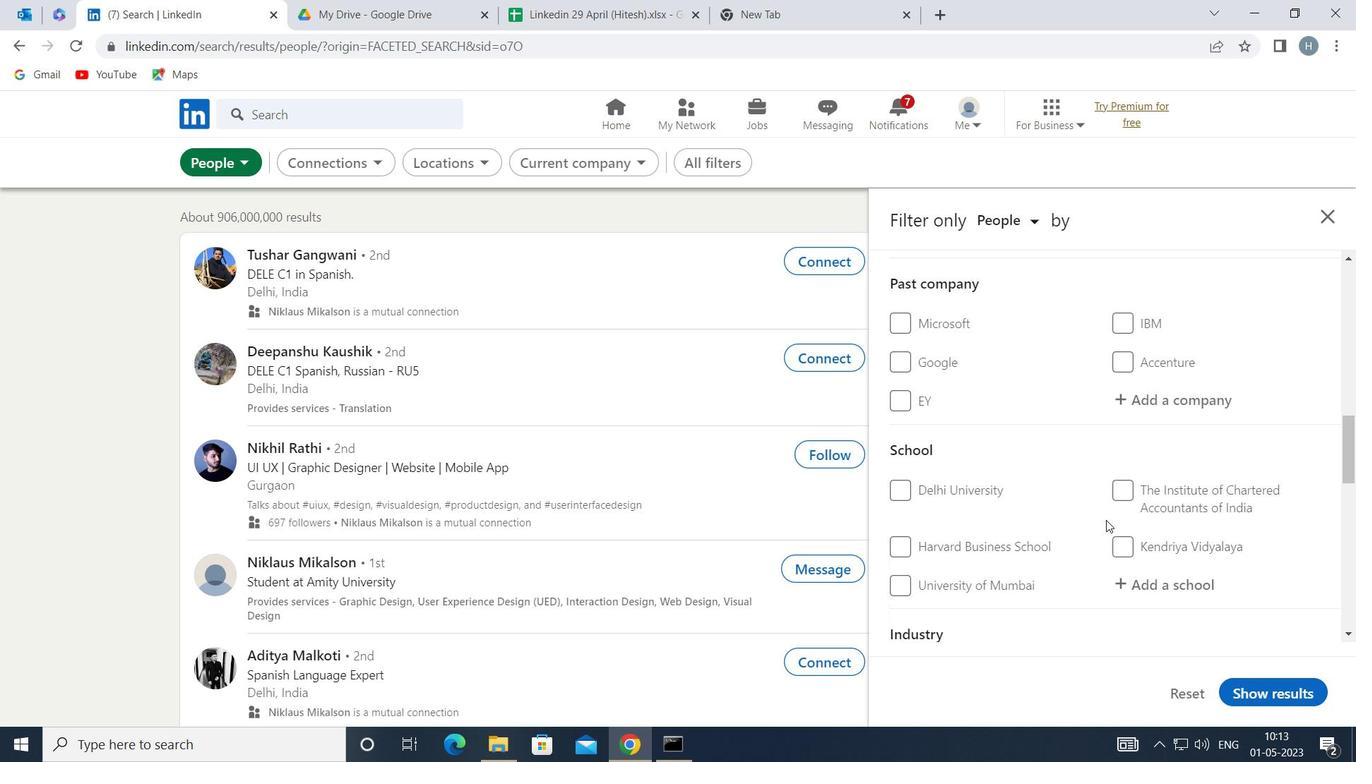 
Action: Mouse scrolled (1106, 520) with delta (0, 0)
Screenshot: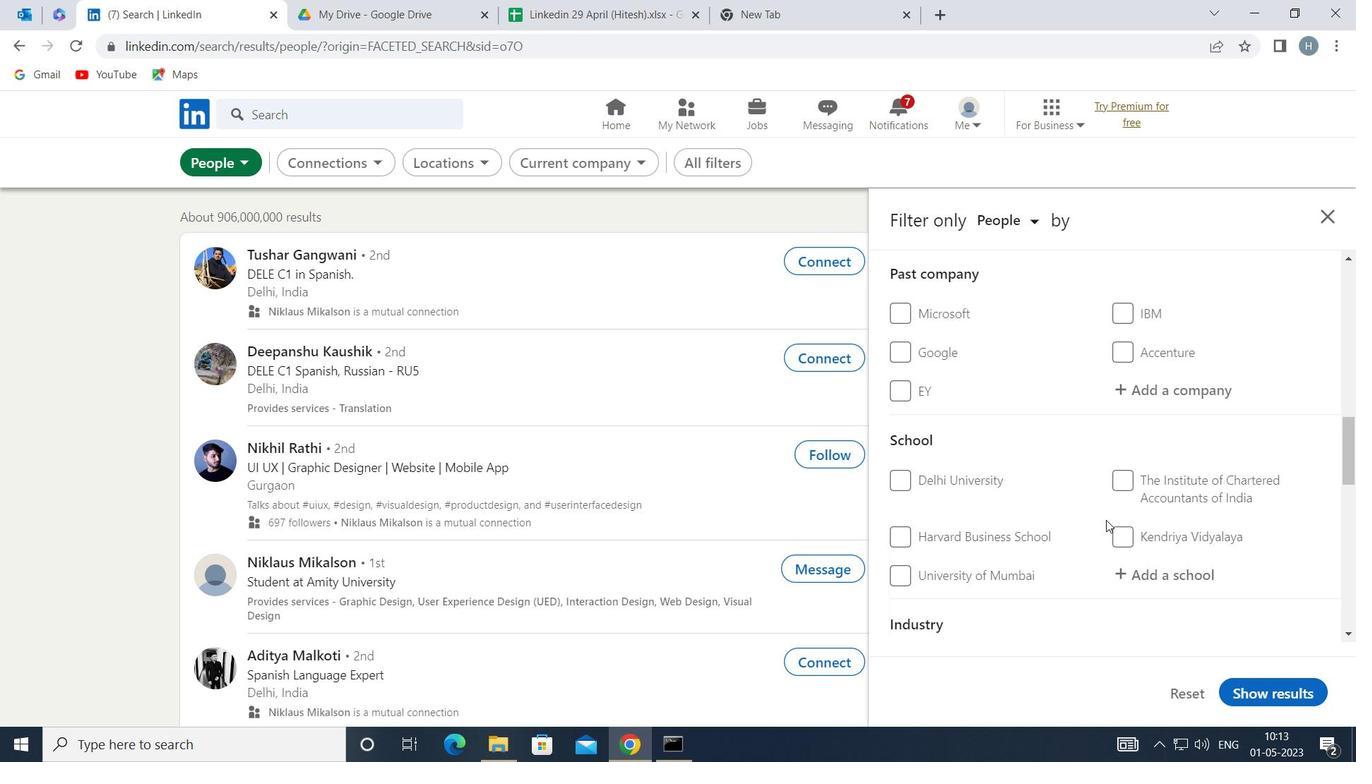 
Action: Mouse moved to (1191, 396)
Screenshot: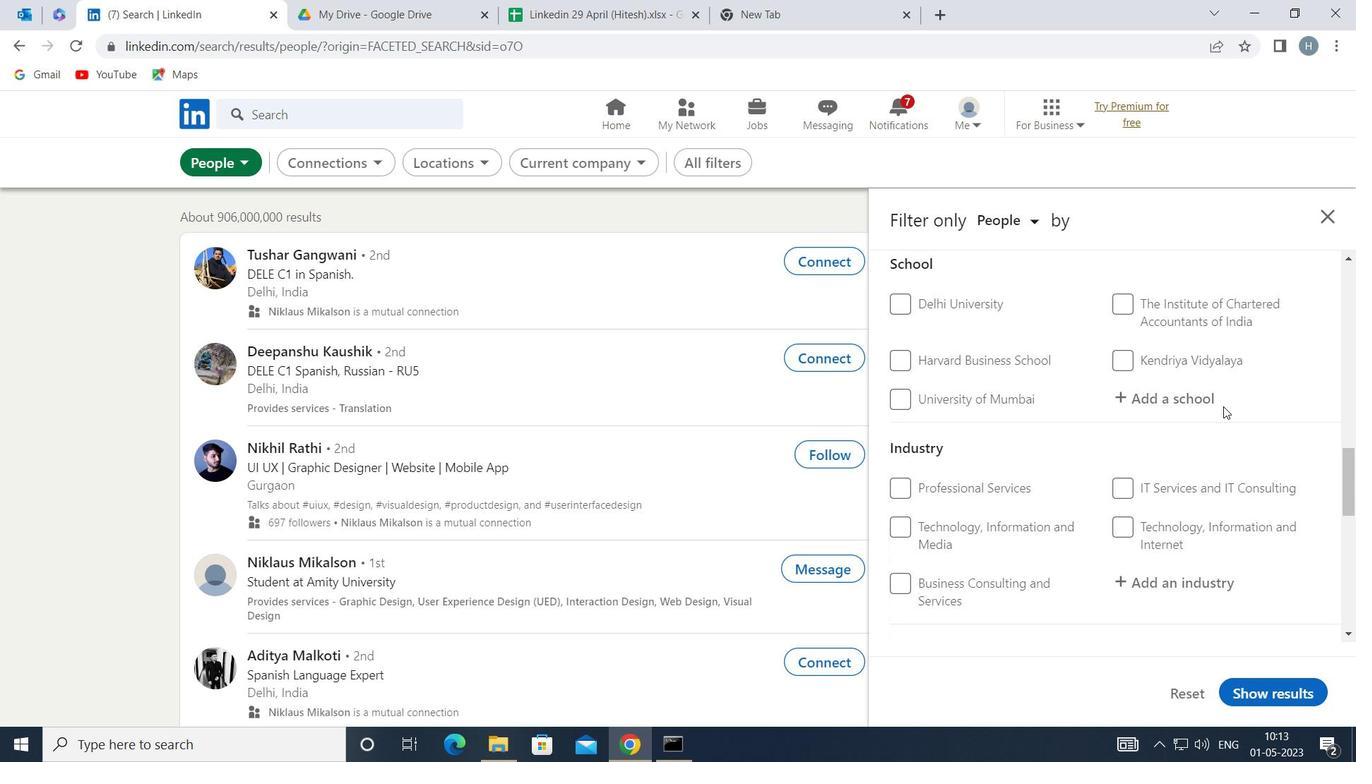 
Action: Mouse pressed left at (1191, 396)
Screenshot: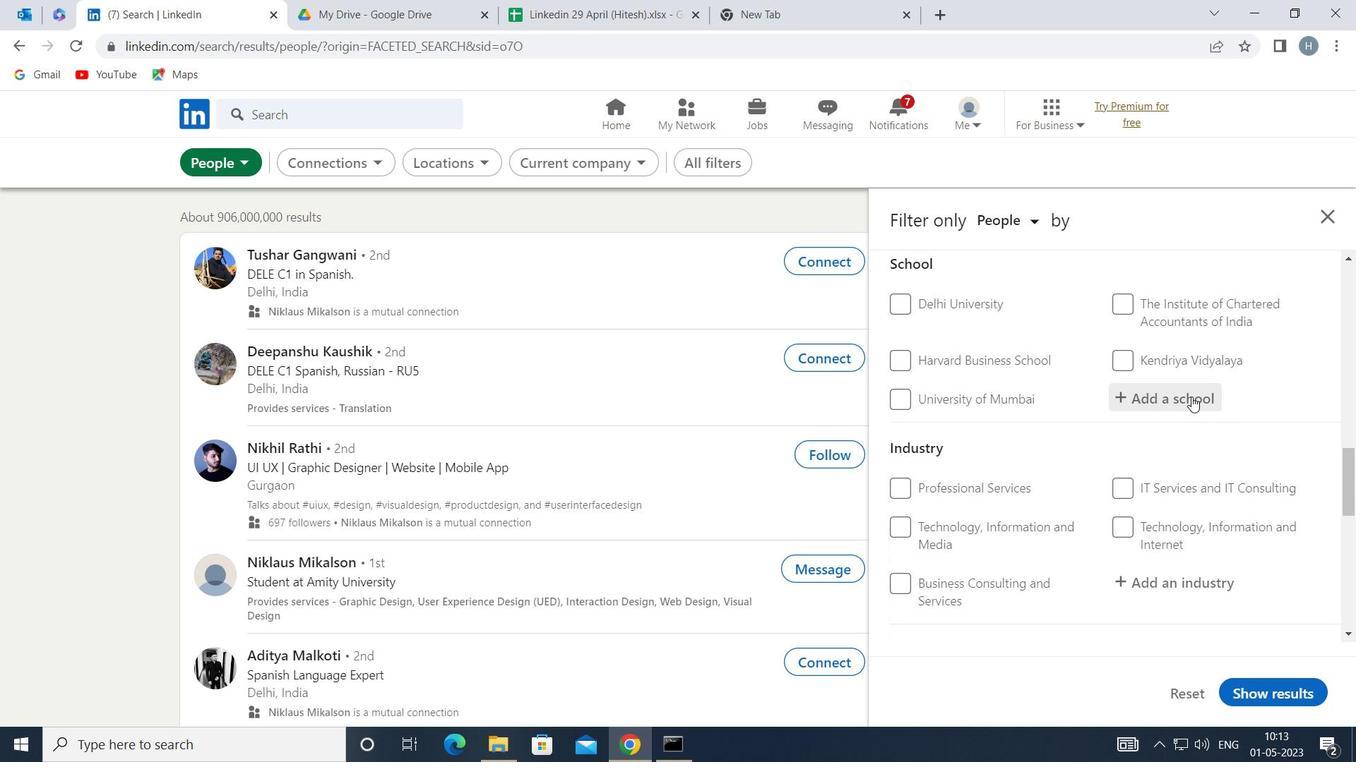 
Action: Key pressed <Key.shift>JADAVPUR<Key.space>
Screenshot: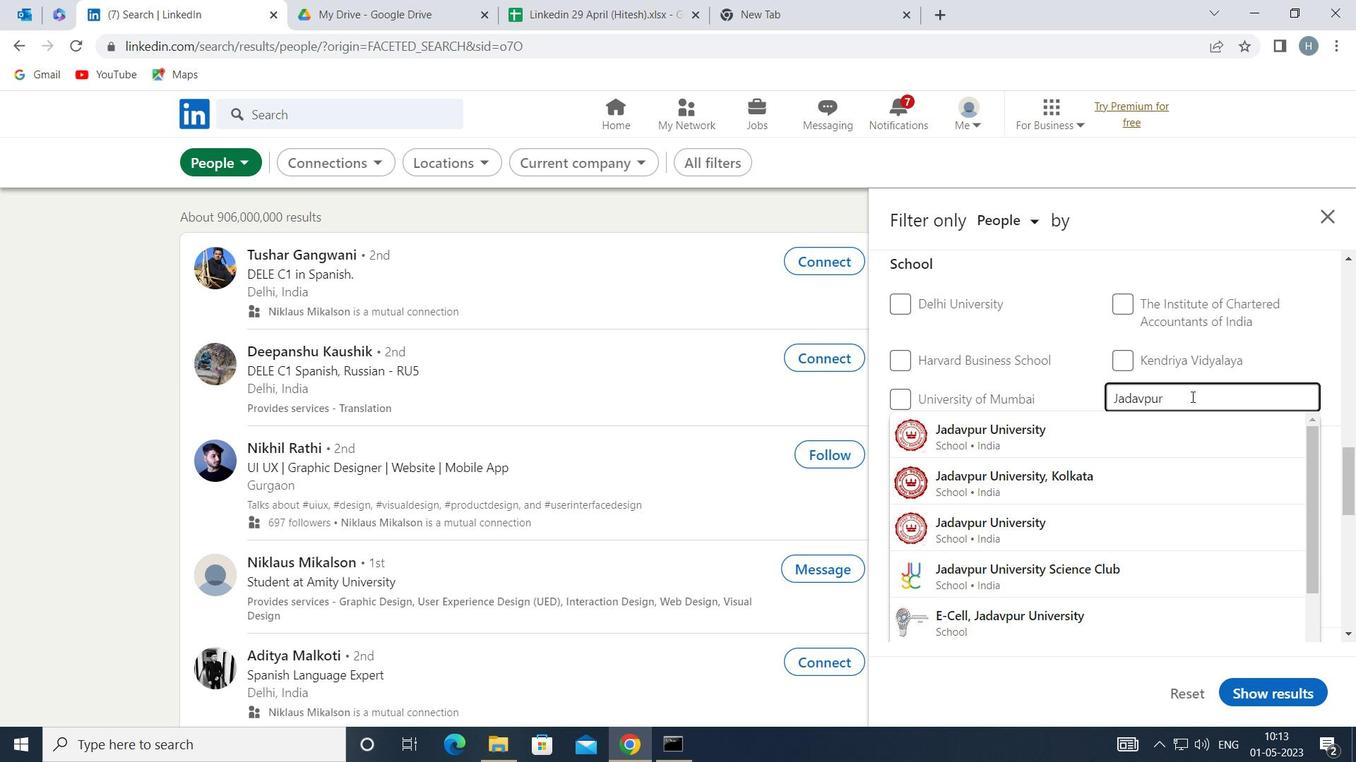 
Action: Mouse moved to (1130, 436)
Screenshot: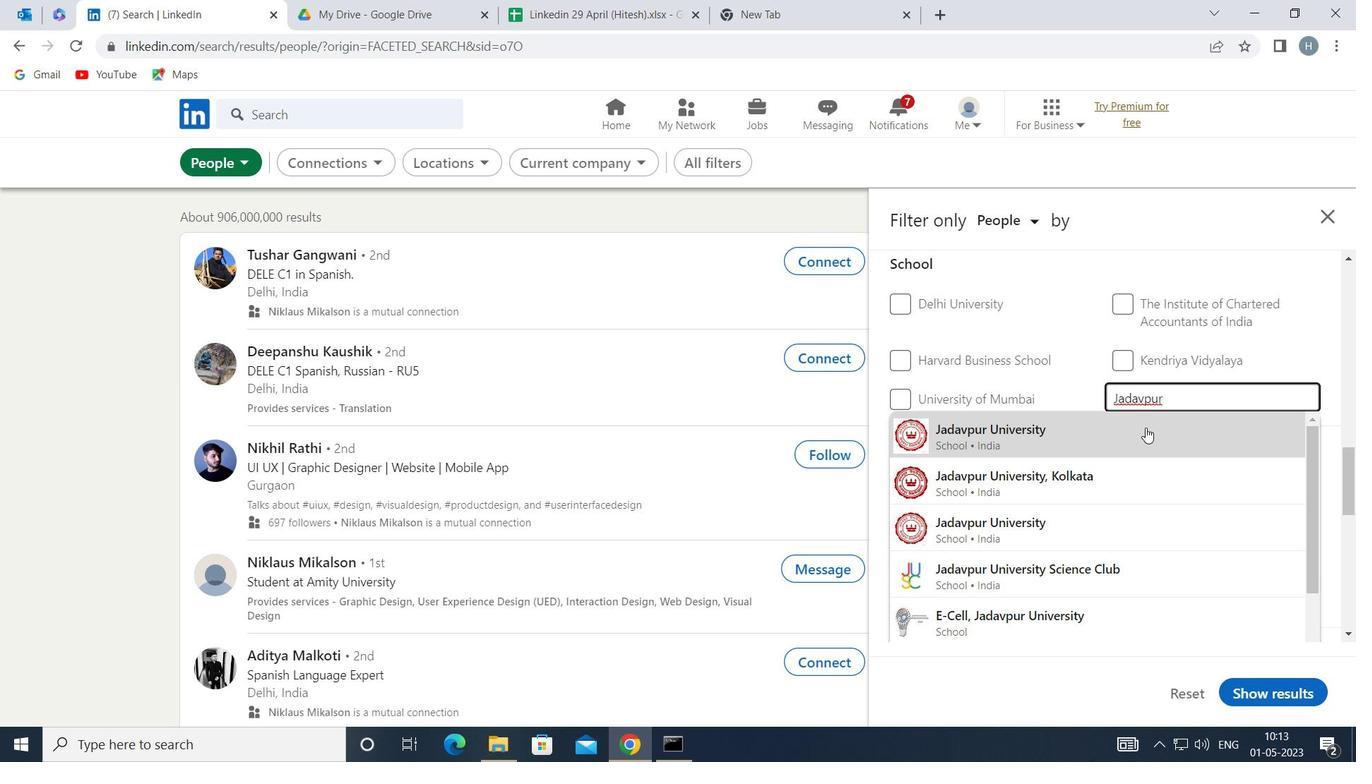 
Action: Mouse pressed left at (1130, 436)
Screenshot: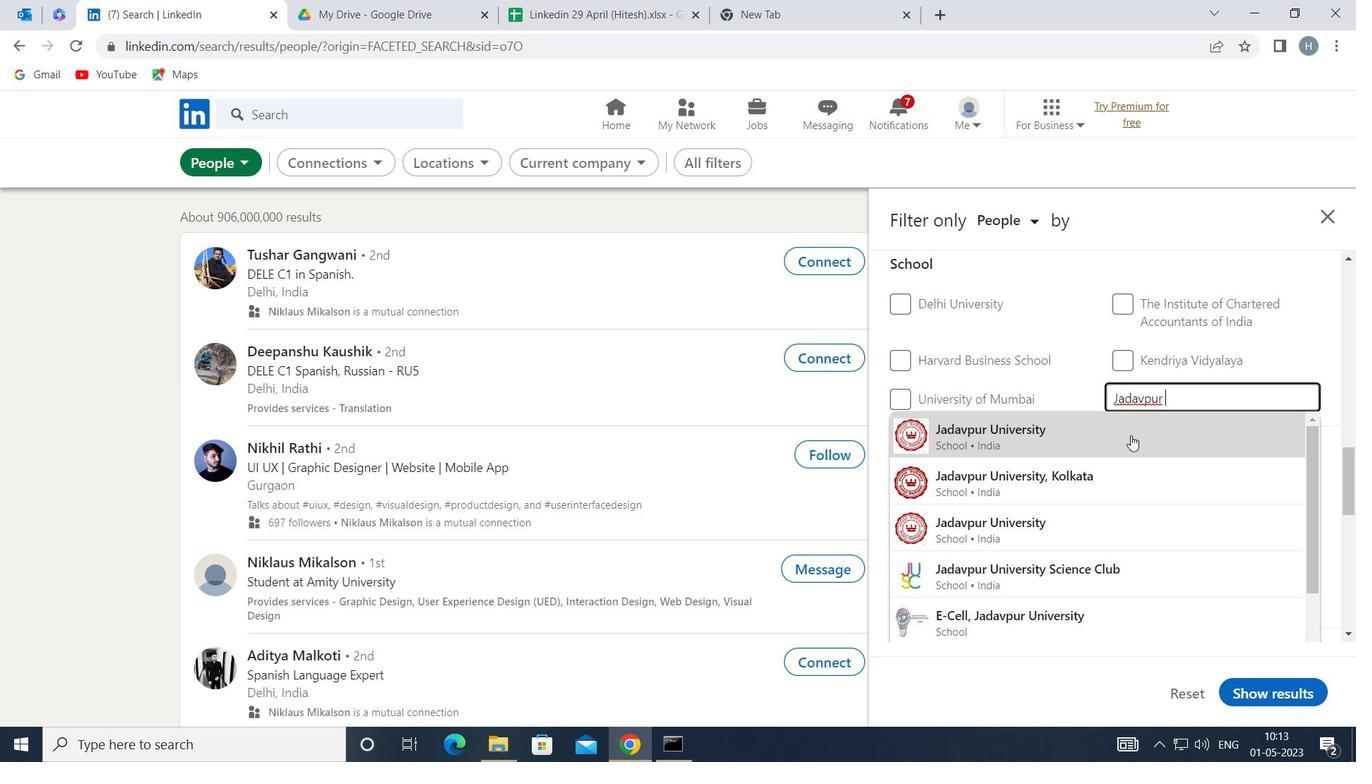 
Action: Mouse moved to (977, 425)
Screenshot: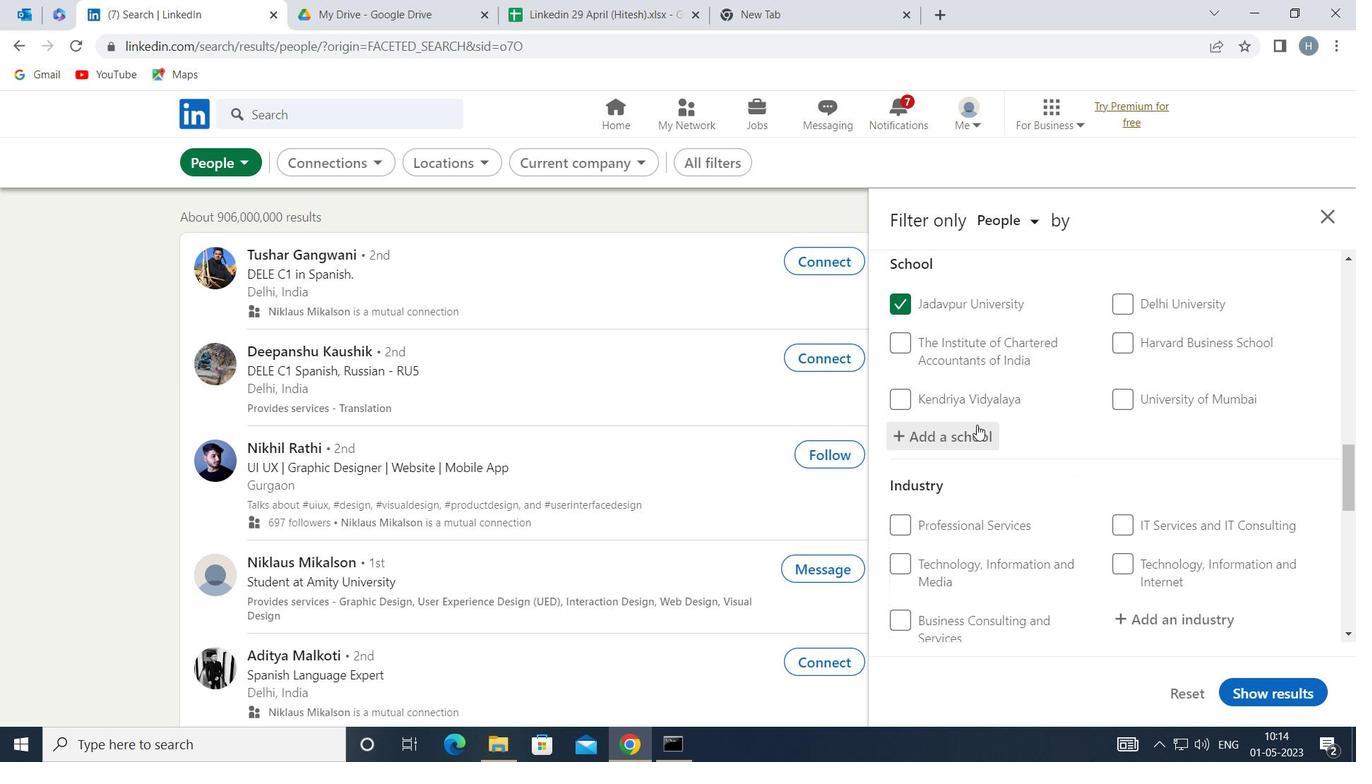 
Action: Mouse scrolled (977, 424) with delta (0, 0)
Screenshot: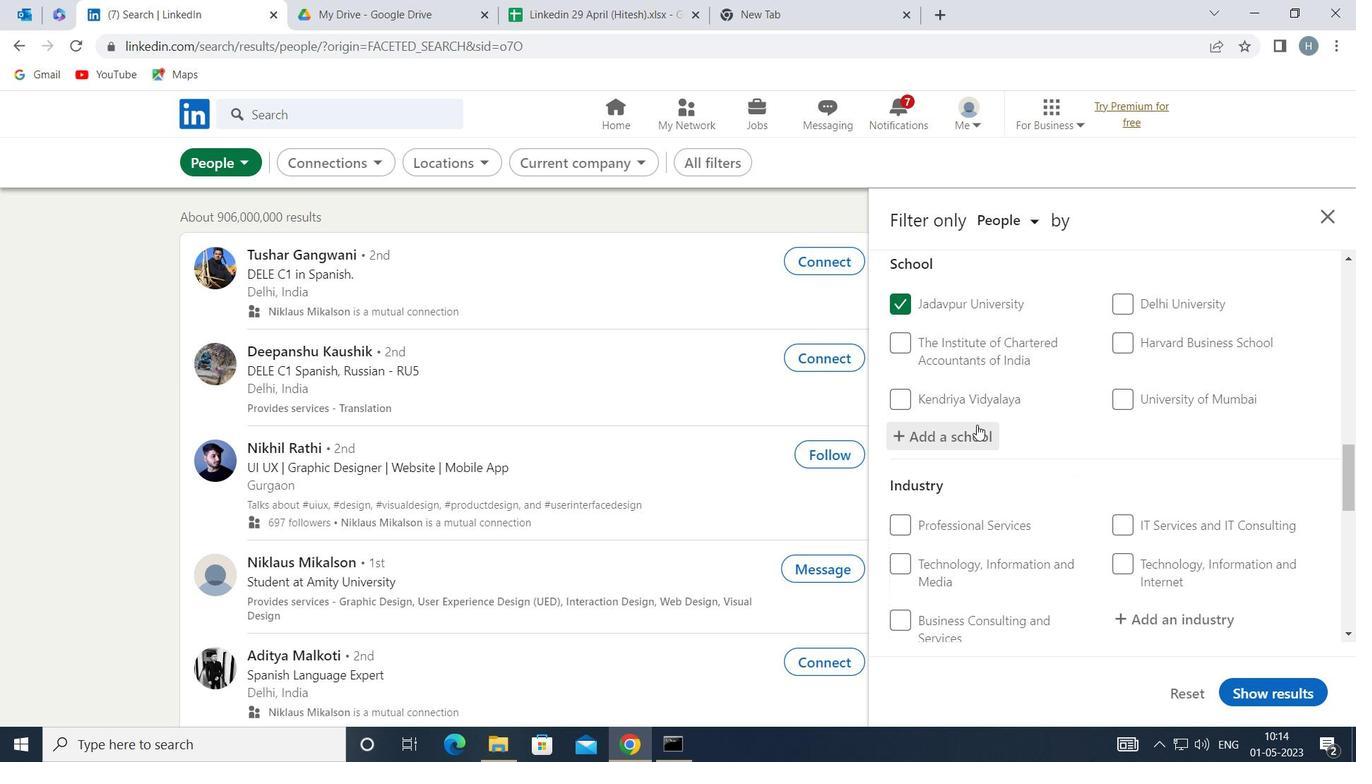 
Action: Mouse moved to (977, 430)
Screenshot: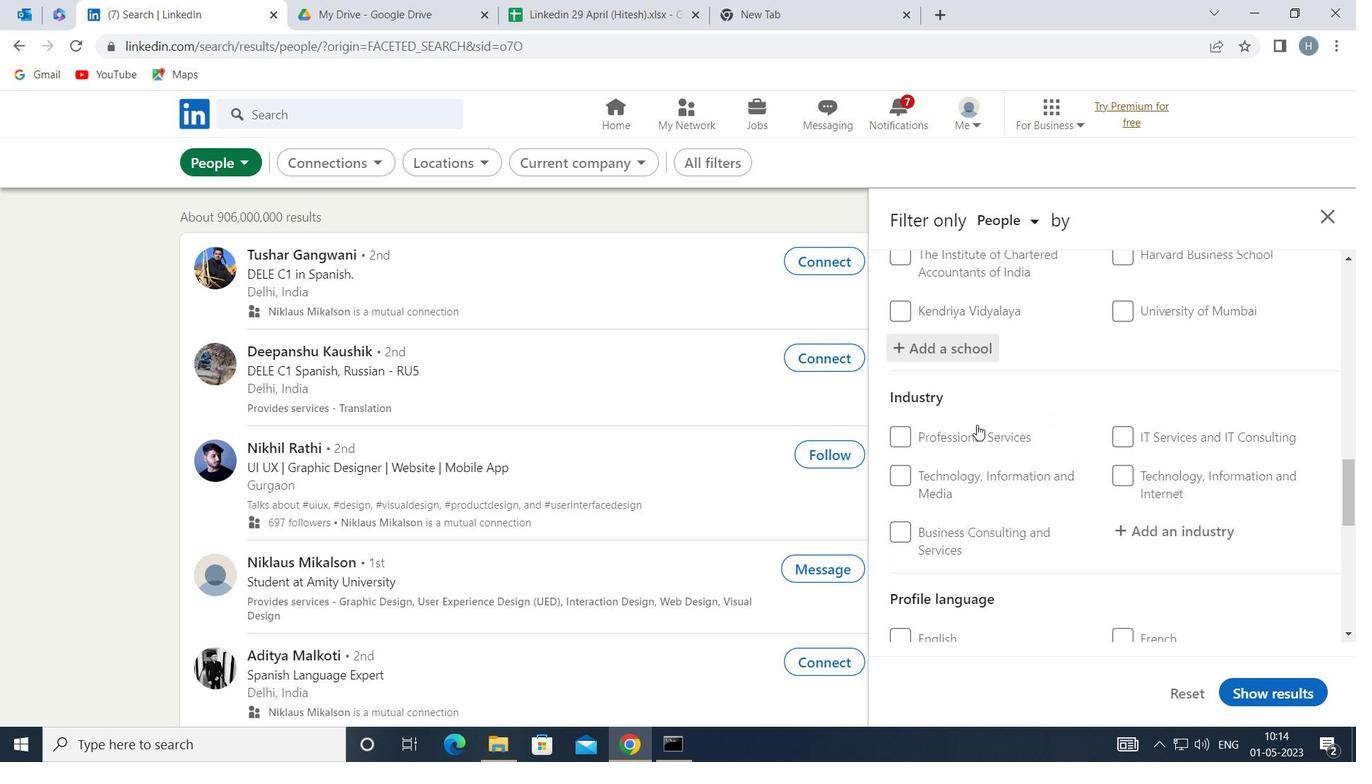 
Action: Mouse scrolled (977, 429) with delta (0, 0)
Screenshot: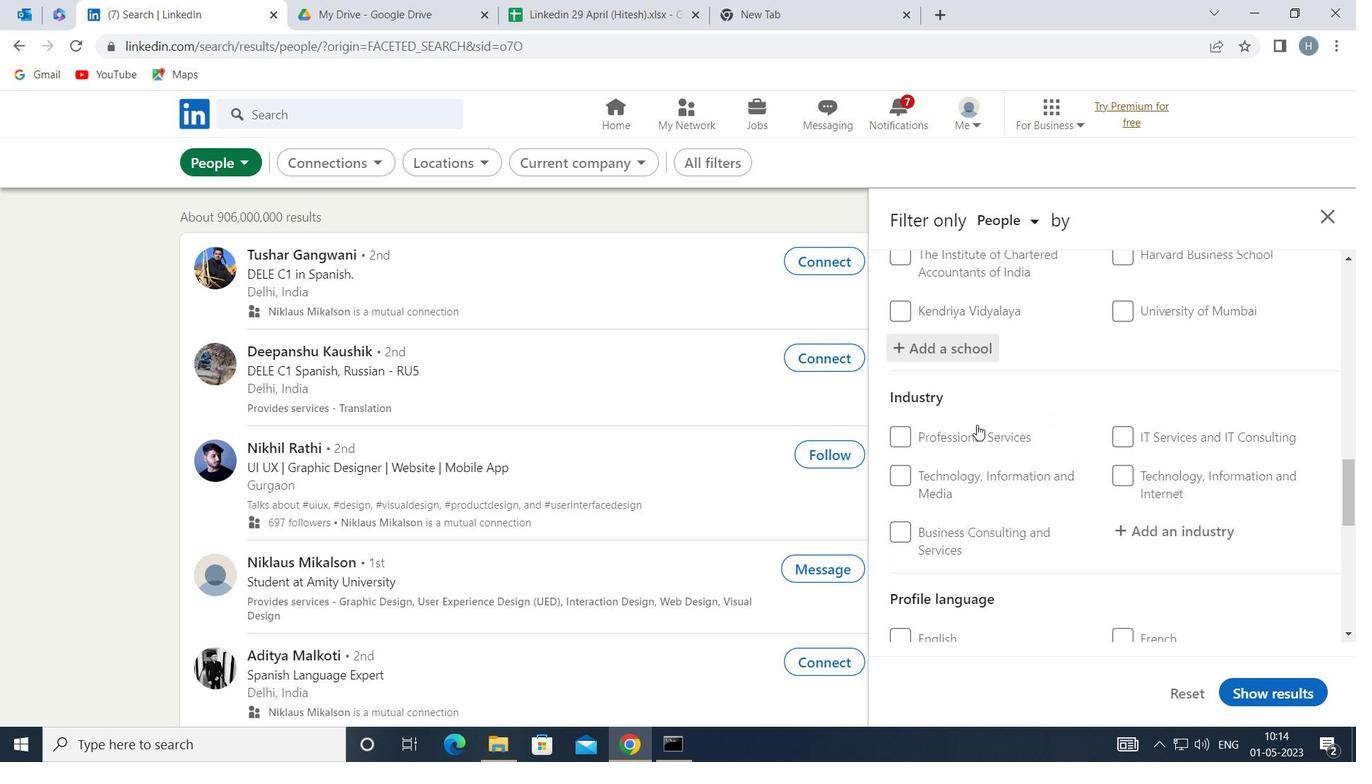 
Action: Mouse moved to (1146, 437)
Screenshot: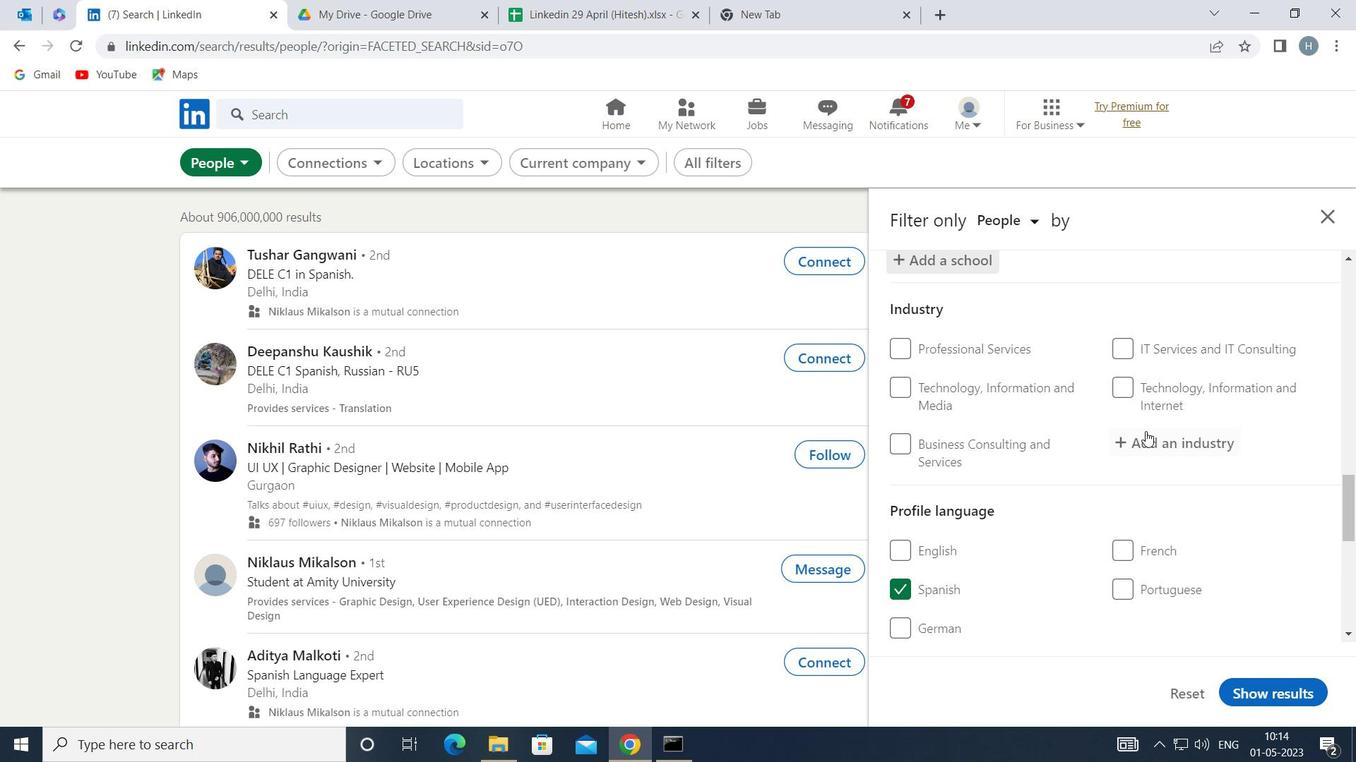 
Action: Mouse pressed left at (1146, 437)
Screenshot: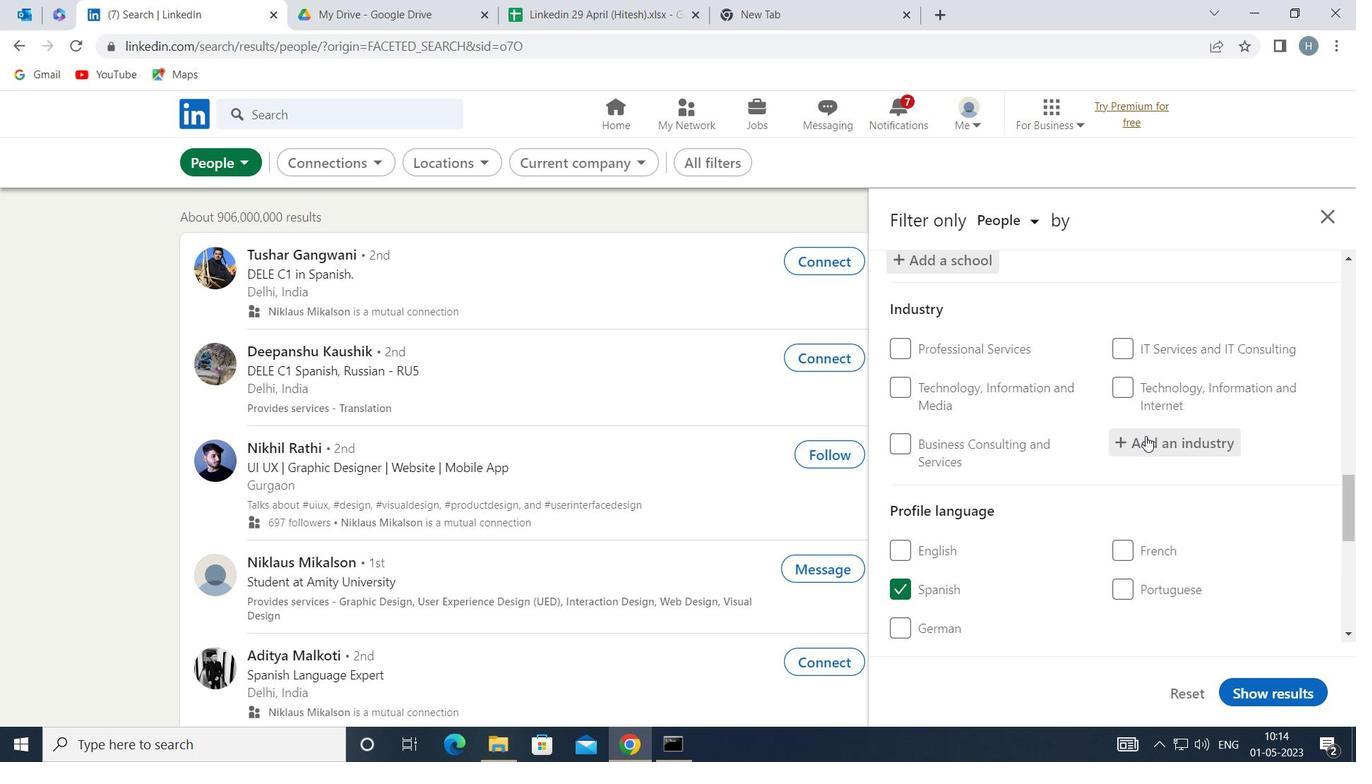 
Action: Mouse moved to (1142, 434)
Screenshot: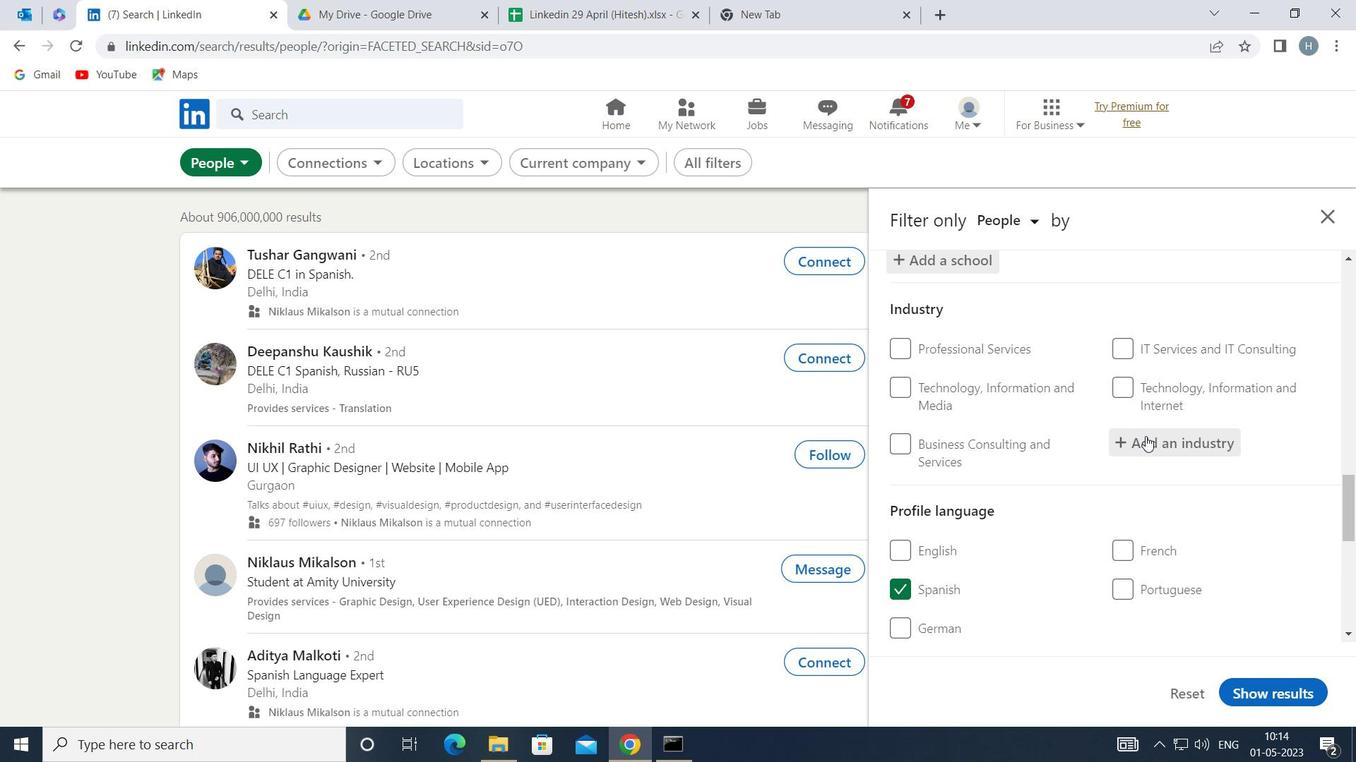 
Action: Key pressed <Key.shift>EMERG
Screenshot: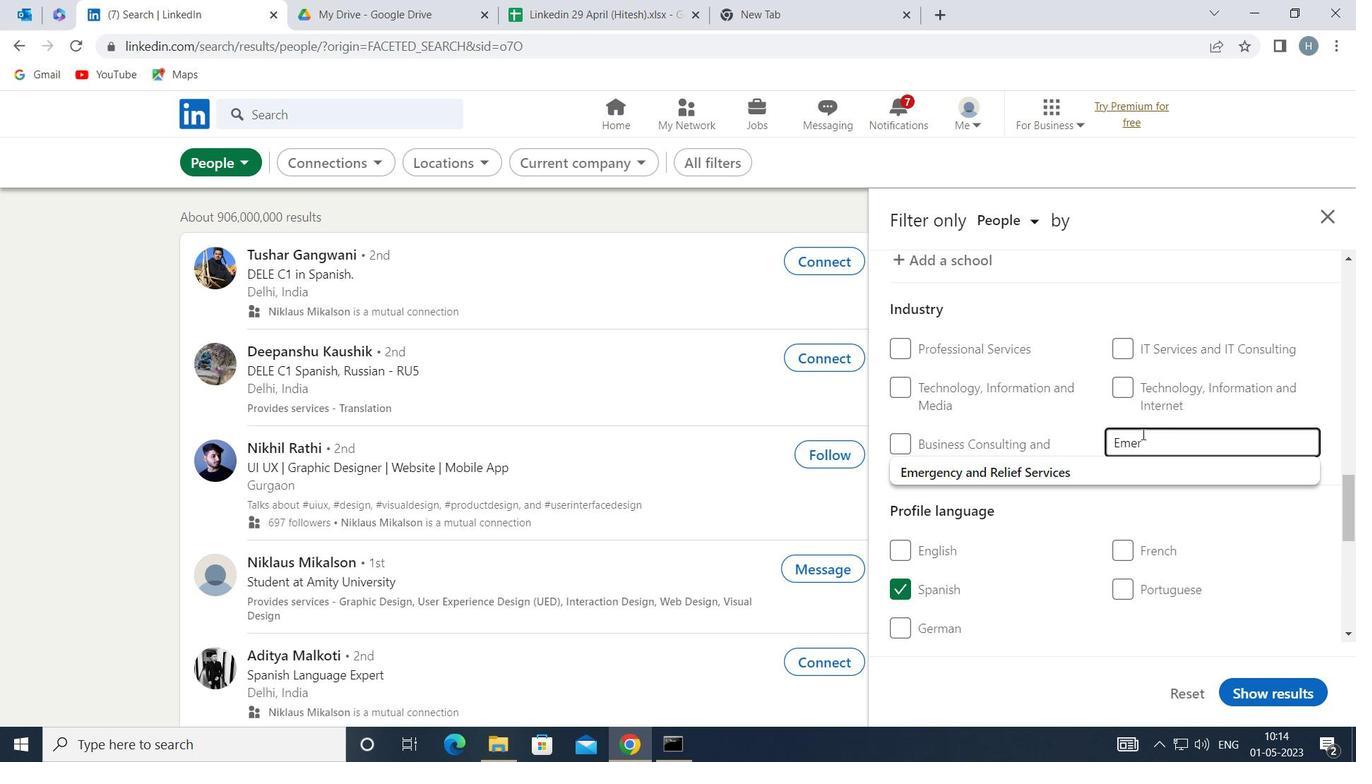 
Action: Mouse moved to (1134, 469)
Screenshot: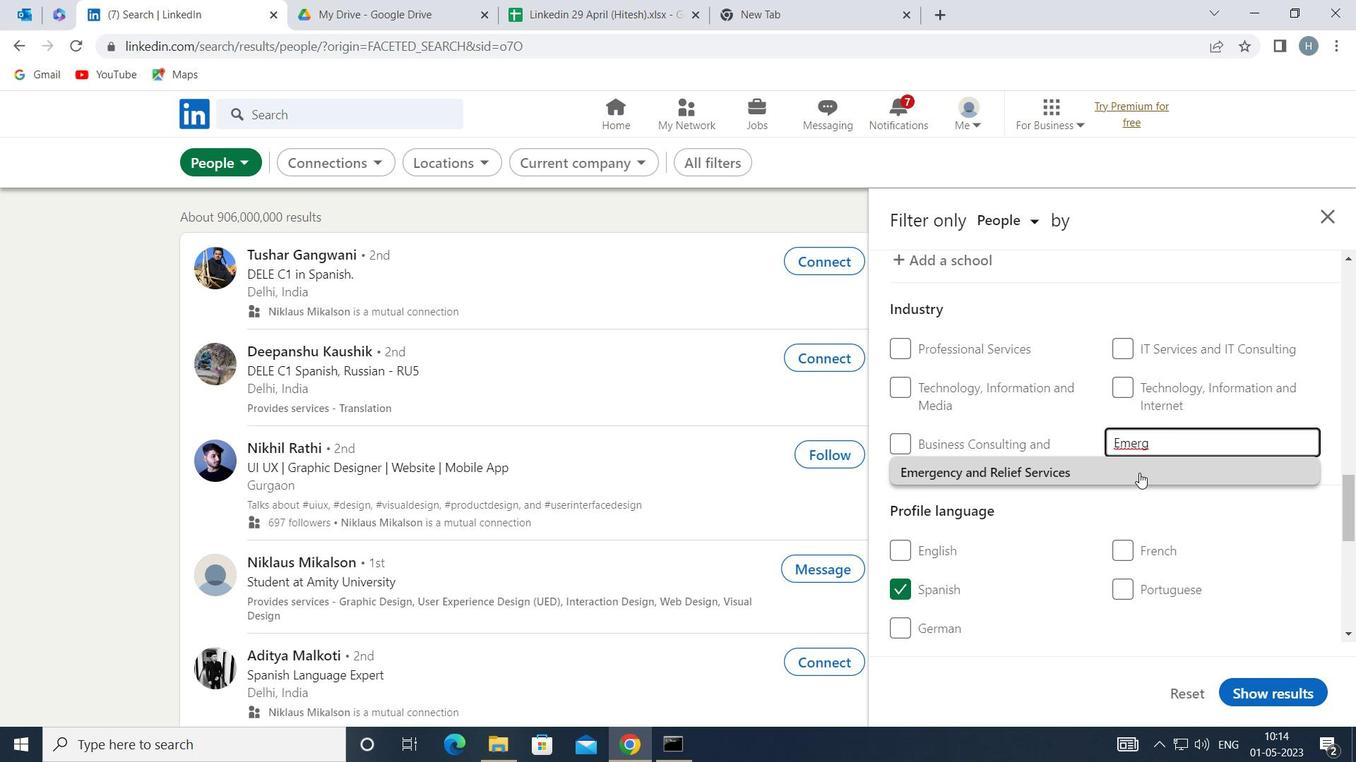 
Action: Mouse pressed left at (1134, 469)
Screenshot: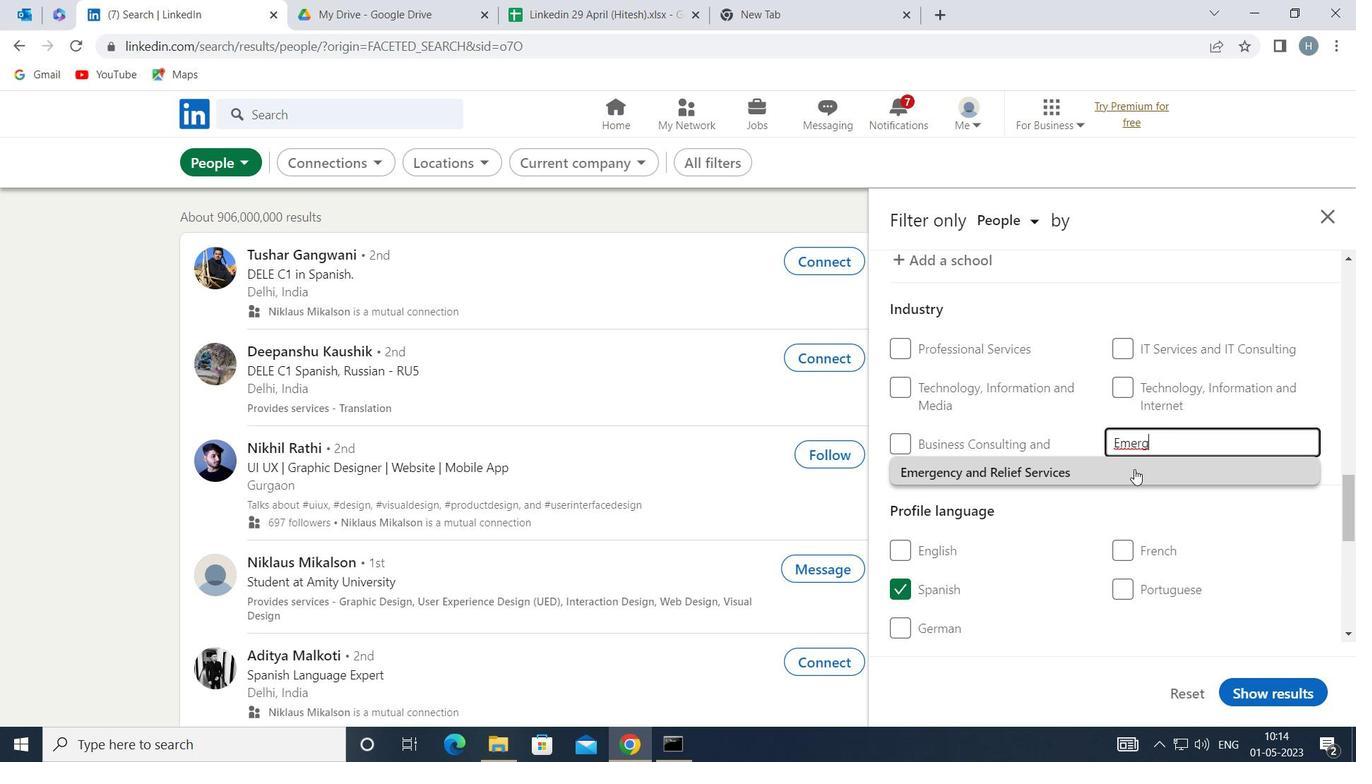 
Action: Mouse moved to (1018, 476)
Screenshot: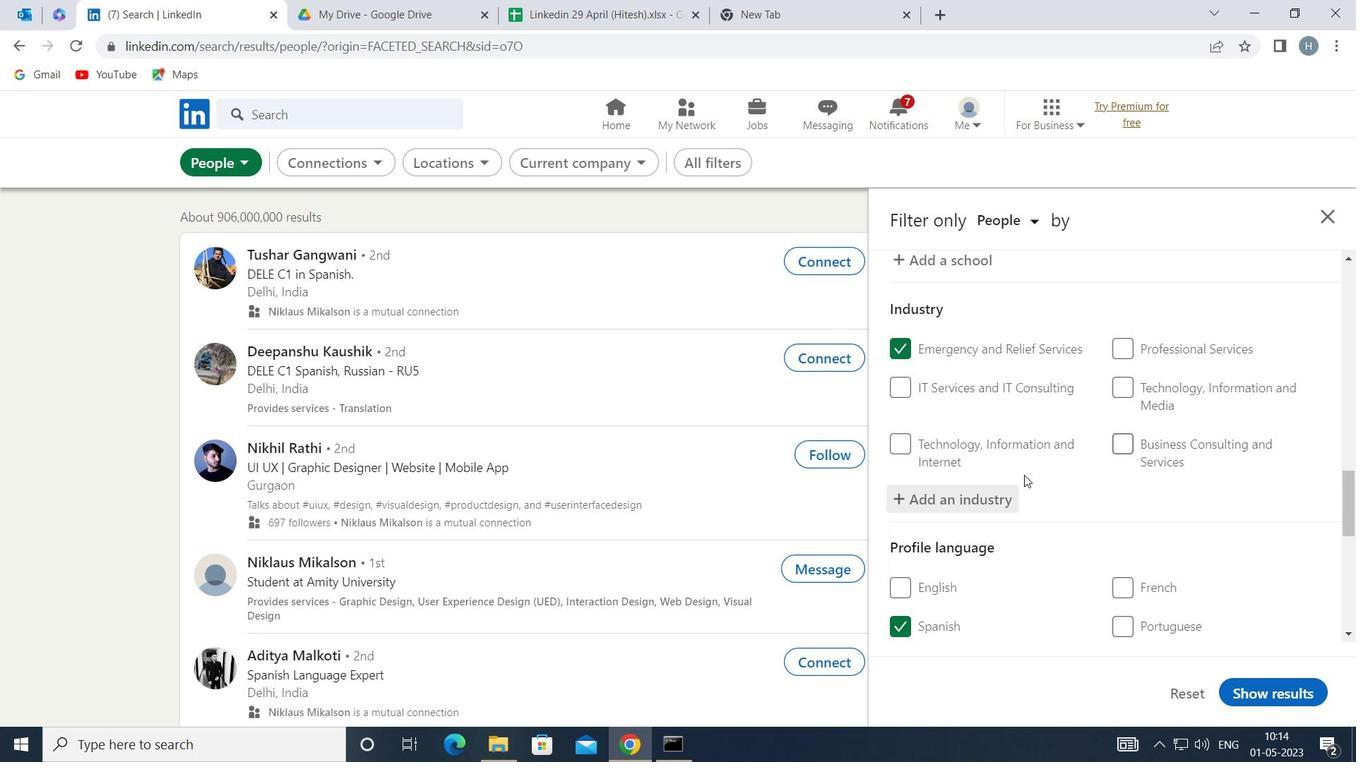 
Action: Mouse scrolled (1018, 476) with delta (0, 0)
Screenshot: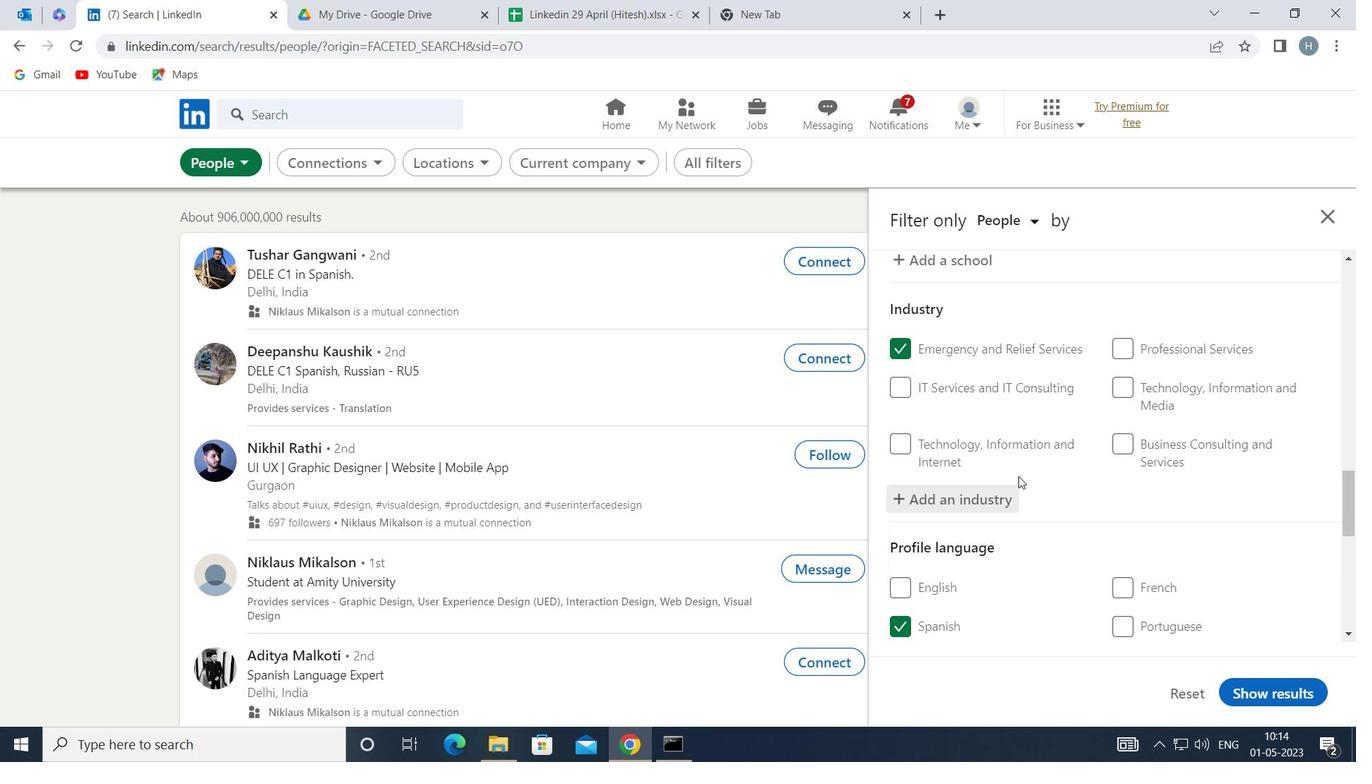 
Action: Mouse scrolled (1018, 476) with delta (0, 0)
Screenshot: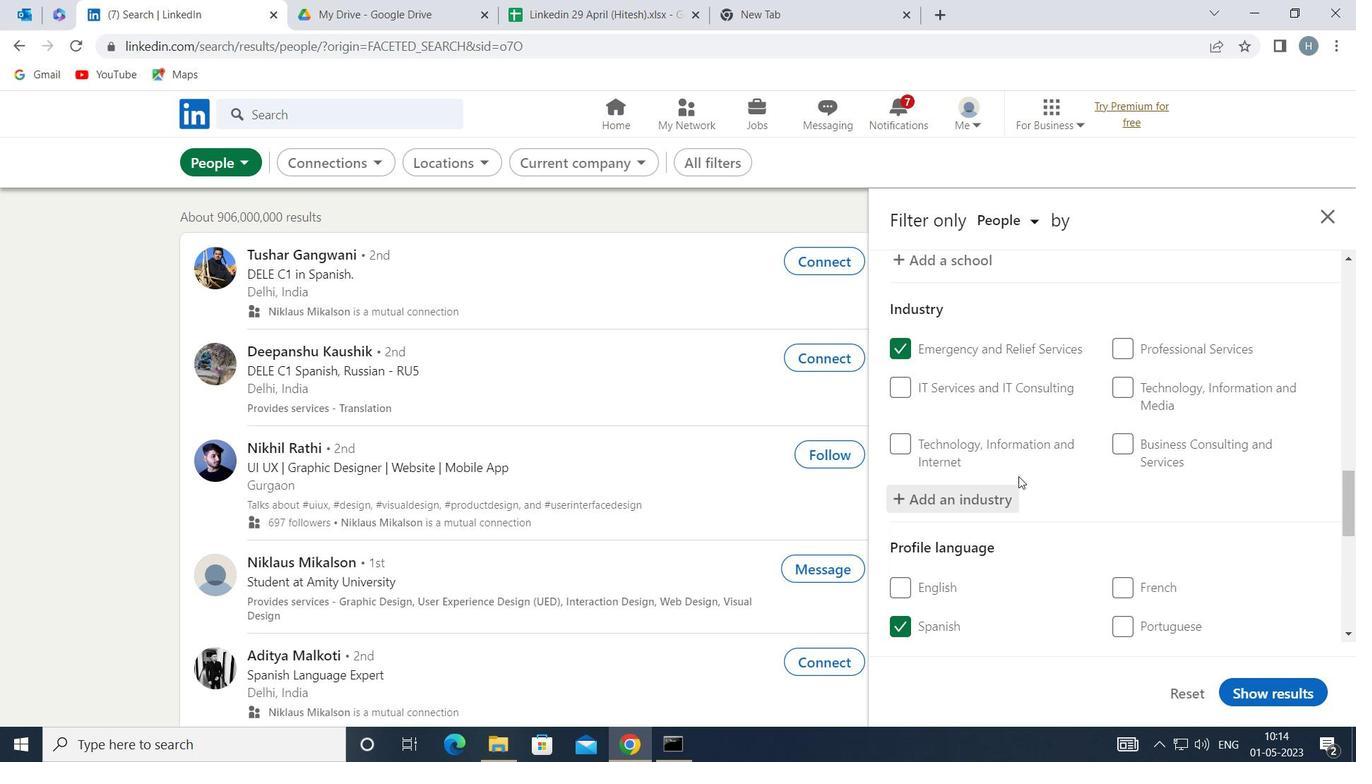 
Action: Mouse moved to (1019, 485)
Screenshot: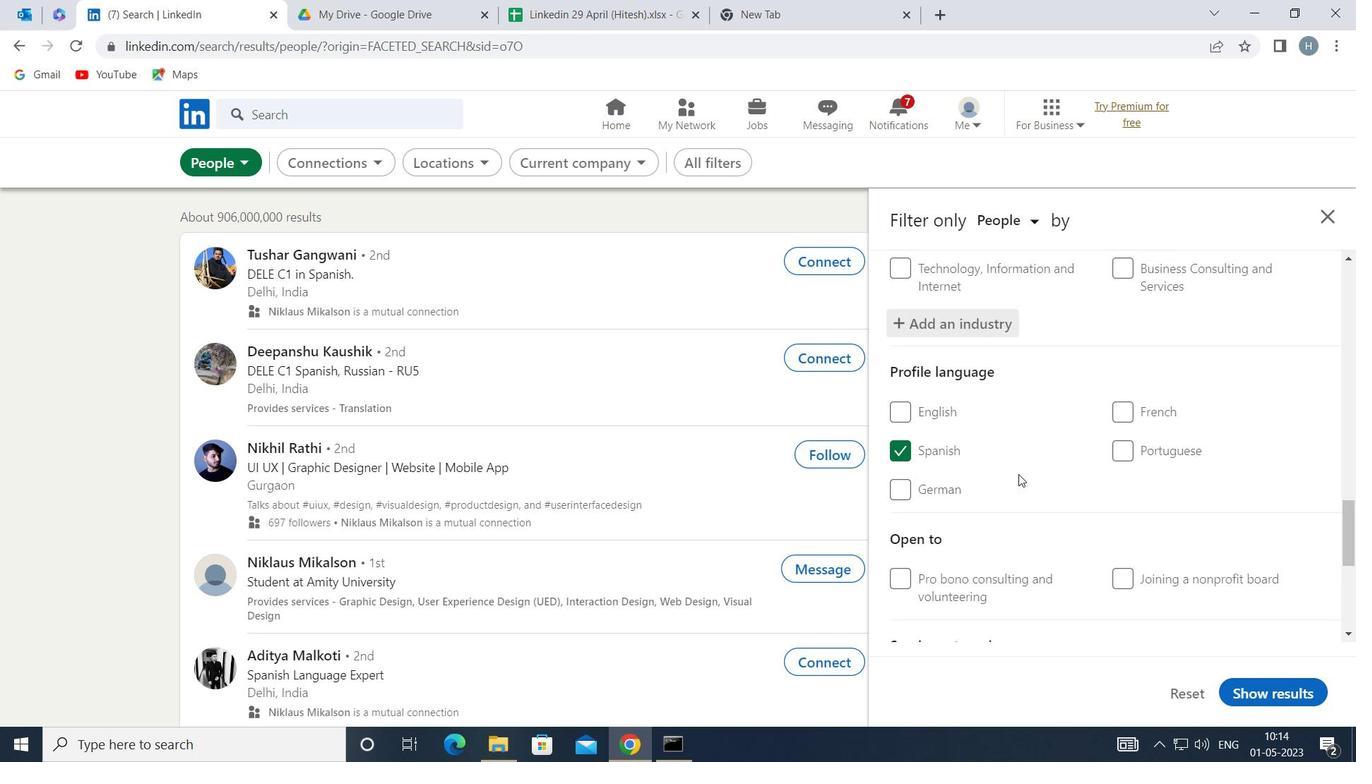 
Action: Mouse scrolled (1019, 484) with delta (0, 0)
Screenshot: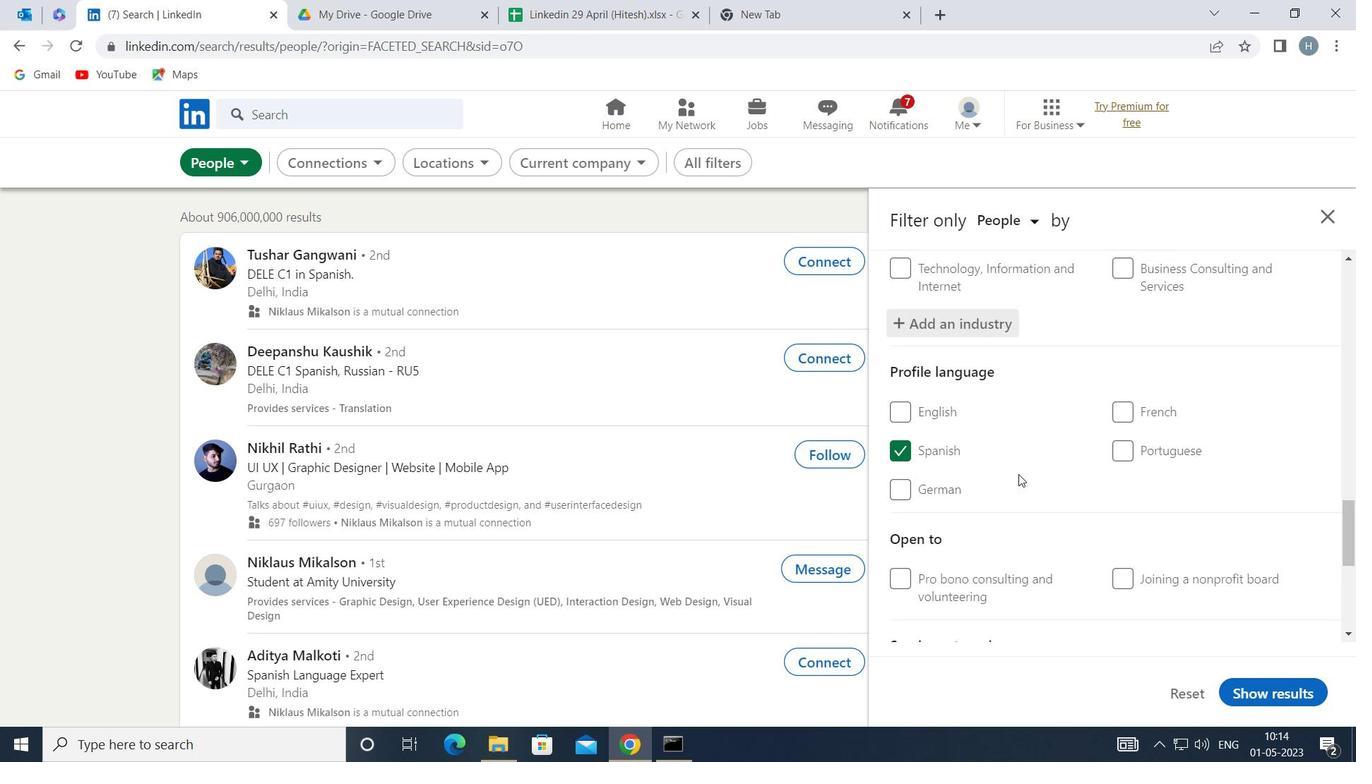 
Action: Mouse moved to (1027, 491)
Screenshot: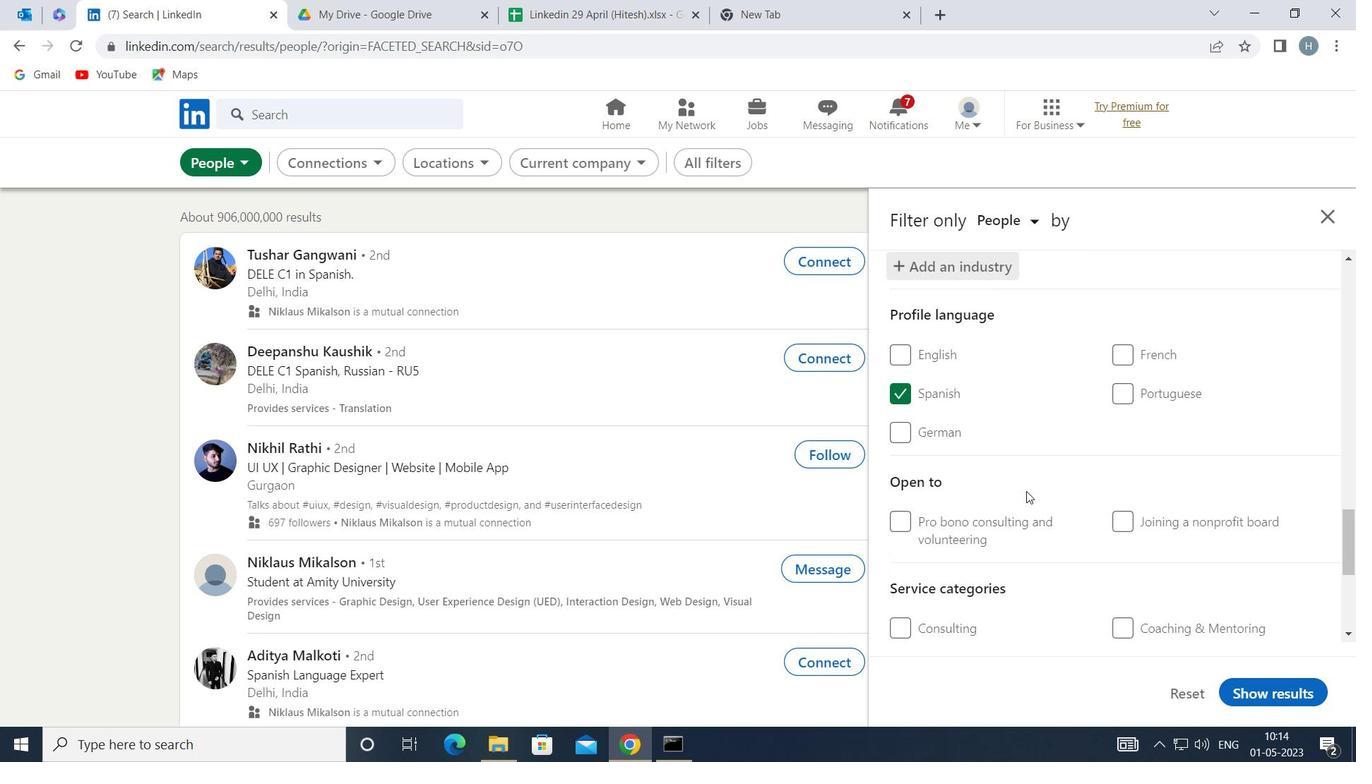 
Action: Mouse scrolled (1027, 490) with delta (0, 0)
Screenshot: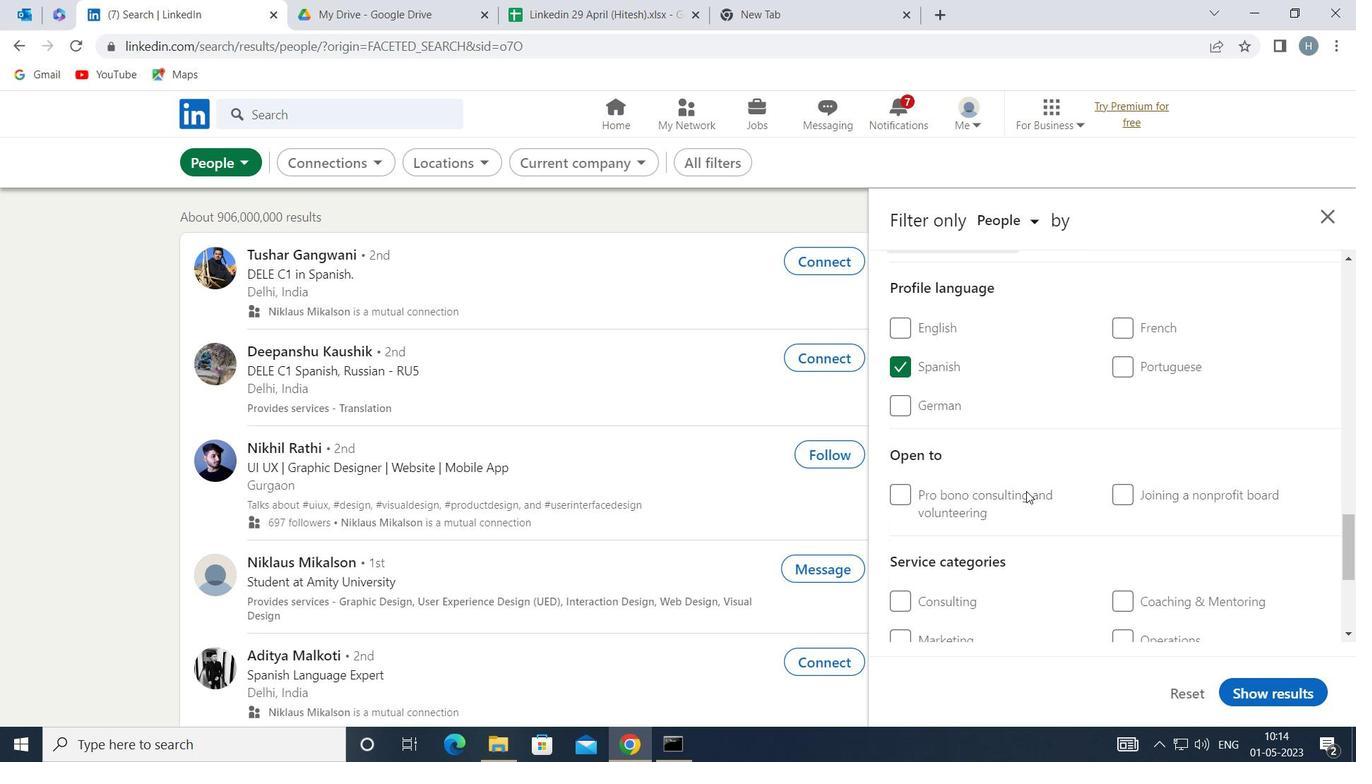 
Action: Mouse scrolled (1027, 490) with delta (0, 0)
Screenshot: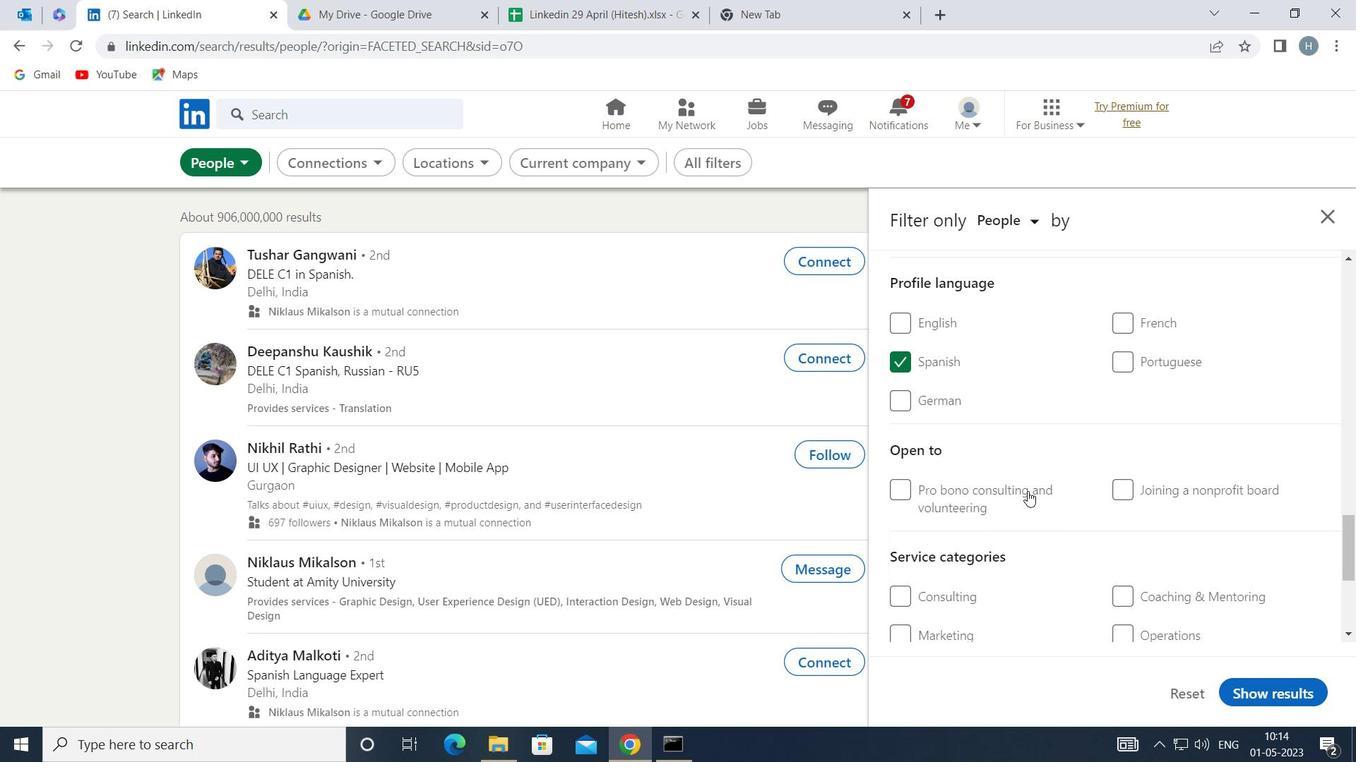 
Action: Mouse moved to (1053, 493)
Screenshot: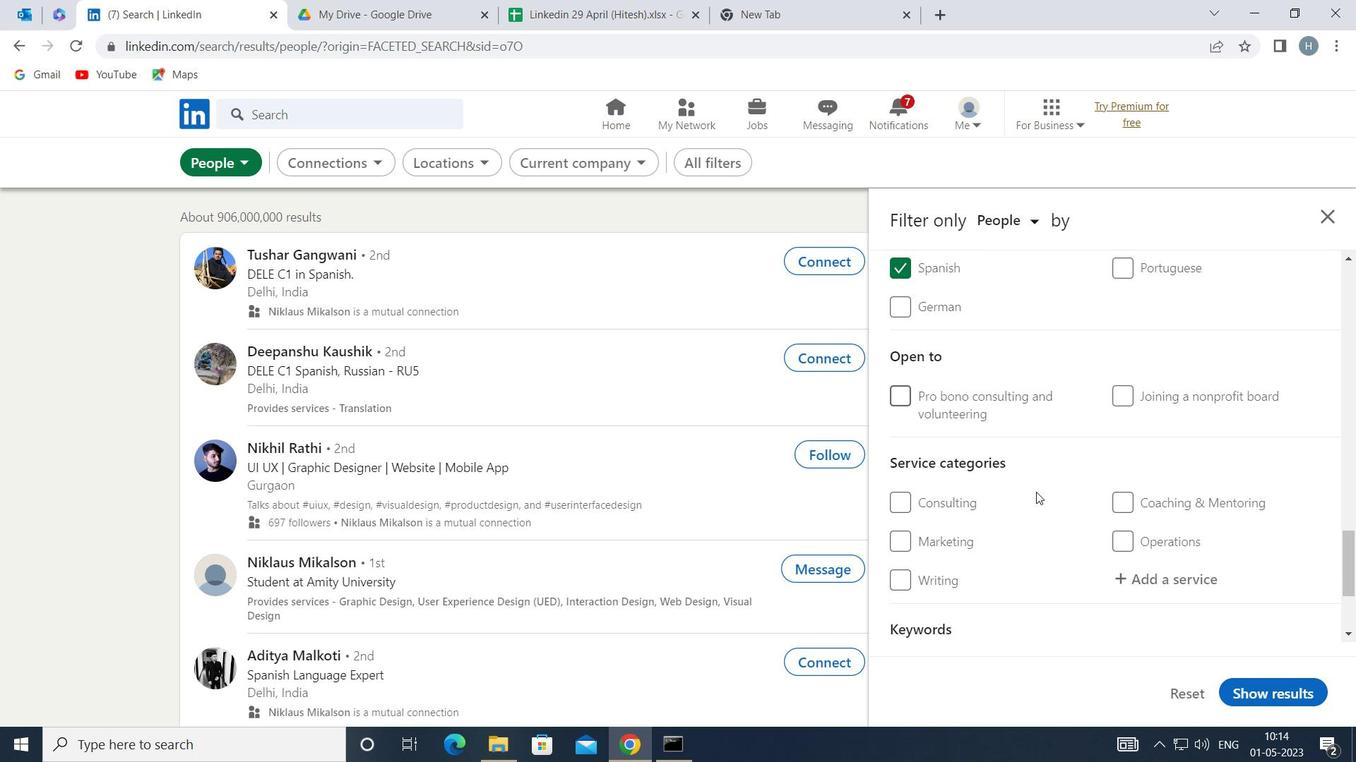 
Action: Mouse scrolled (1053, 492) with delta (0, 0)
Screenshot: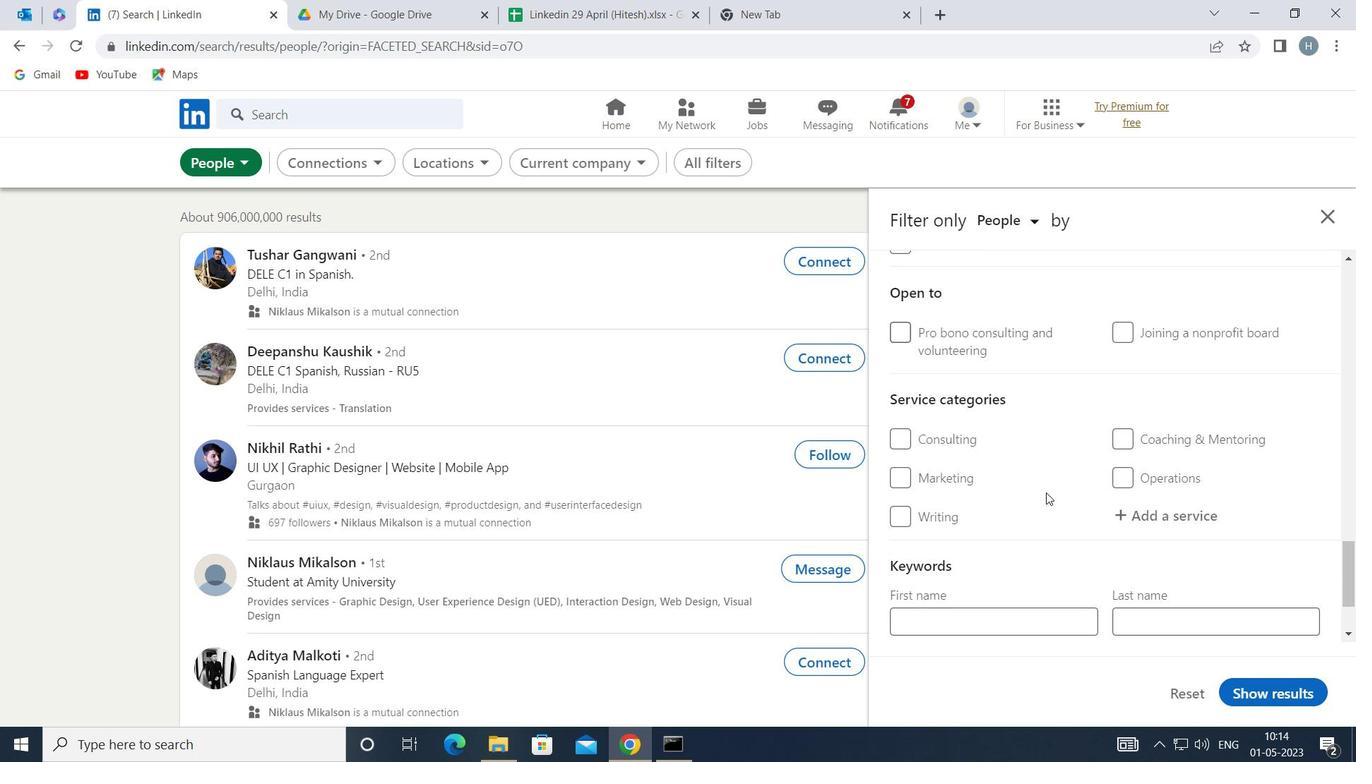 
Action: Mouse moved to (1183, 402)
Screenshot: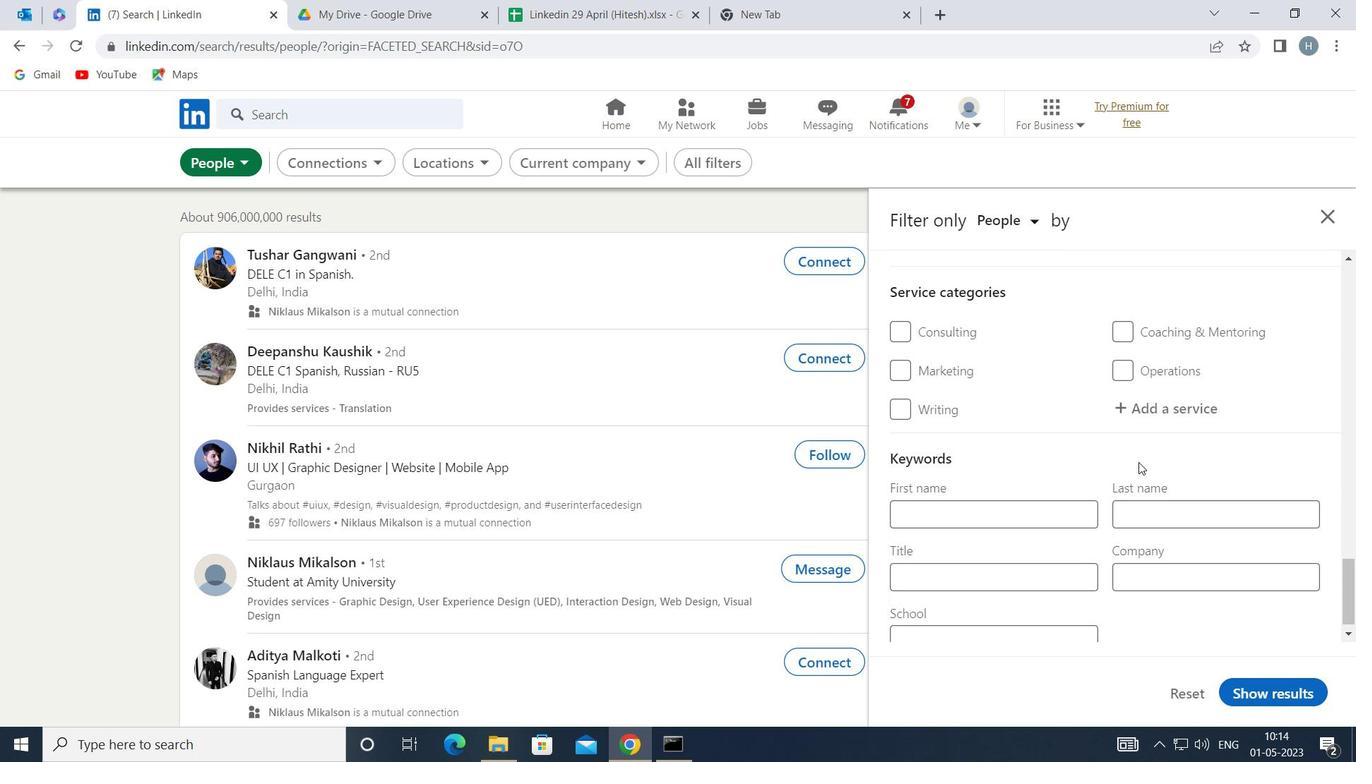 
Action: Mouse pressed left at (1183, 402)
Screenshot: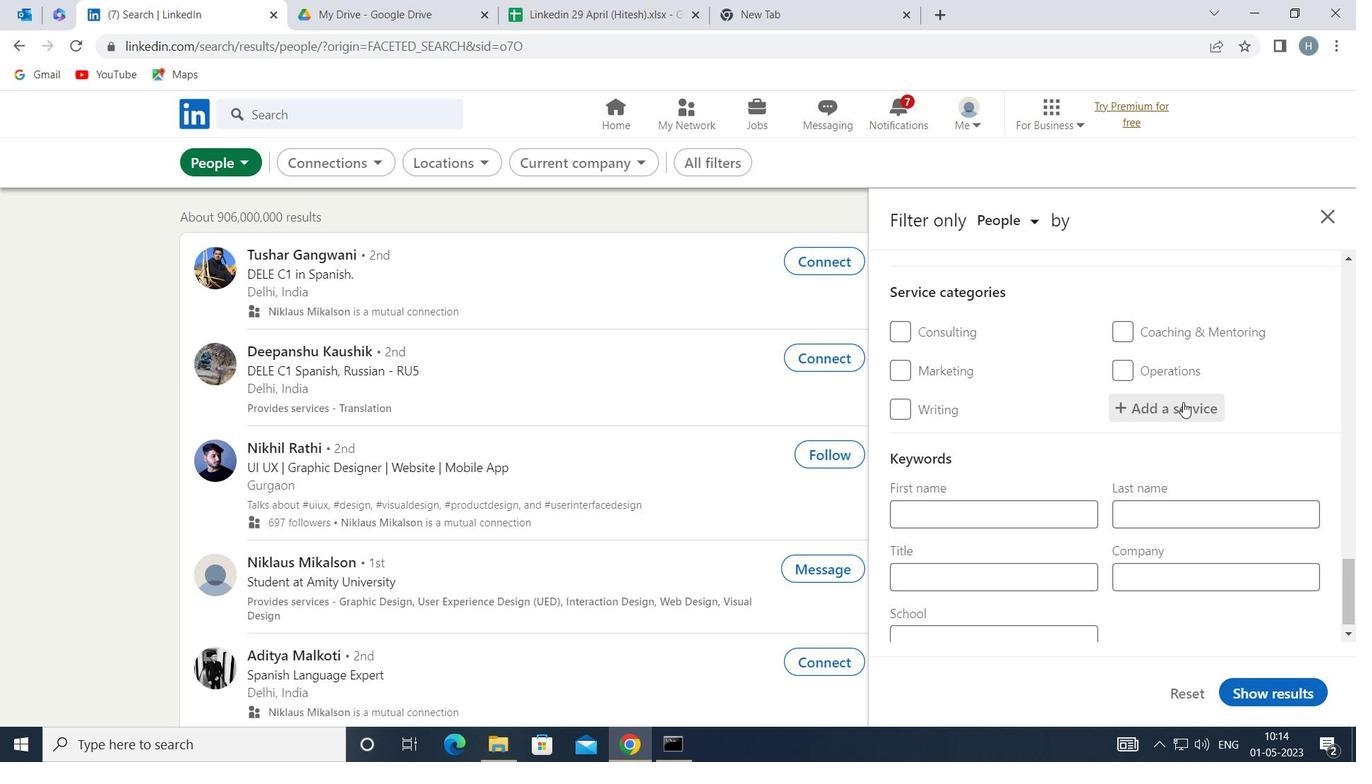
Action: Mouse moved to (1183, 401)
Screenshot: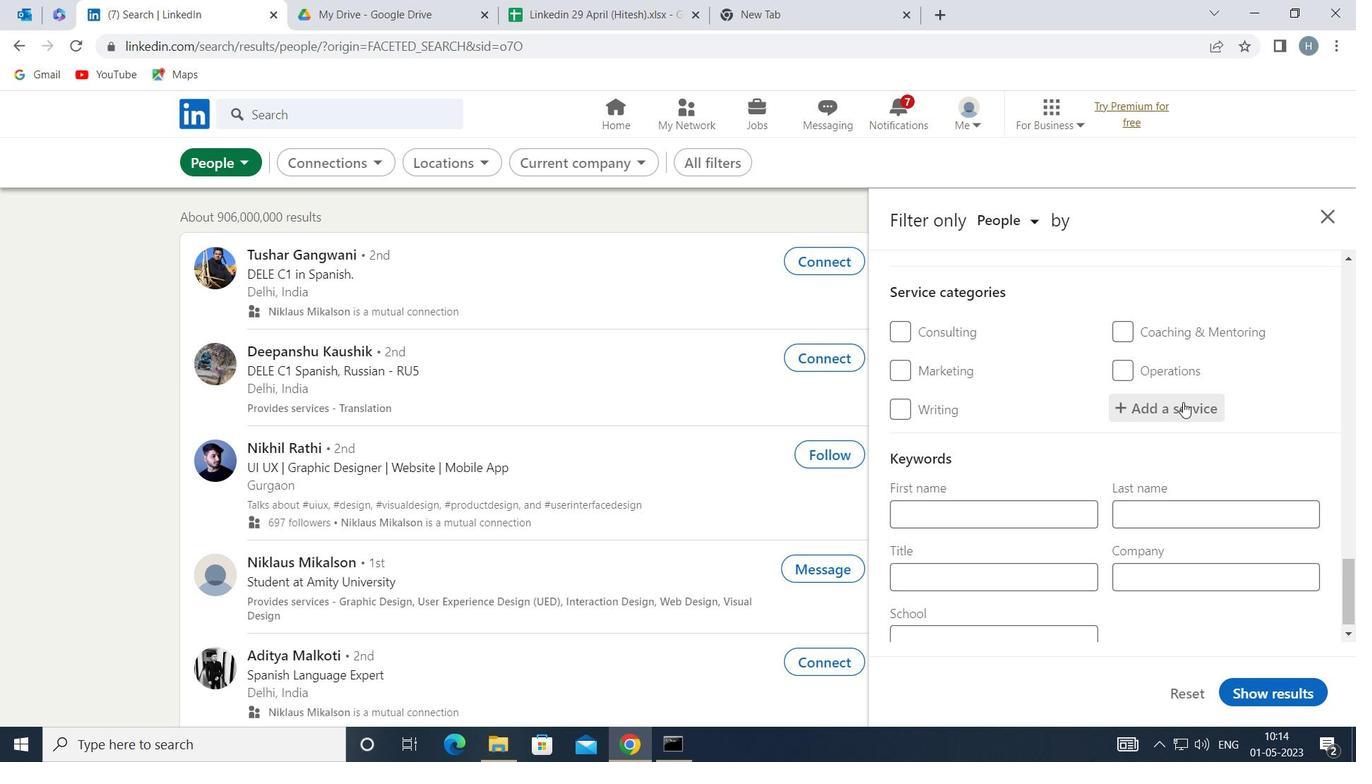 
Action: Key pressed <Key.shift>ADMI
Screenshot: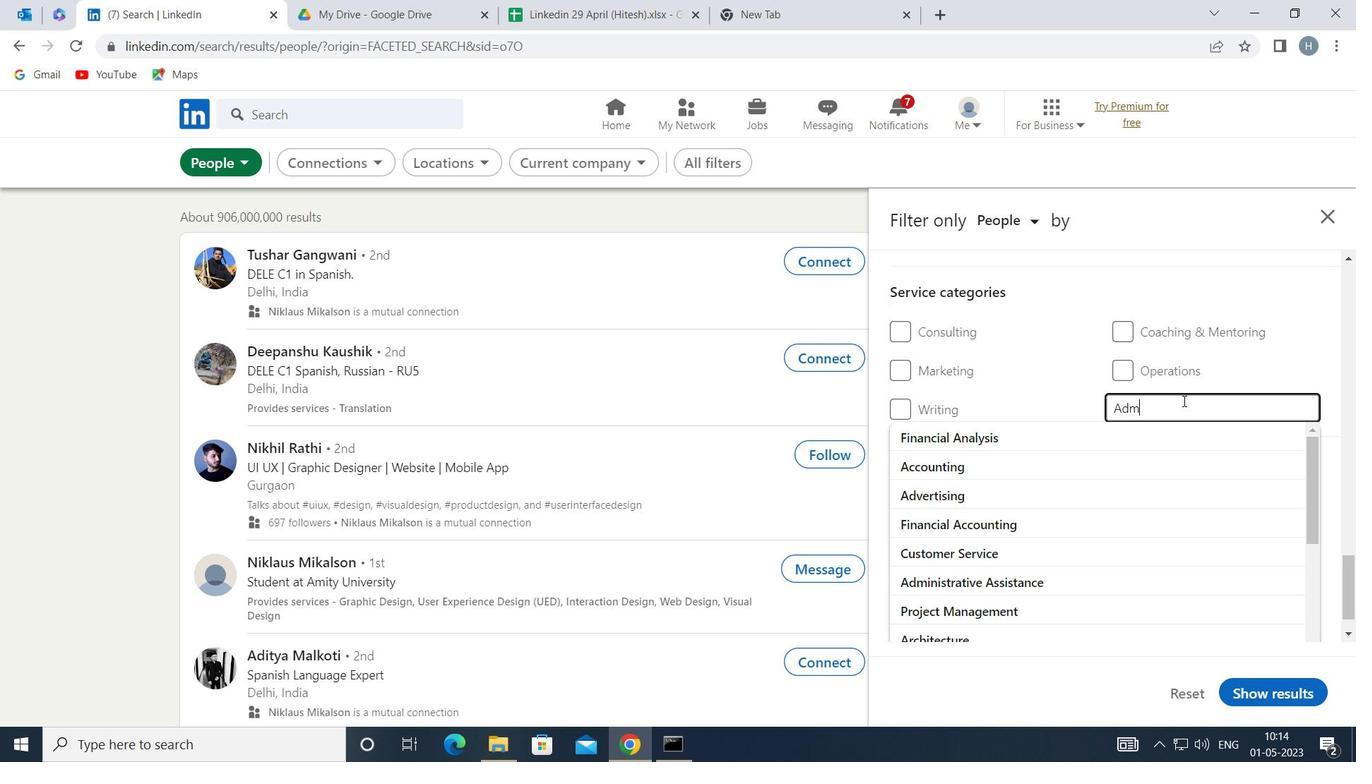 
Action: Mouse moved to (1156, 406)
Screenshot: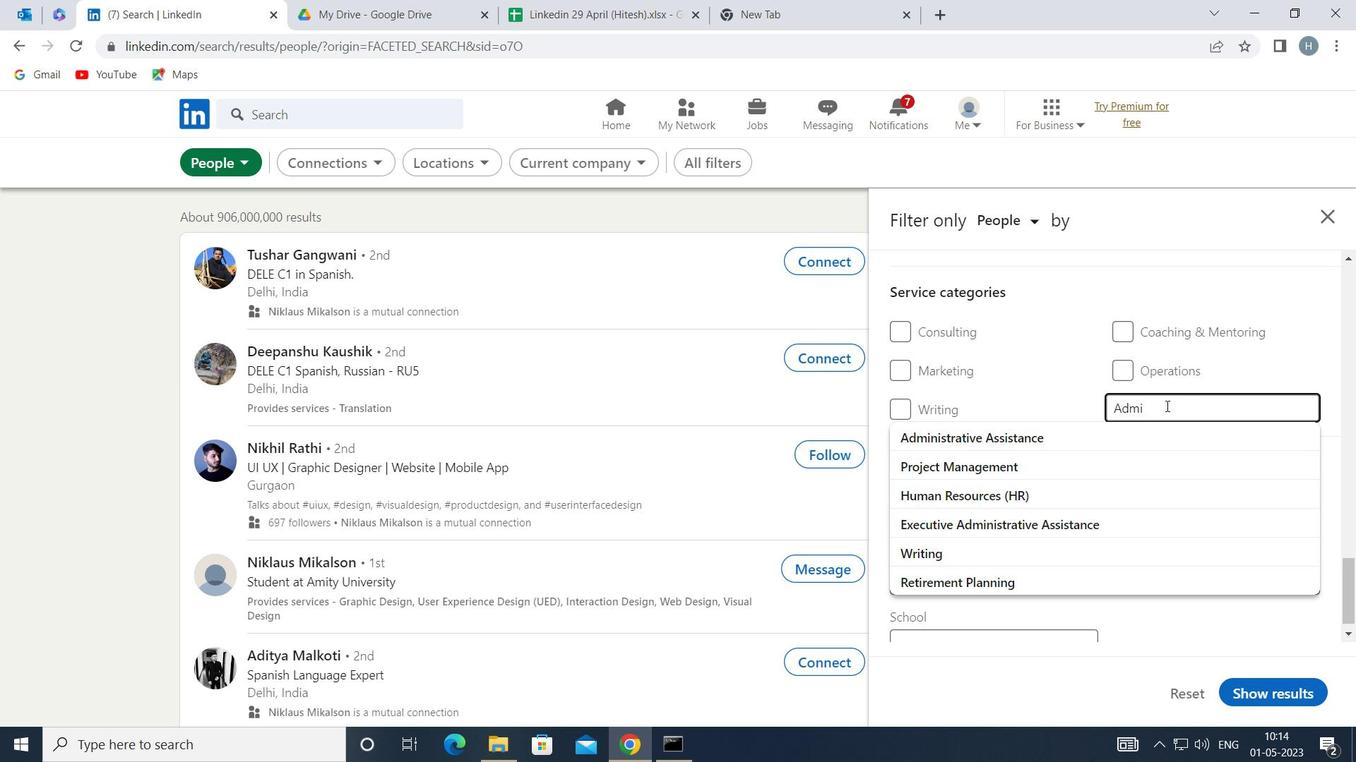 
Action: Key pressed N
Screenshot: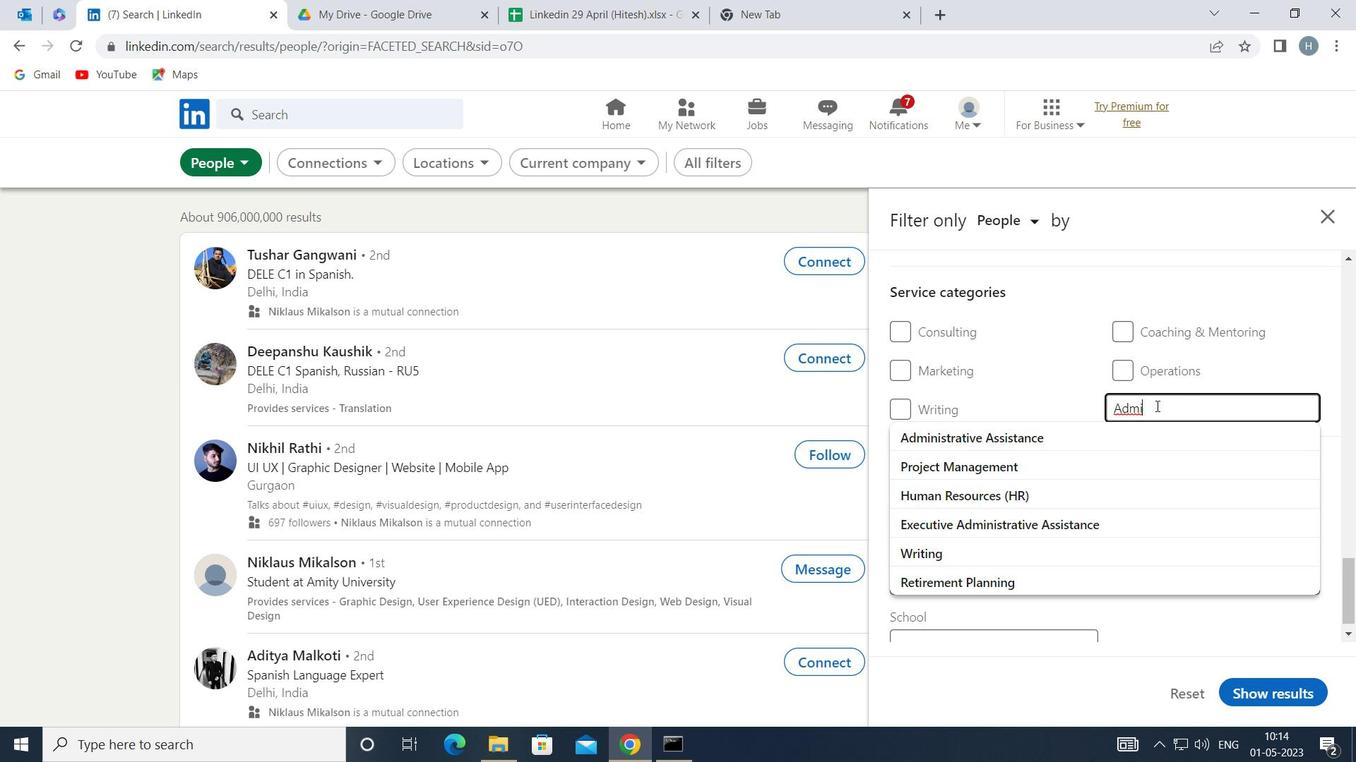 
Action: Mouse moved to (1159, 402)
Screenshot: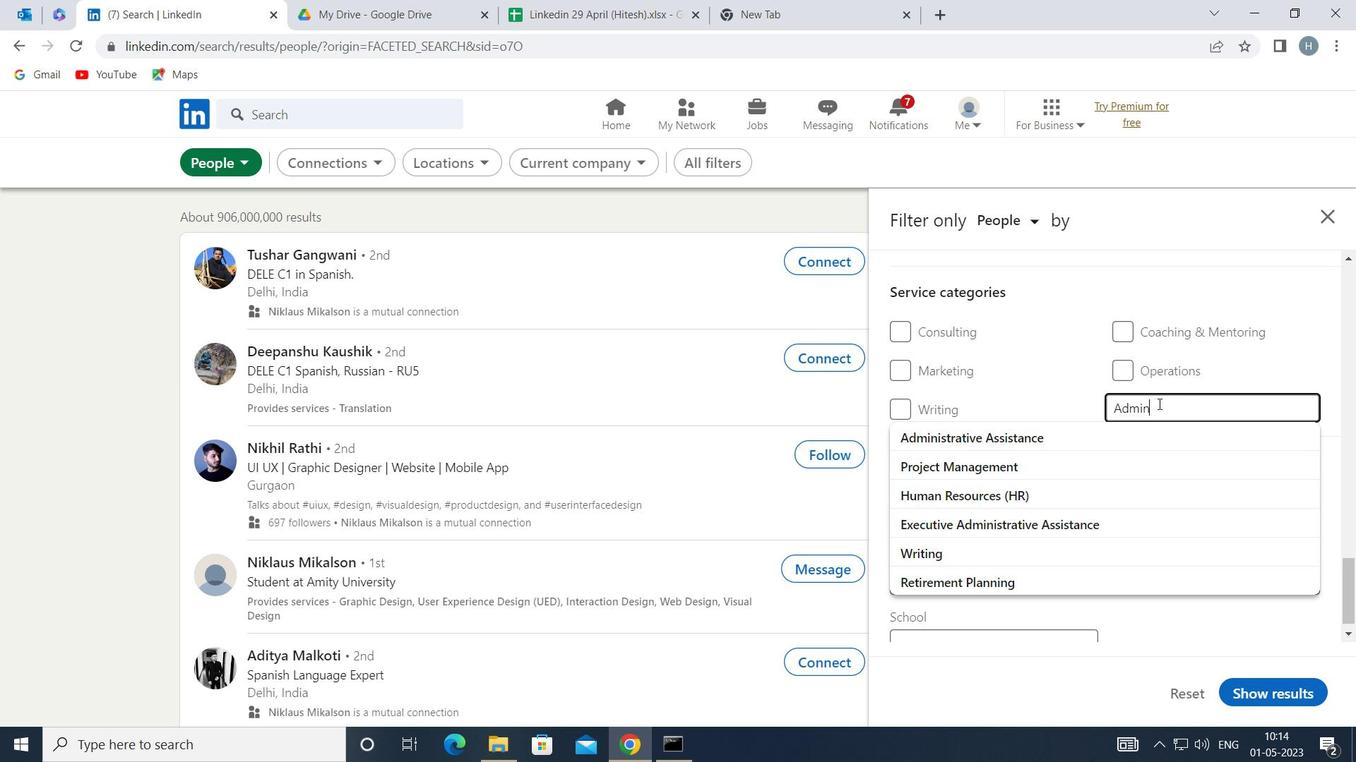 
Action: Key pressed I
Screenshot: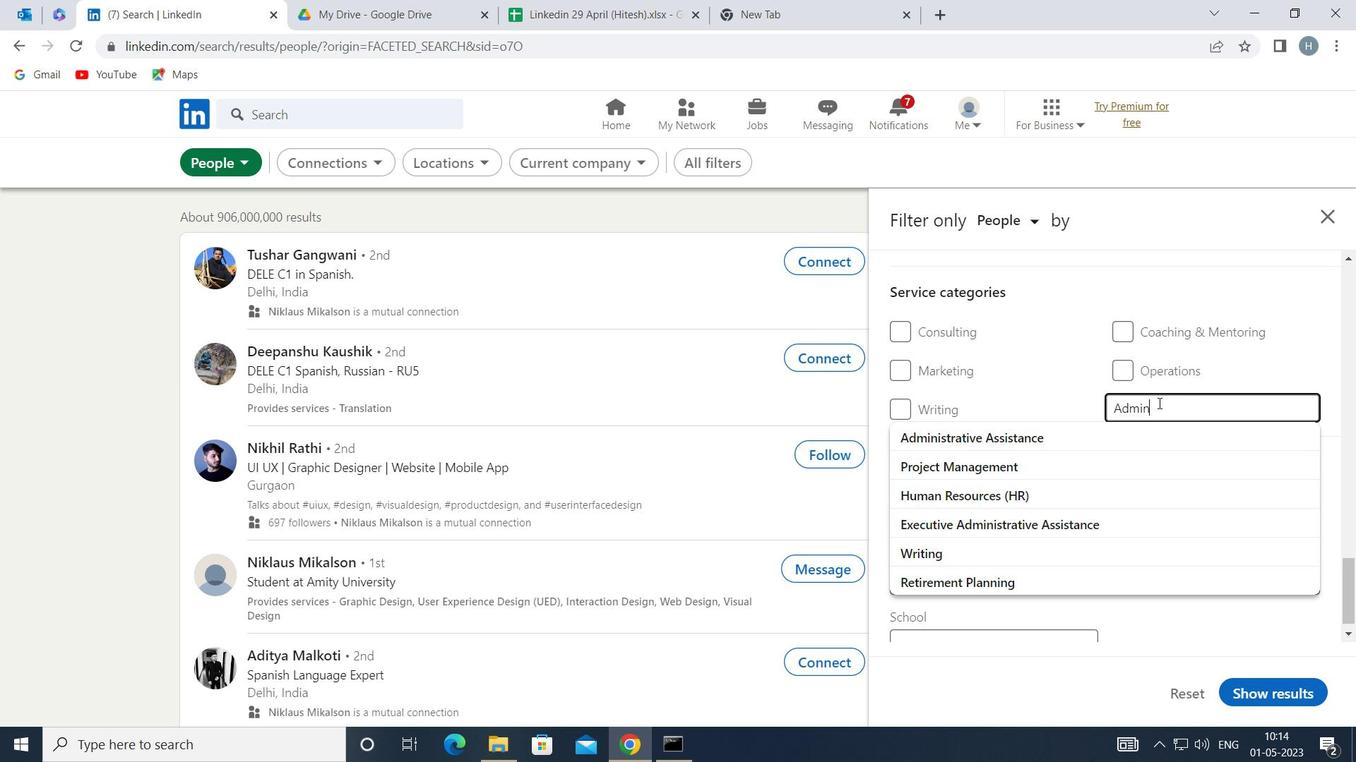 
Action: Mouse moved to (1163, 414)
Screenshot: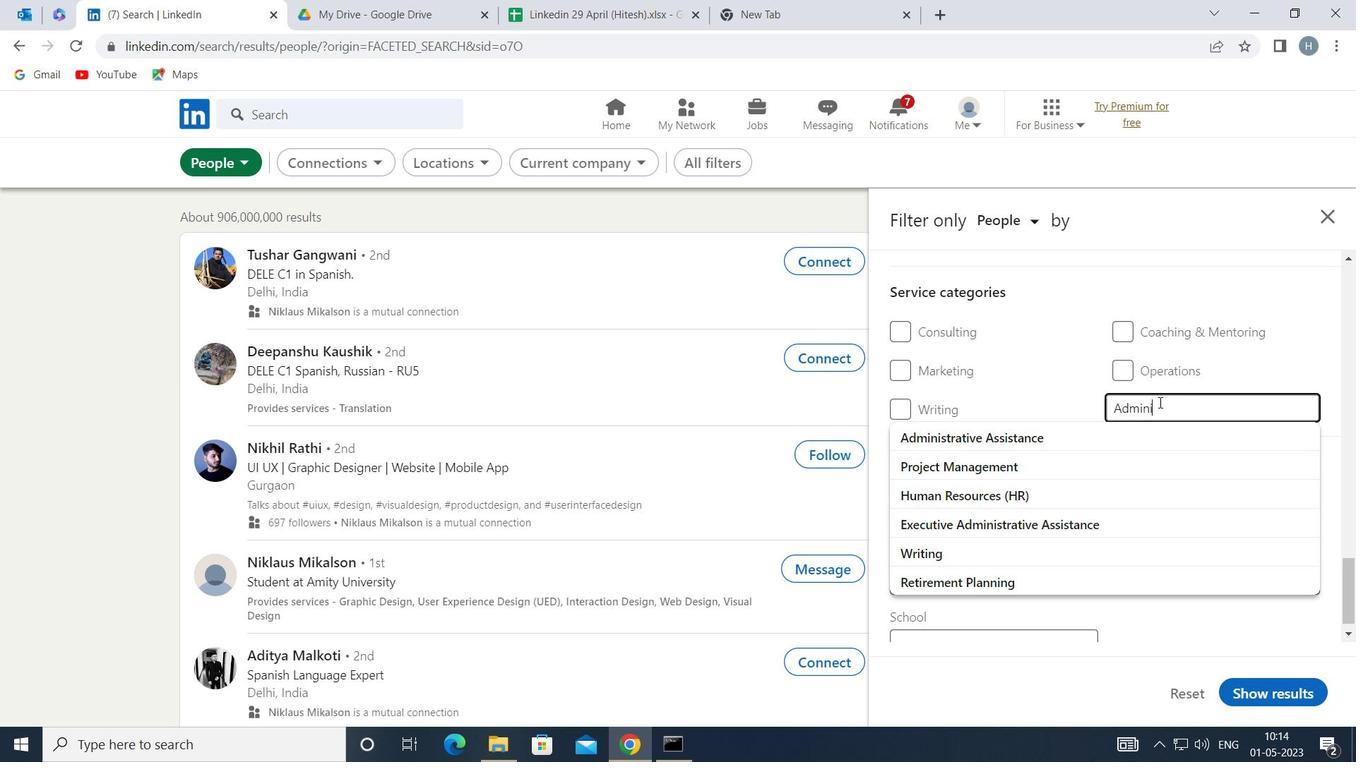 
Action: Key pressed STRATI
Screenshot: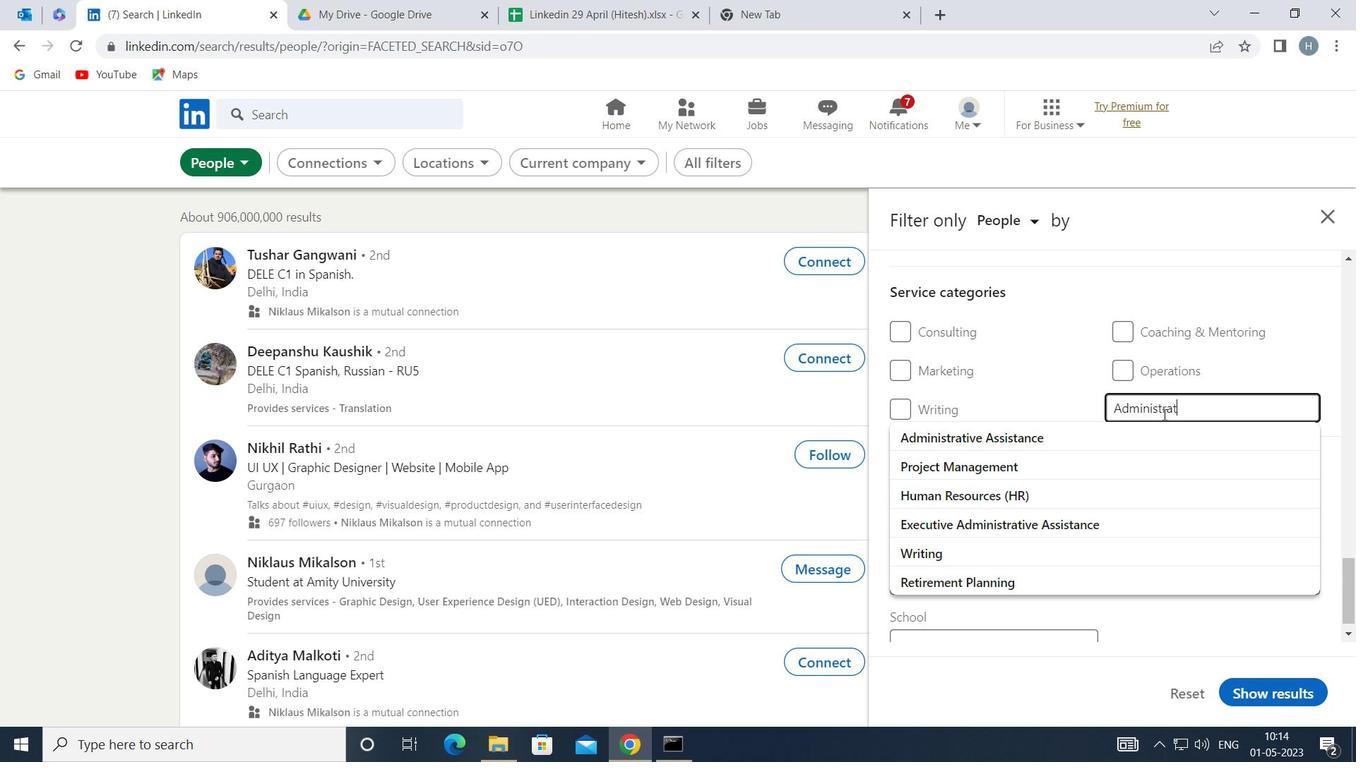 
Action: Mouse moved to (1165, 417)
Screenshot: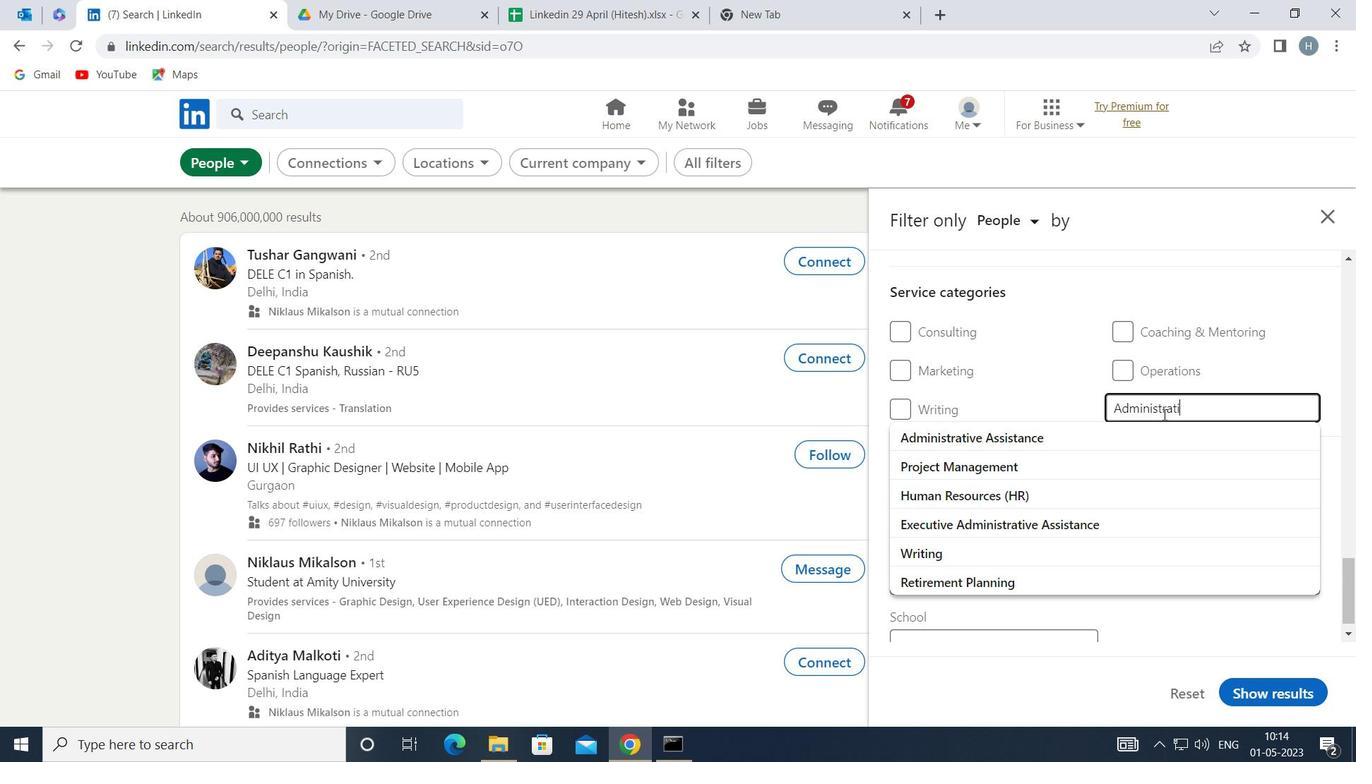
Action: Key pressed VE
Screenshot: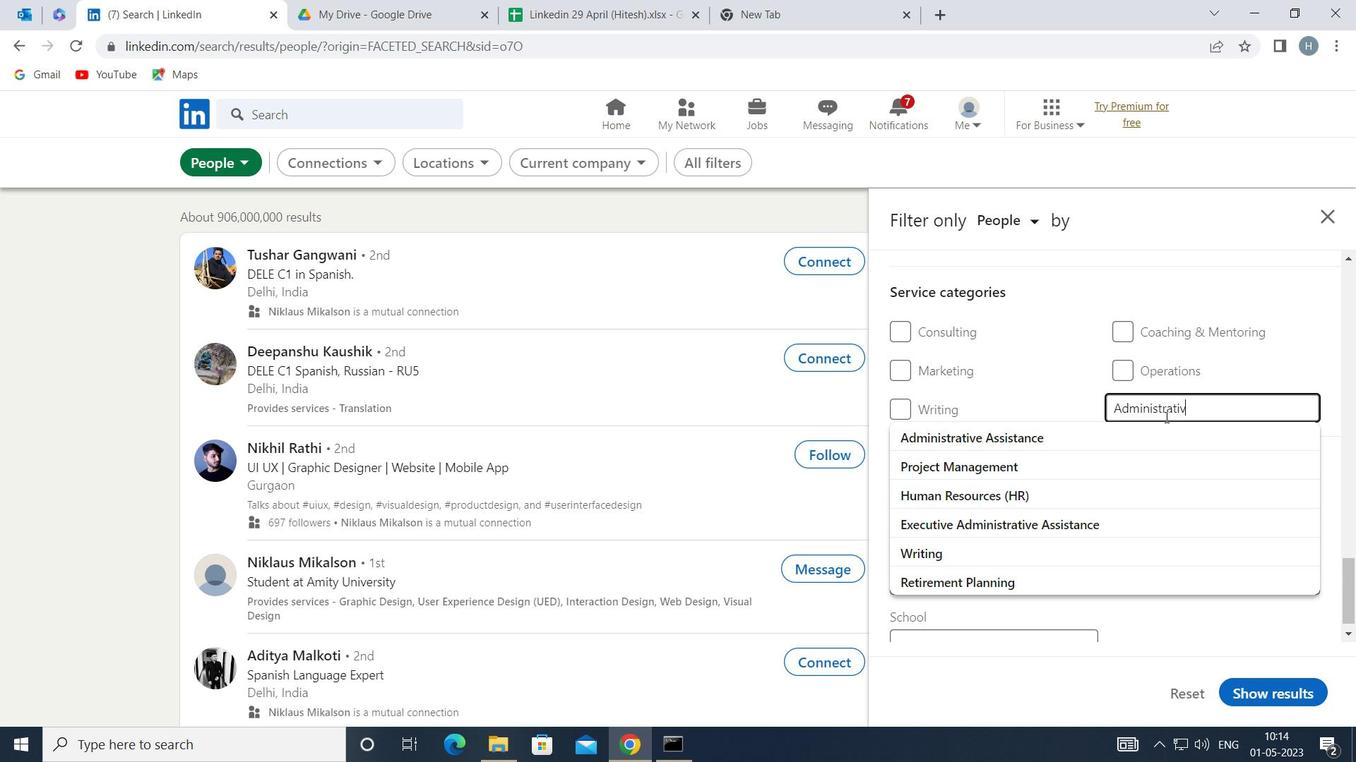 
Action: Mouse moved to (1178, 435)
Screenshot: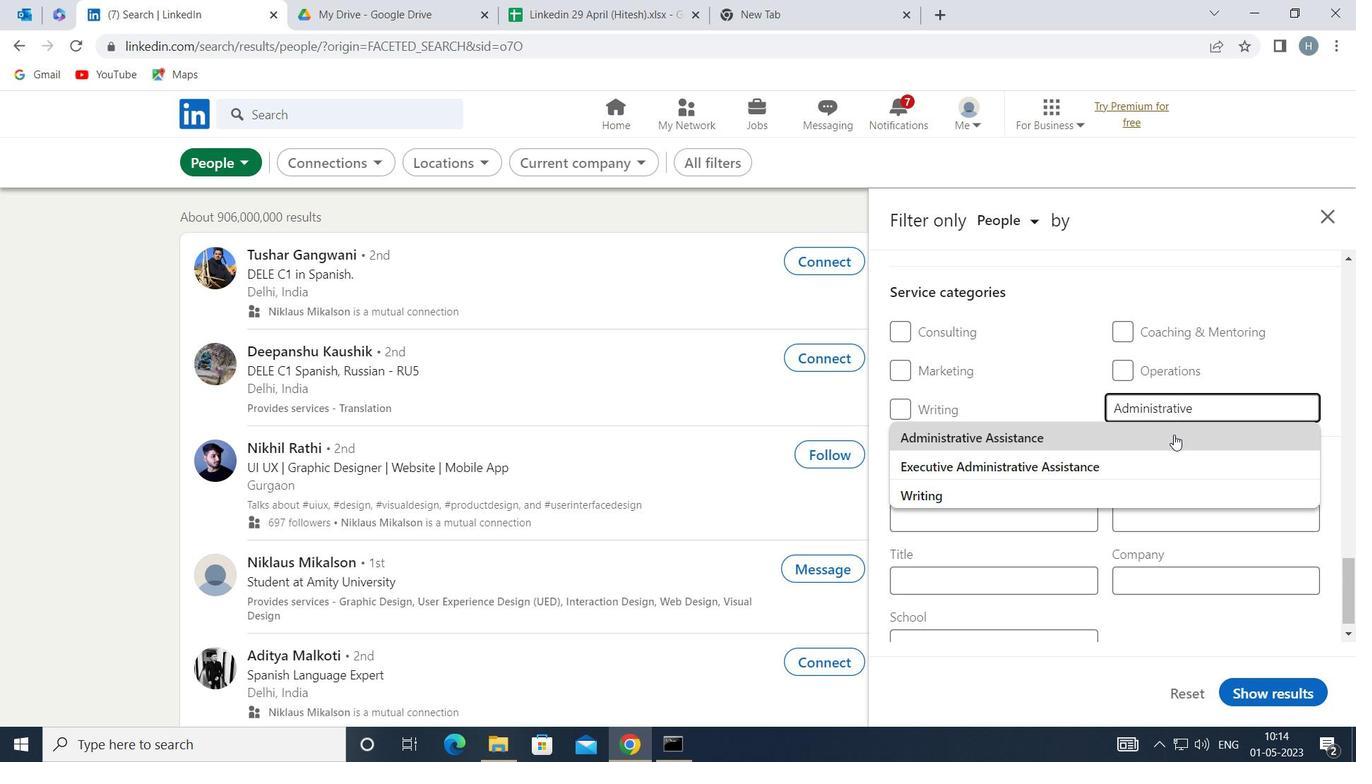 
Action: Key pressed <Key.enter>
Screenshot: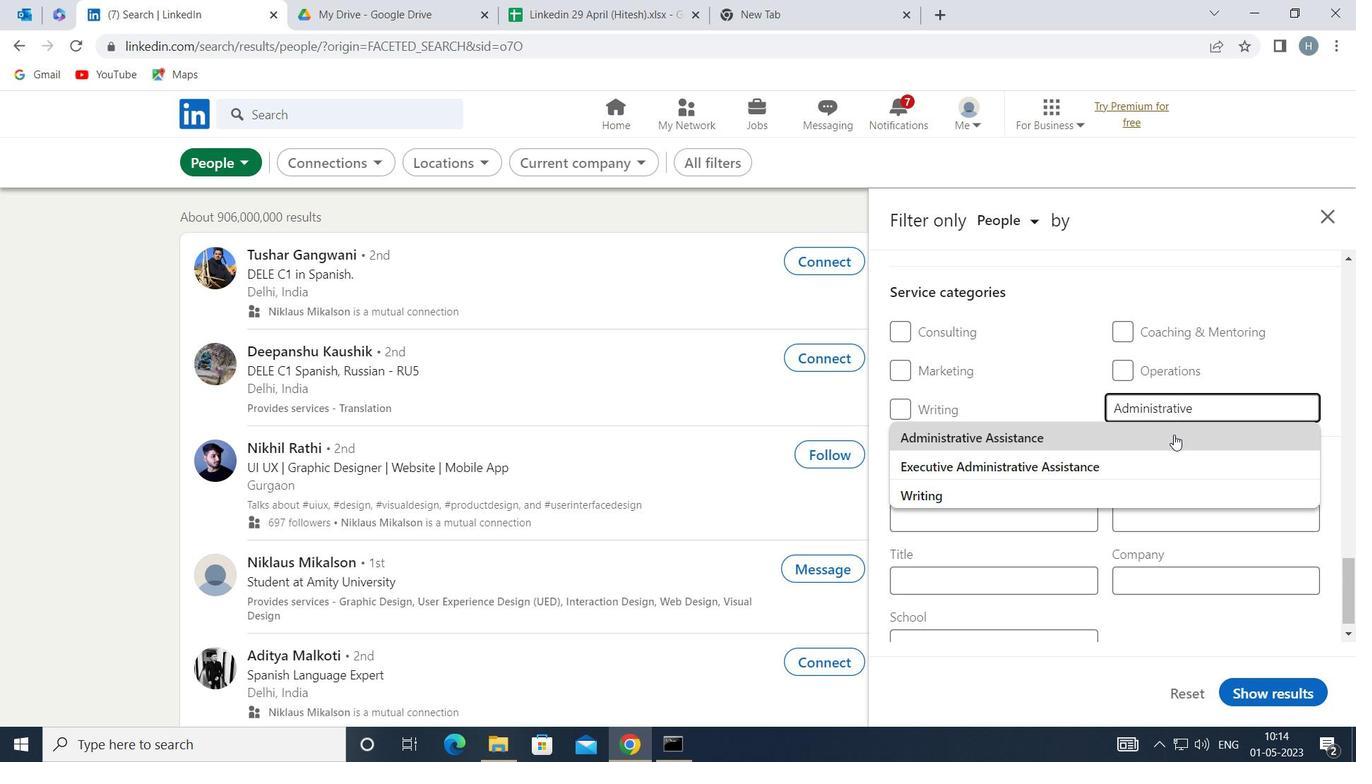
Action: Mouse moved to (1147, 440)
Screenshot: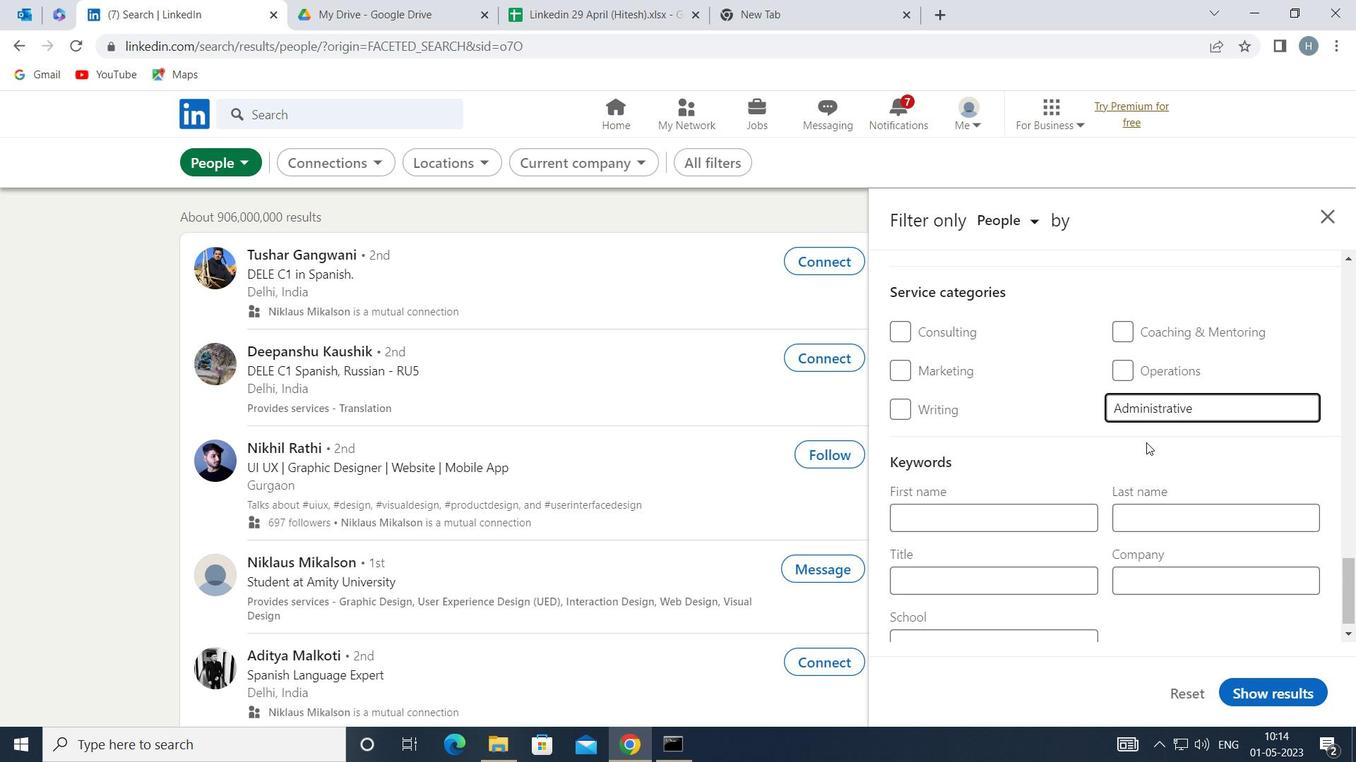 
Action: Mouse scrolled (1147, 440) with delta (0, 0)
Screenshot: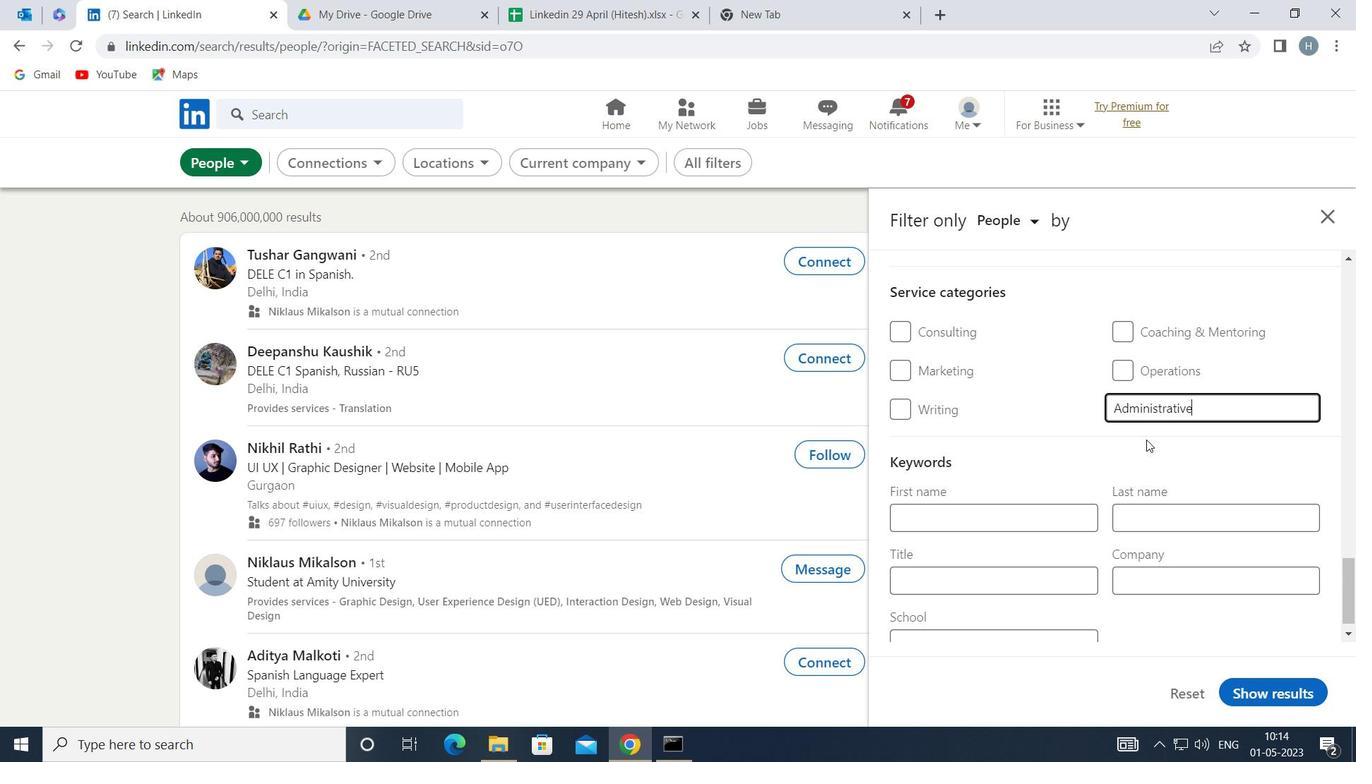 
Action: Mouse moved to (1058, 562)
Screenshot: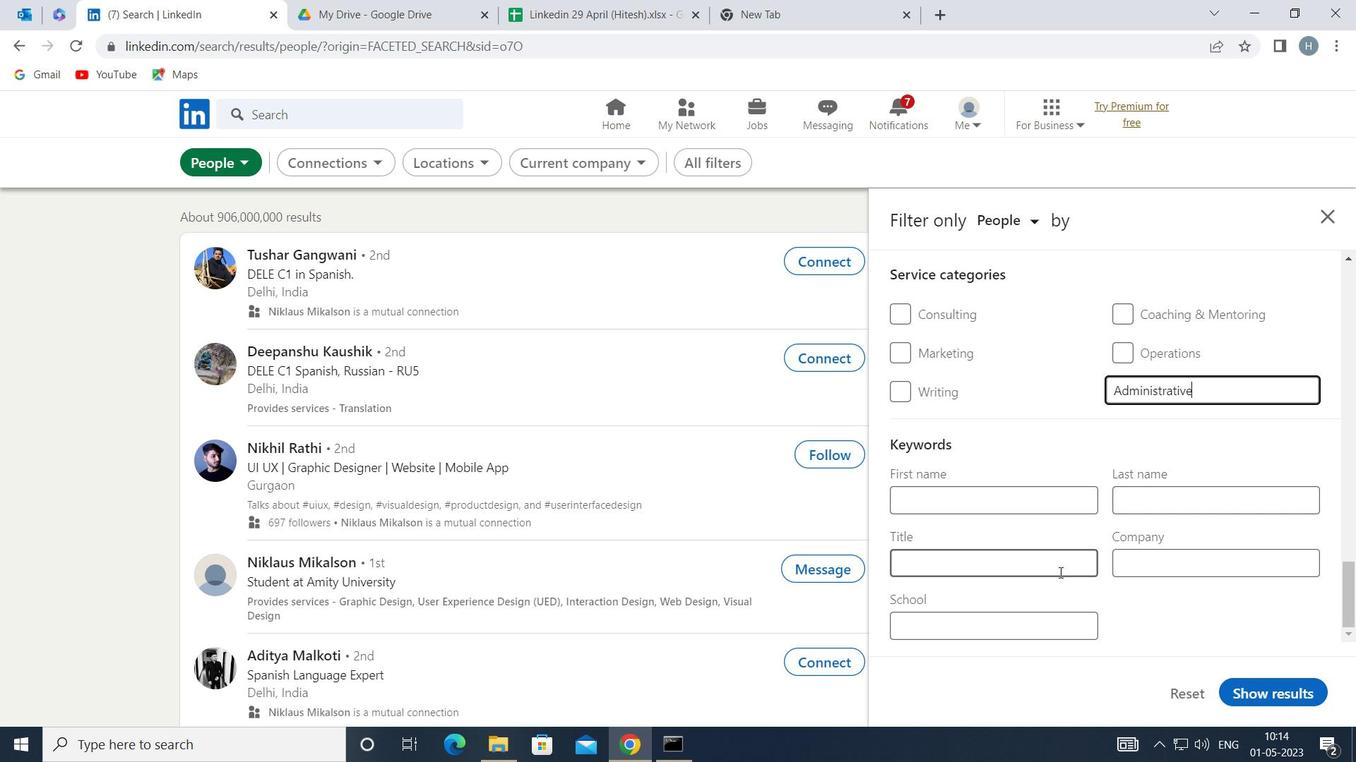 
Action: Mouse pressed left at (1058, 562)
Screenshot: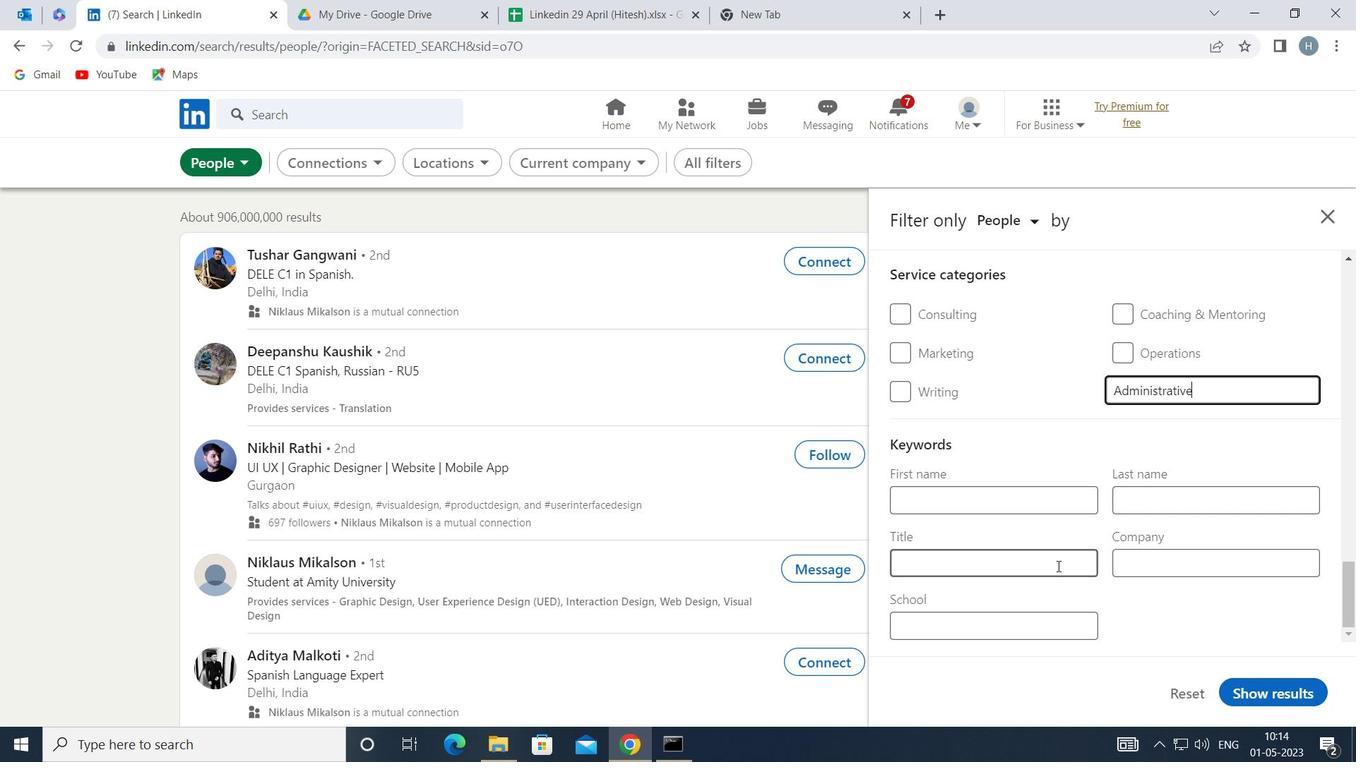 
Action: Mouse moved to (1058, 561)
Screenshot: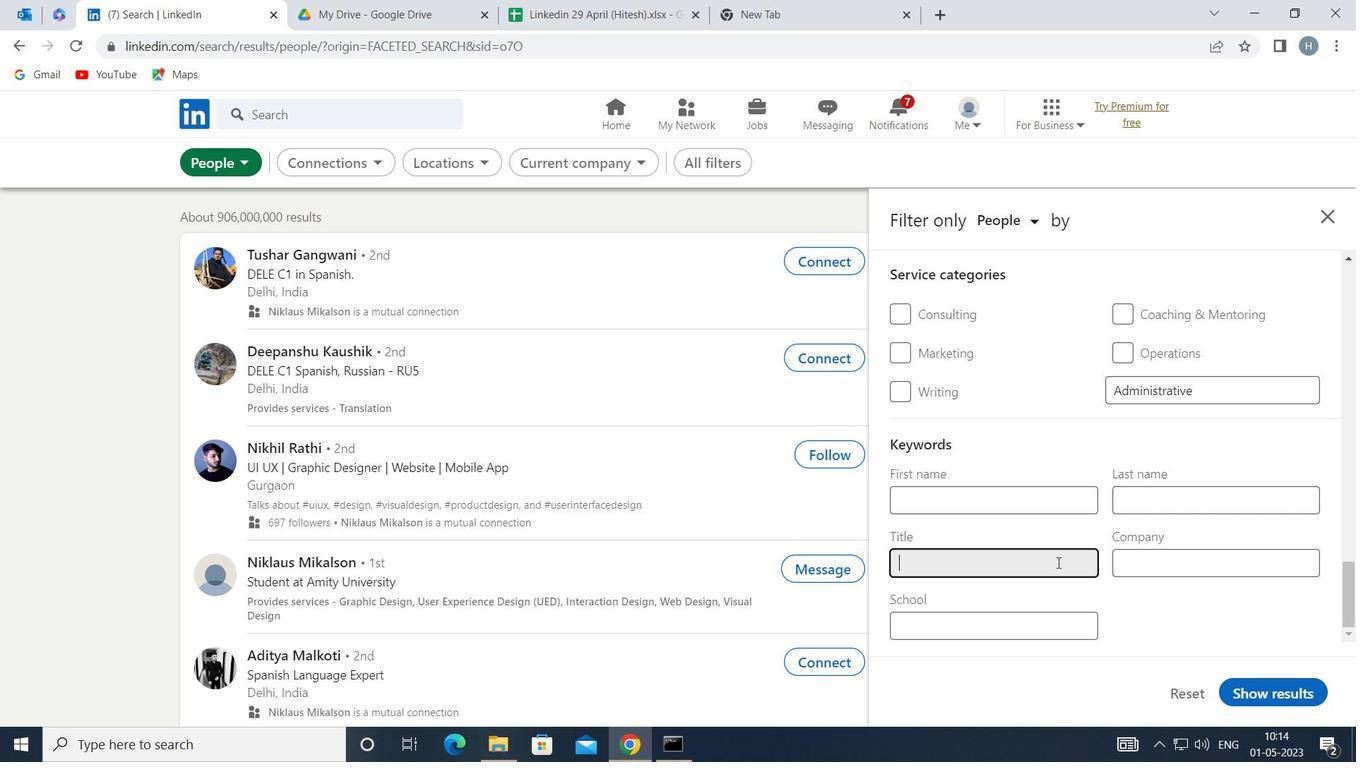 
Action: Key pressed <Key.shift>SHELF<Key.space><Key.shift>STOCKER
Screenshot: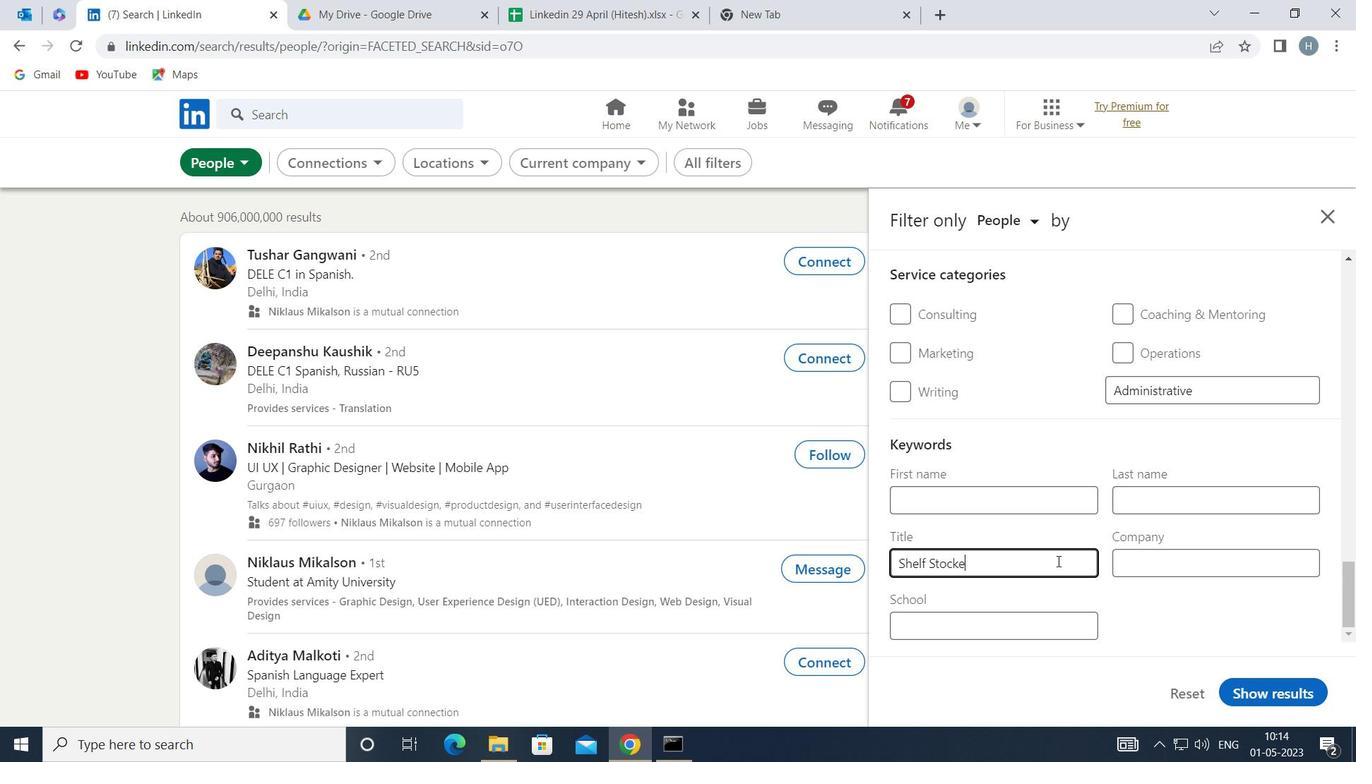 
Action: Mouse moved to (1272, 688)
Screenshot: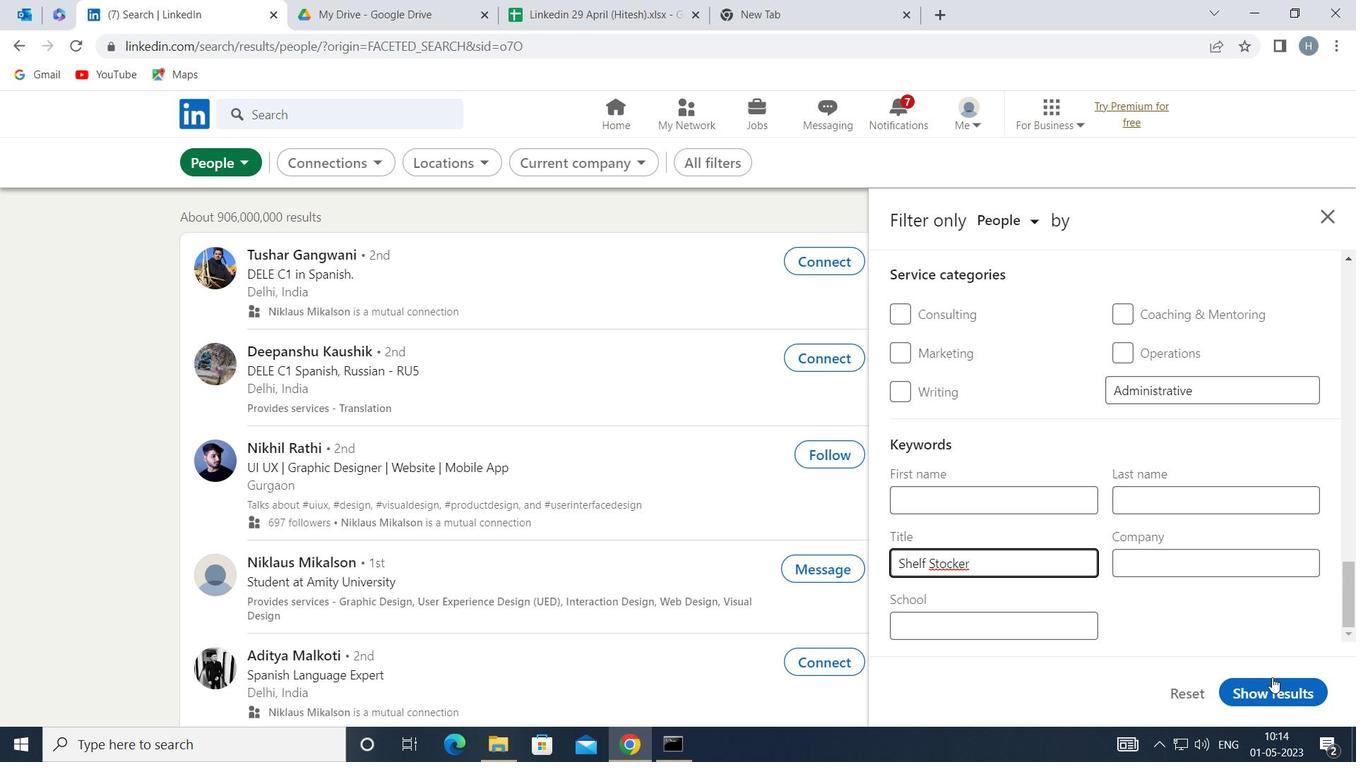 
Action: Mouse pressed left at (1272, 688)
Screenshot: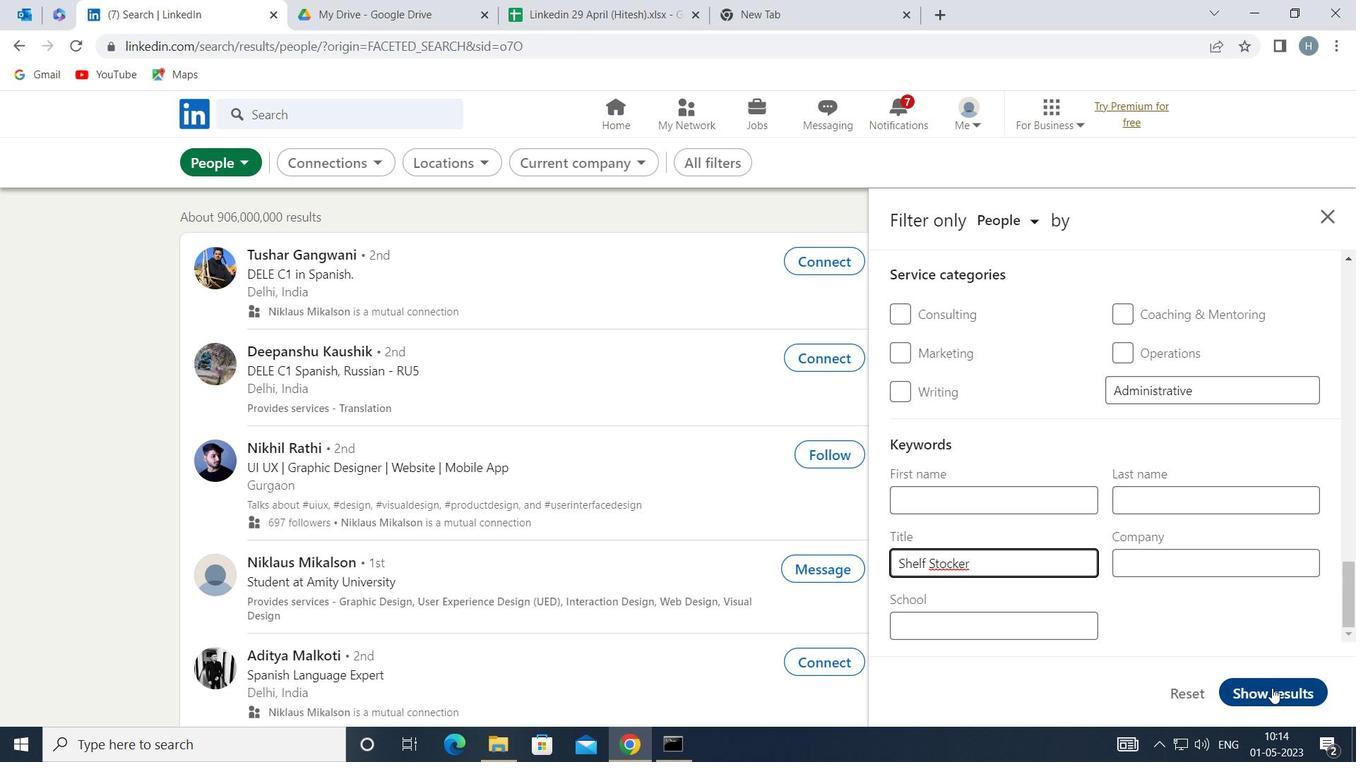 
Action: Mouse moved to (892, 444)
Screenshot: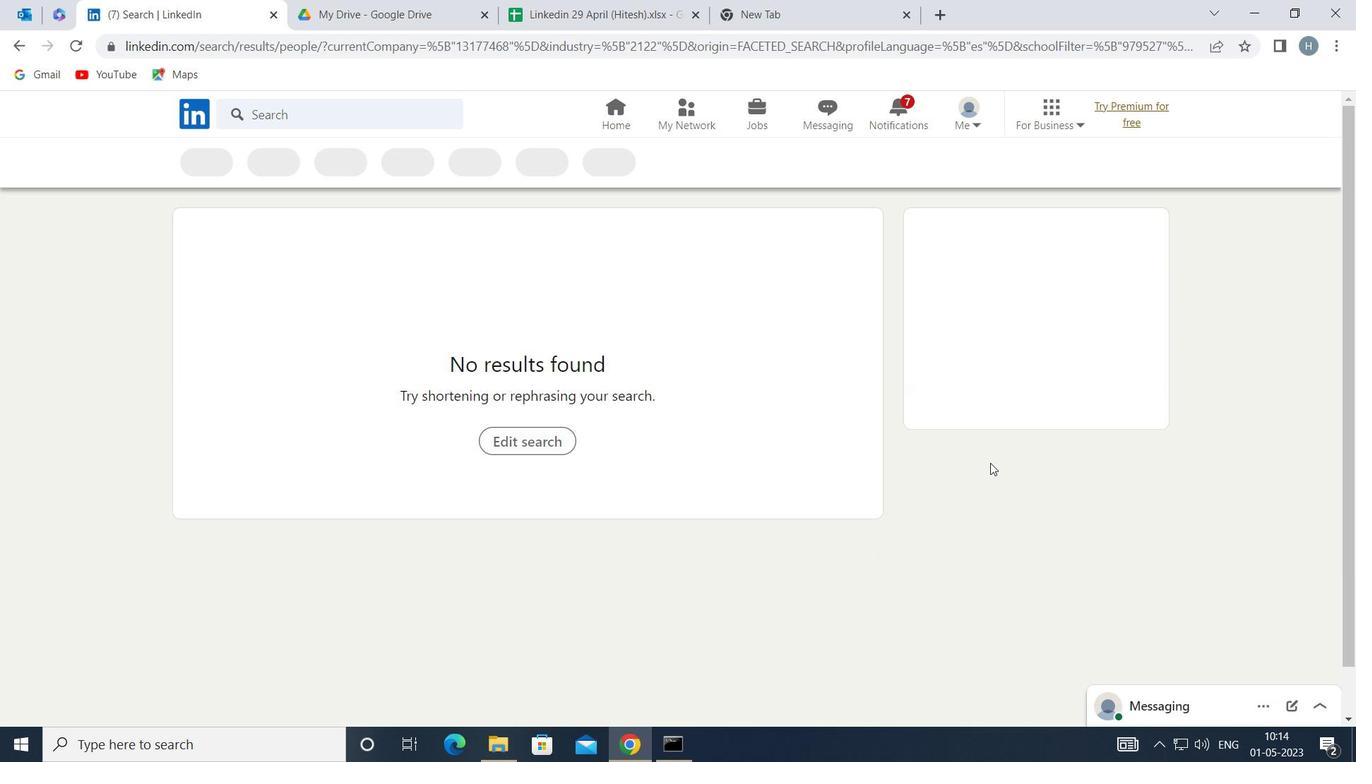 
